 Task: Look for space in Yakeshi, China from 6th September, 2023 to 10th September, 2023 for 1 adult in price range Rs.9000 to Rs.17000. Place can be private room with 1  bedroom having 1 bed and 1 bathroom. Property type can be house, flat, guest house, hotel. Booking option can be shelf check-in. Required host language is Chinese (Simplified).
Action: Mouse moved to (813, 111)
Screenshot: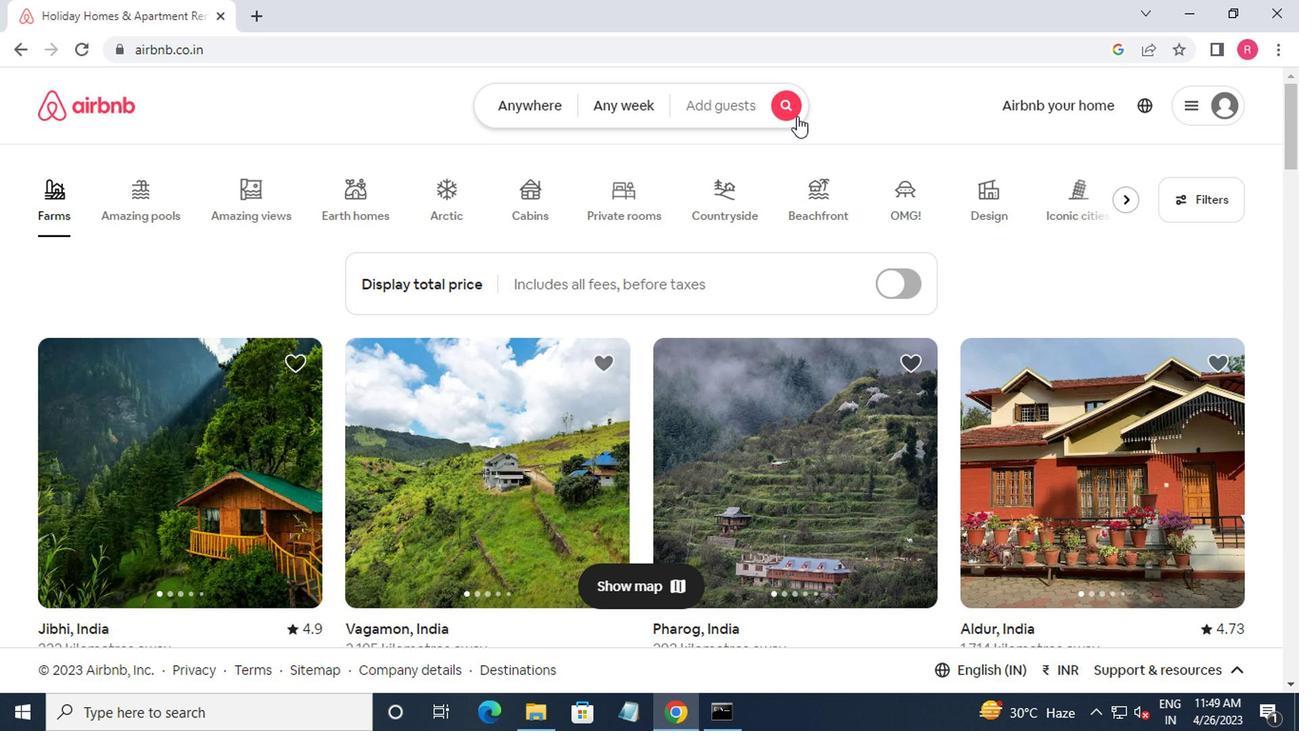 
Action: Mouse pressed left at (813, 111)
Screenshot: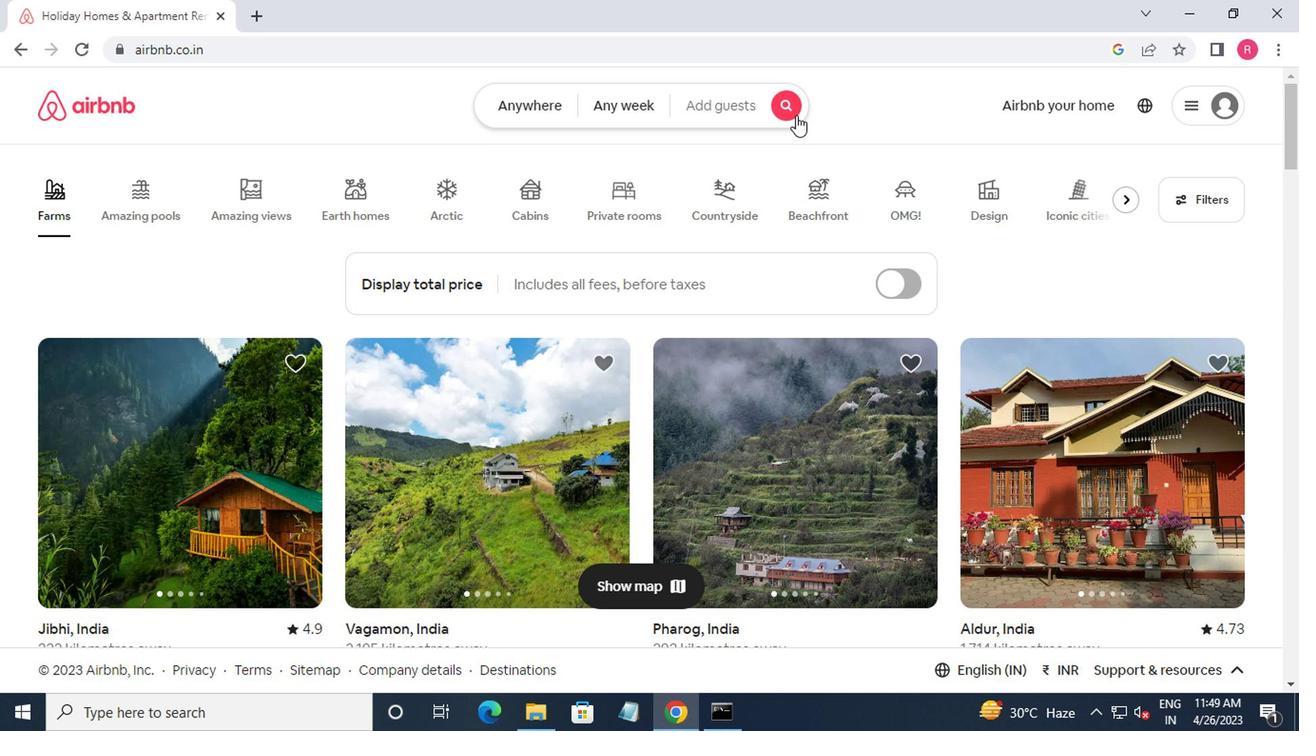 
Action: Mouse moved to (452, 180)
Screenshot: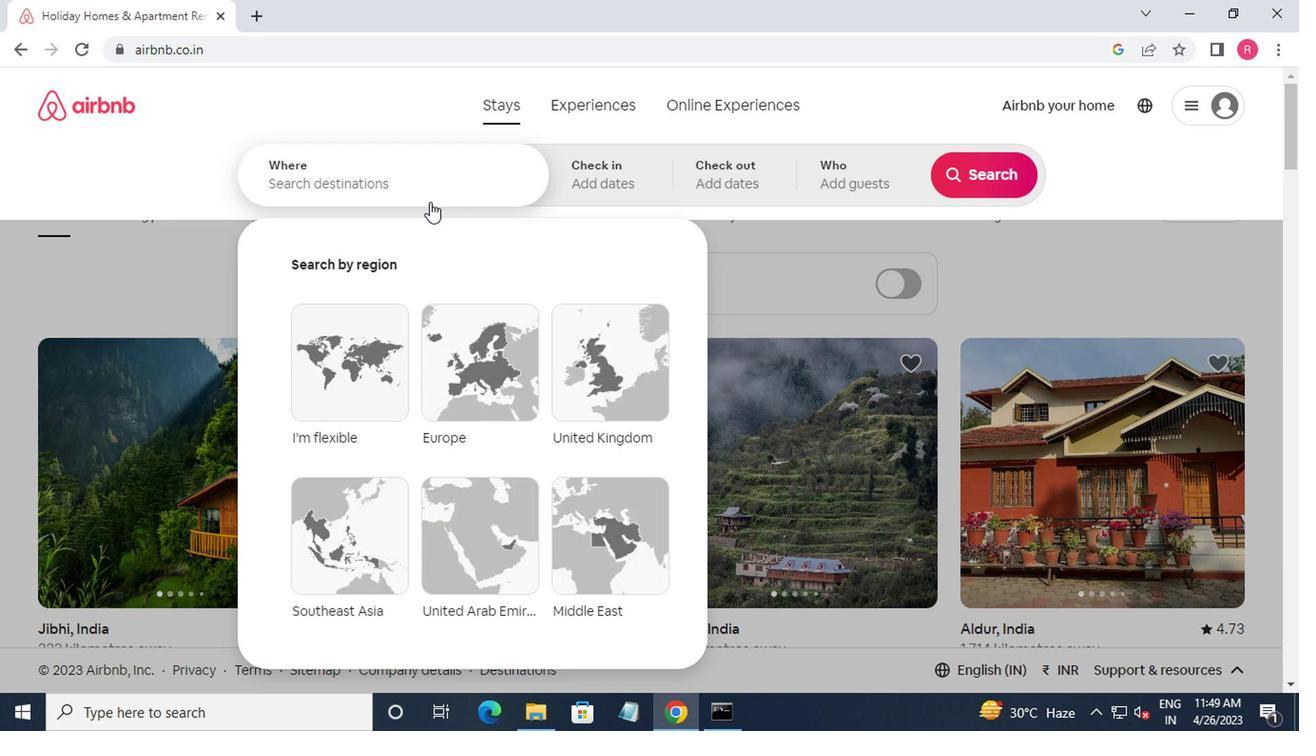 
Action: Mouse pressed left at (452, 180)
Screenshot: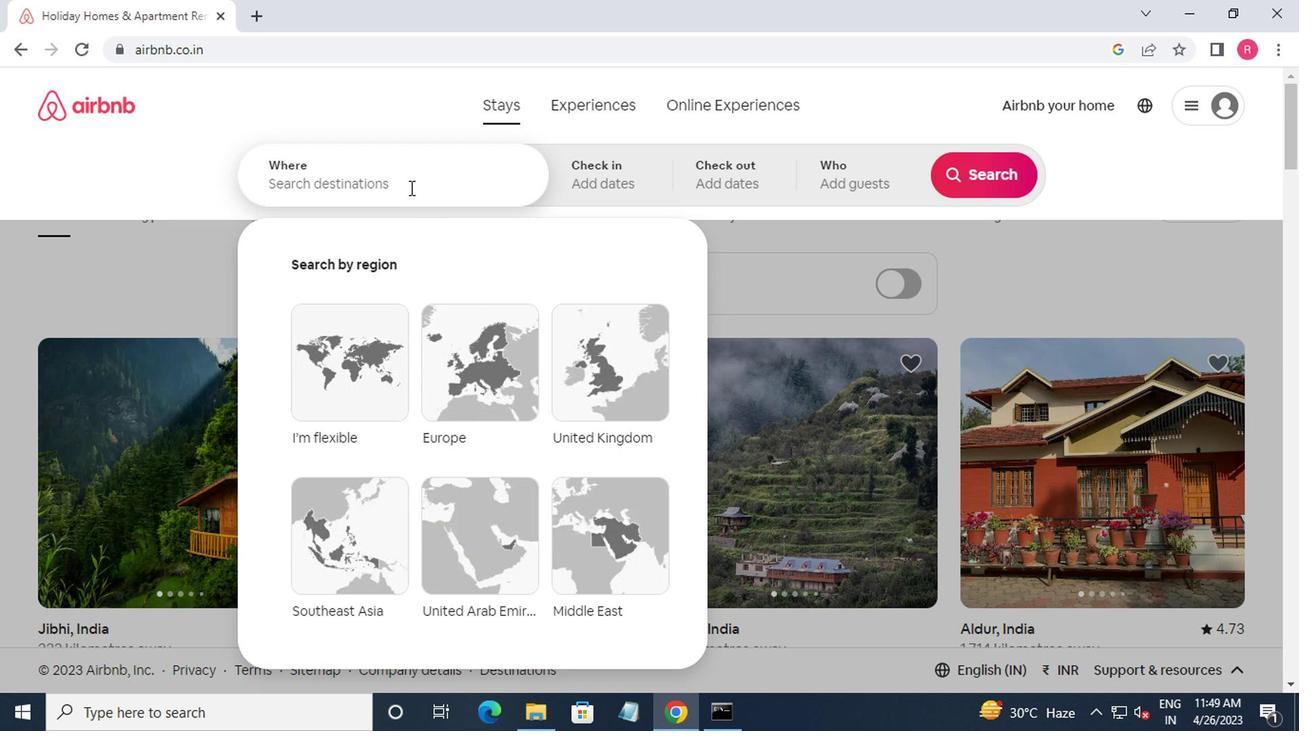 
Action: Mouse moved to (452, 194)
Screenshot: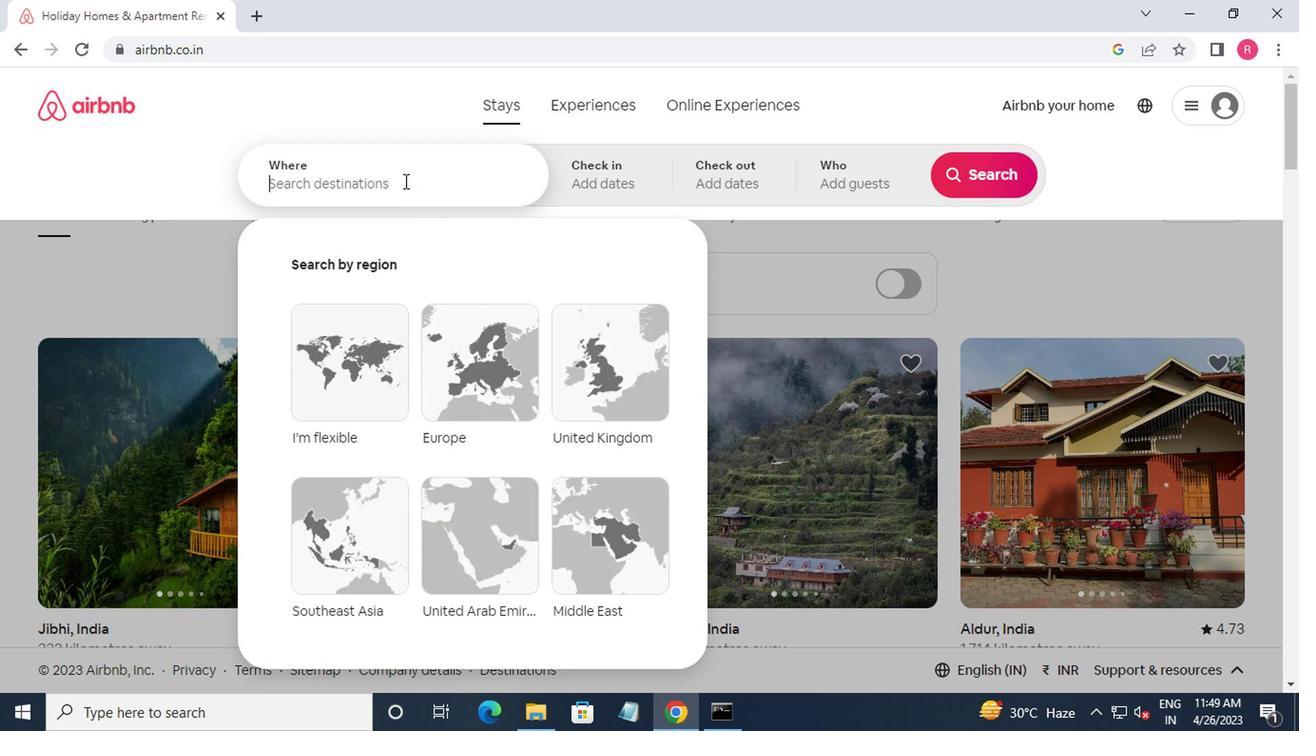 
Action: Key pressed yakeshi,china<Key.enter>
Screenshot: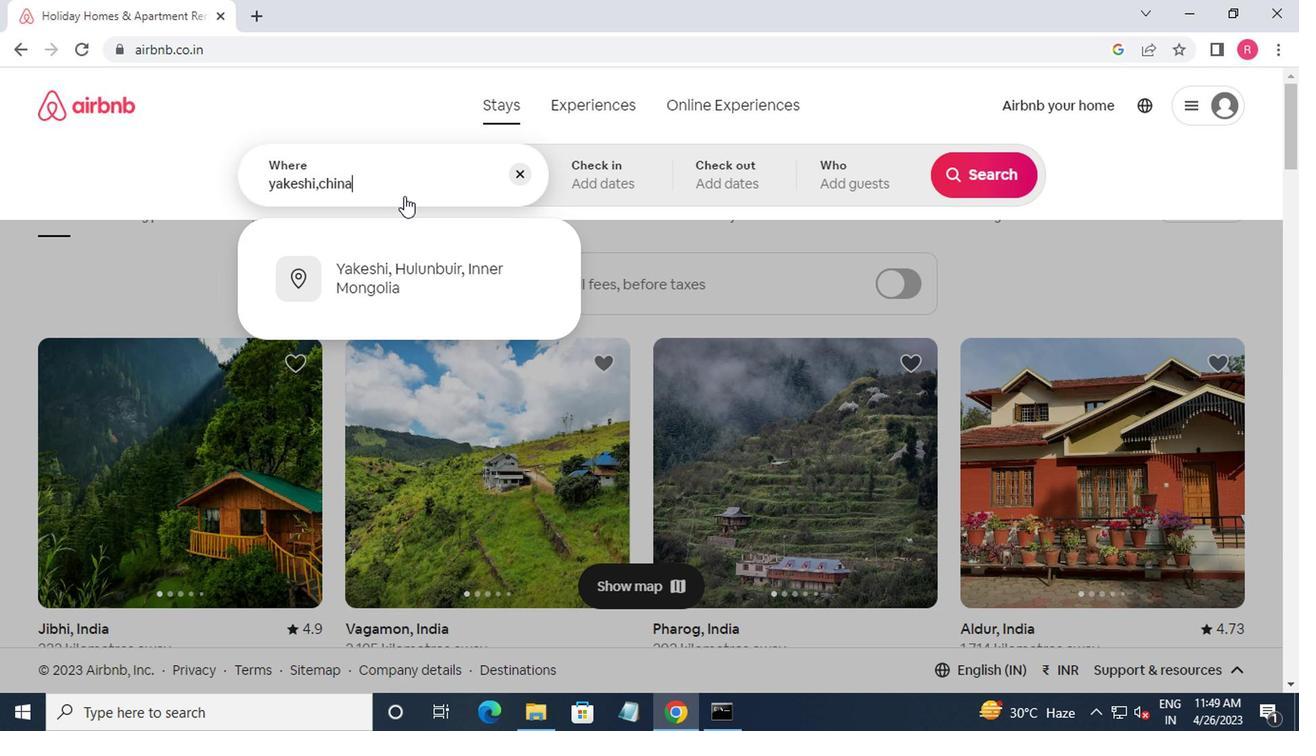 
Action: Mouse moved to (979, 328)
Screenshot: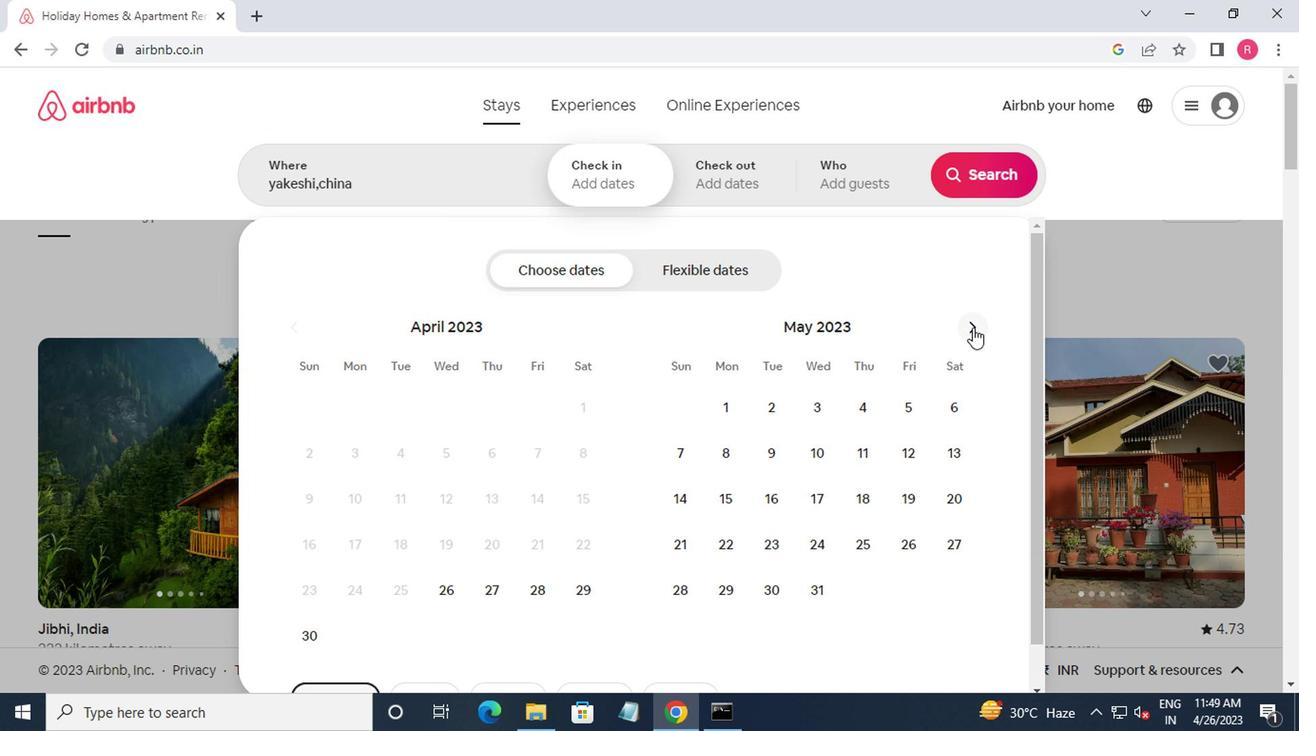 
Action: Mouse pressed left at (979, 328)
Screenshot: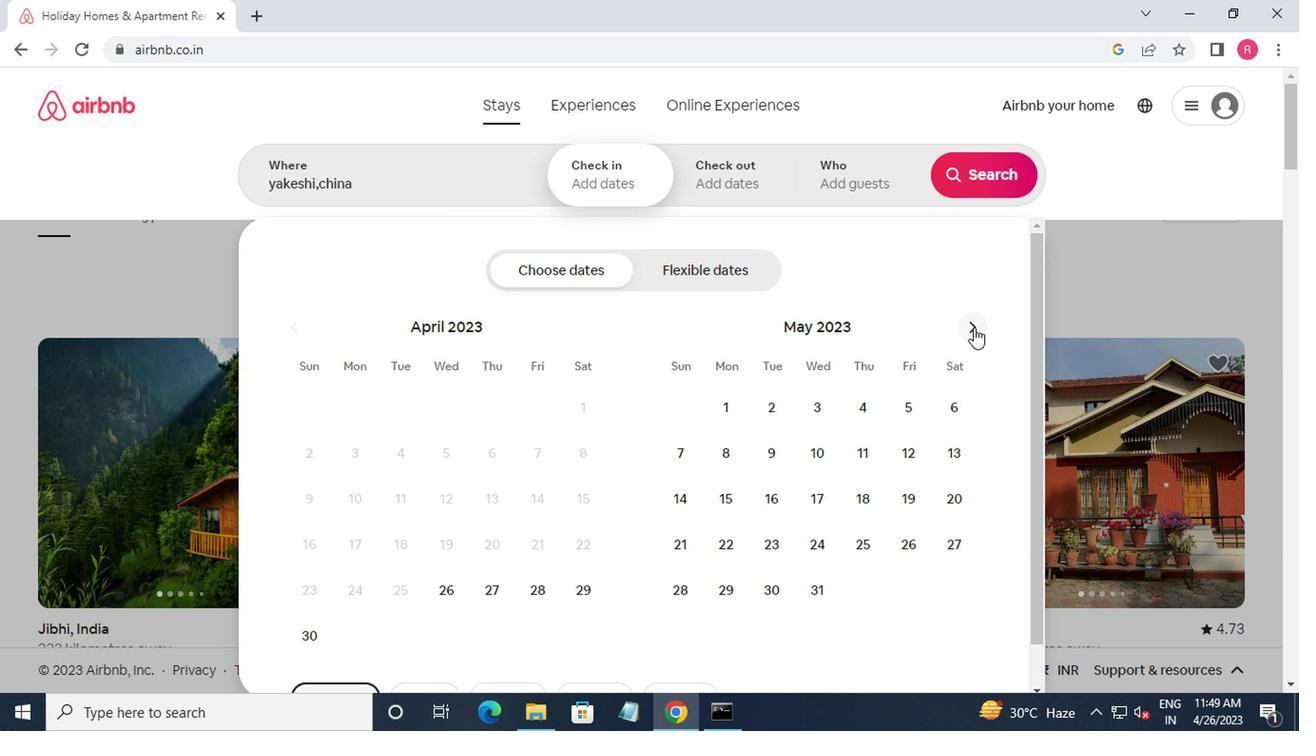 
Action: Mouse moved to (979, 328)
Screenshot: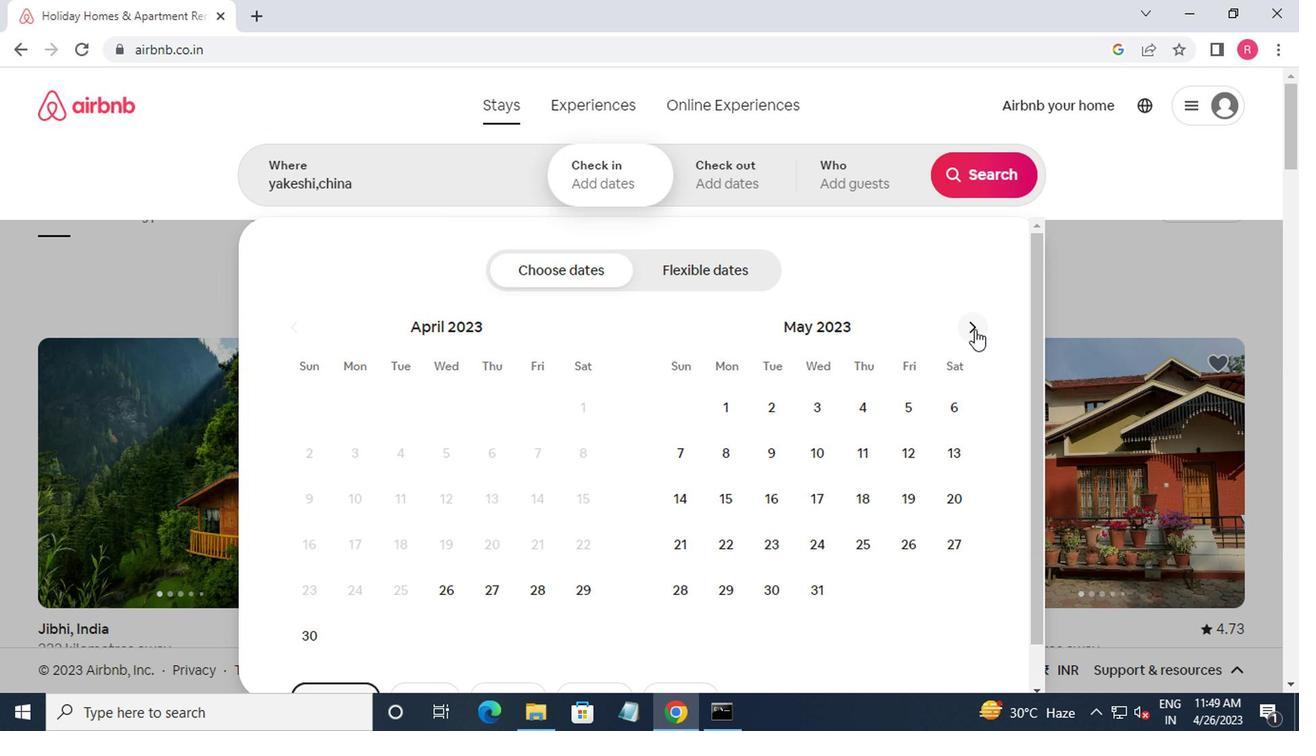 
Action: Mouse pressed left at (979, 328)
Screenshot: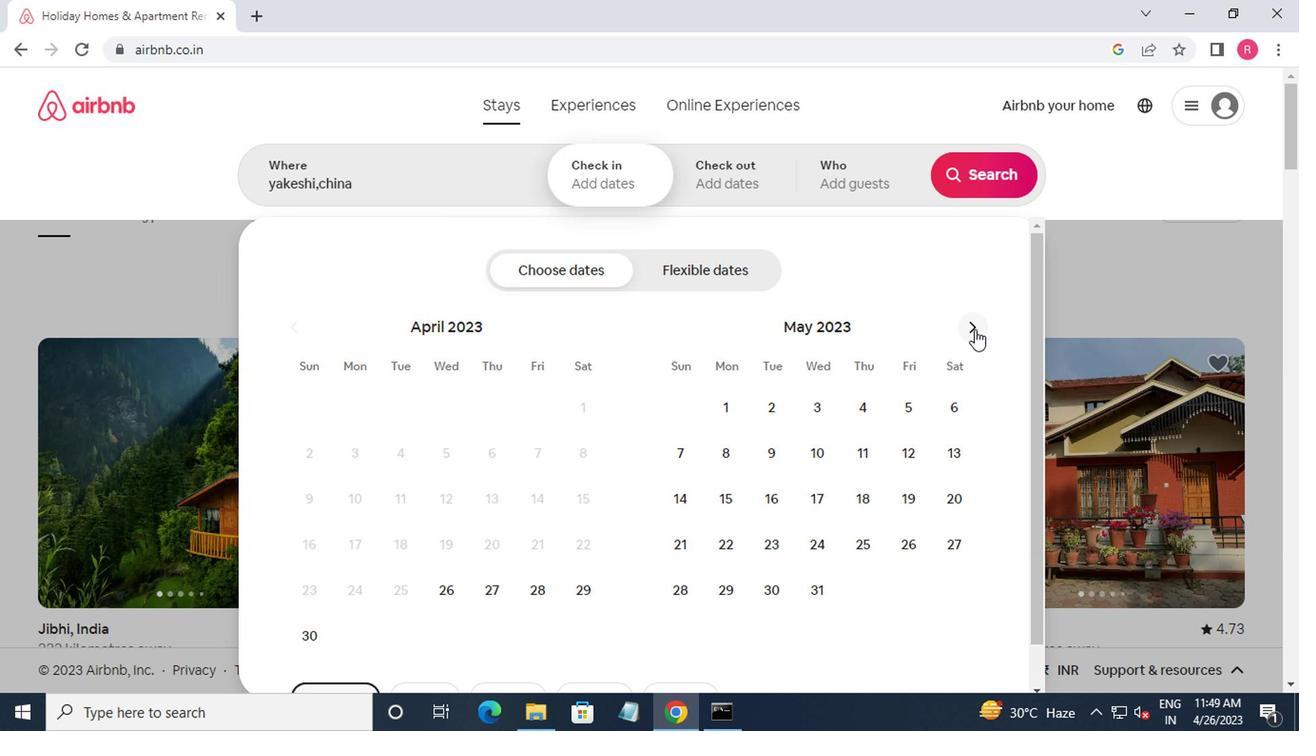 
Action: Mouse pressed left at (979, 328)
Screenshot: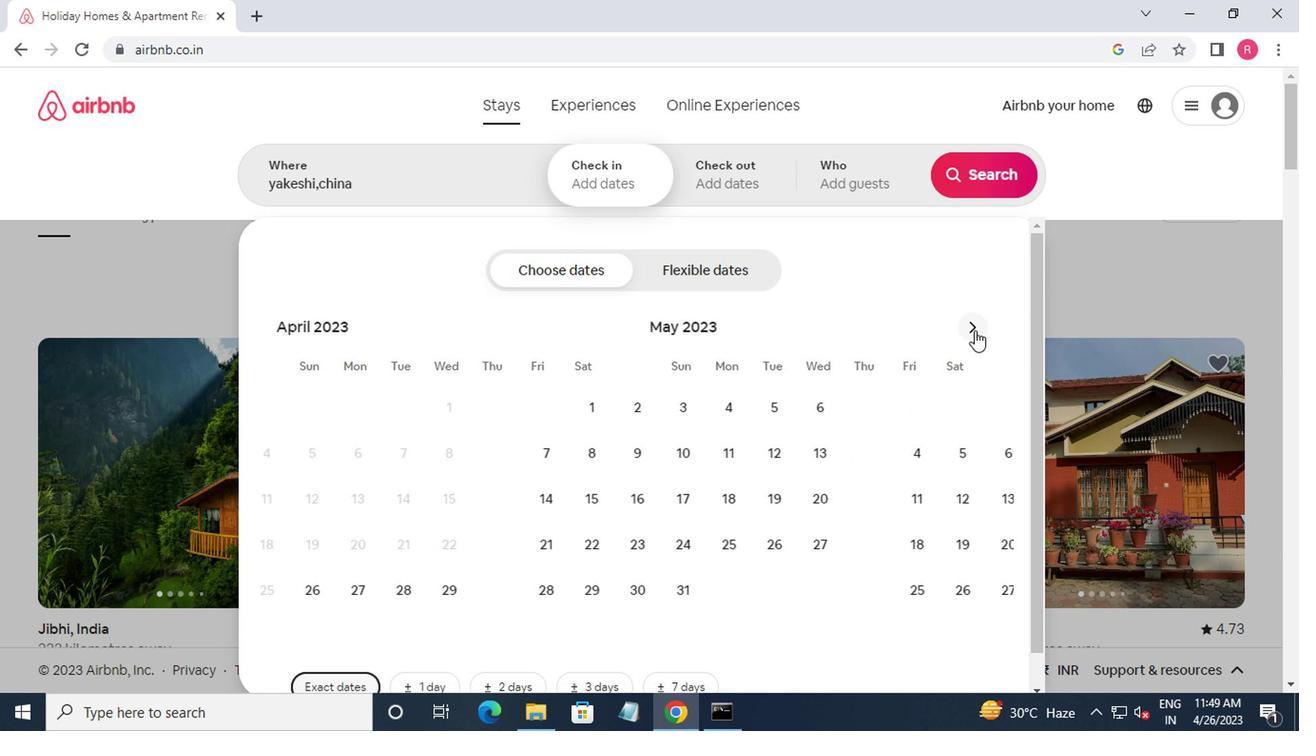 
Action: Mouse moved to (977, 329)
Screenshot: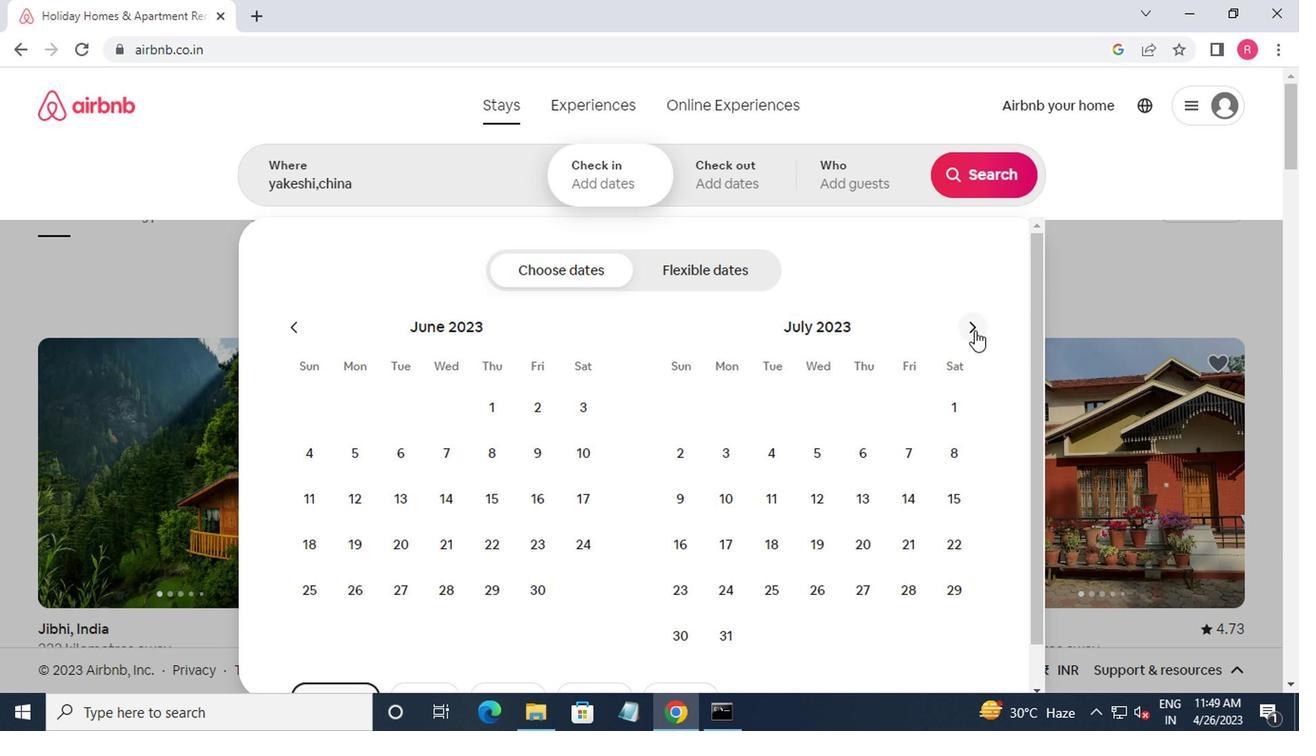 
Action: Mouse pressed left at (977, 329)
Screenshot: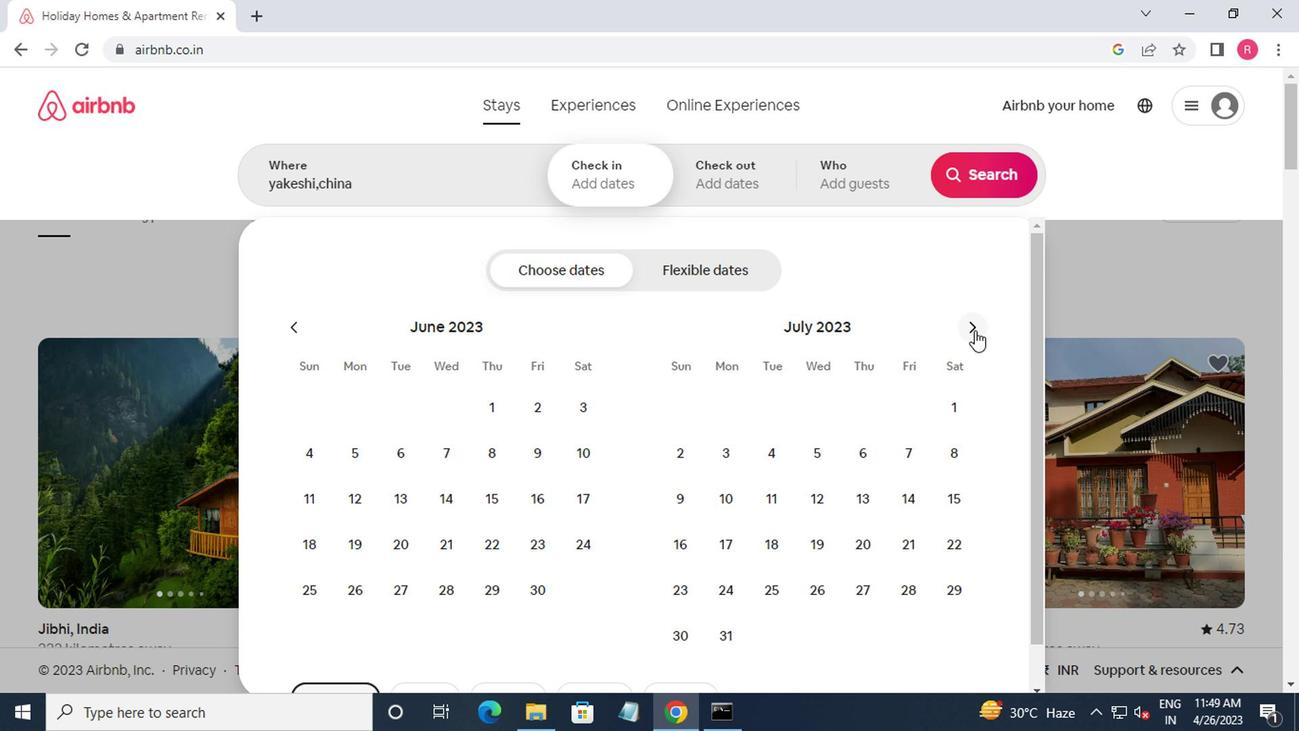 
Action: Mouse moved to (971, 337)
Screenshot: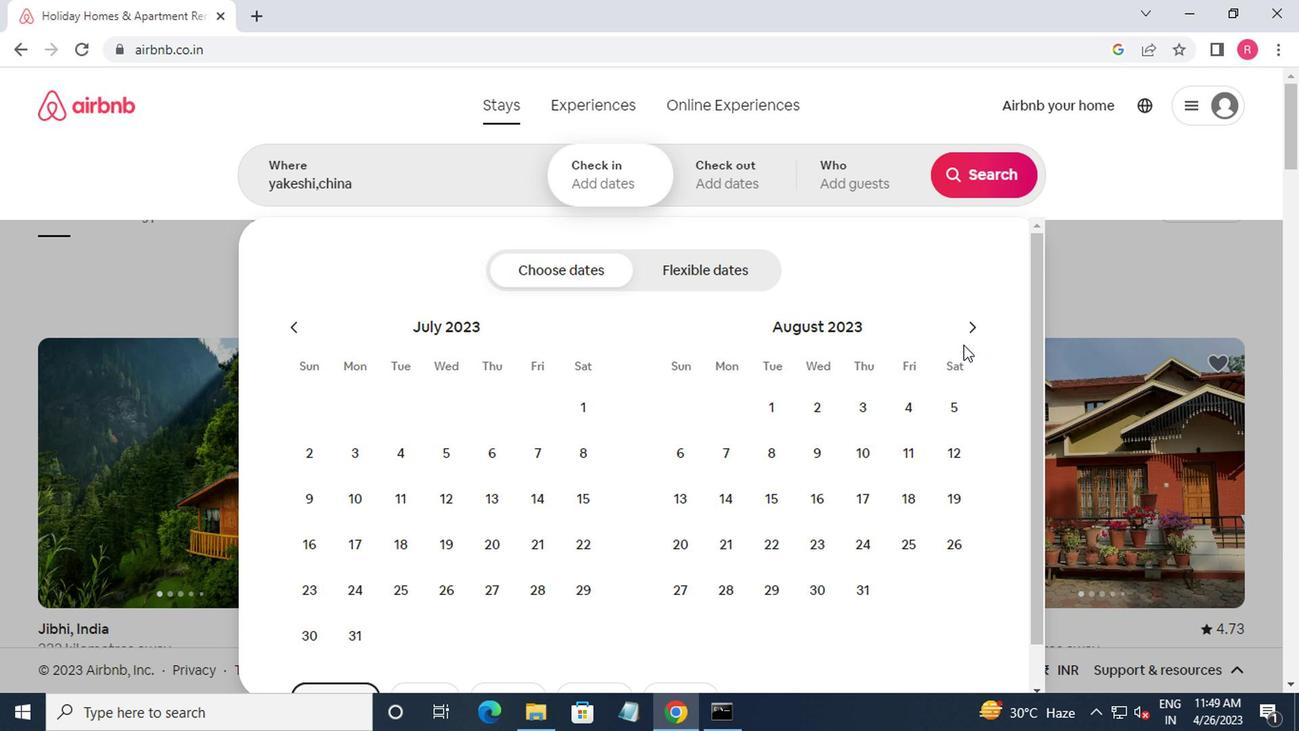 
Action: Mouse pressed left at (971, 337)
Screenshot: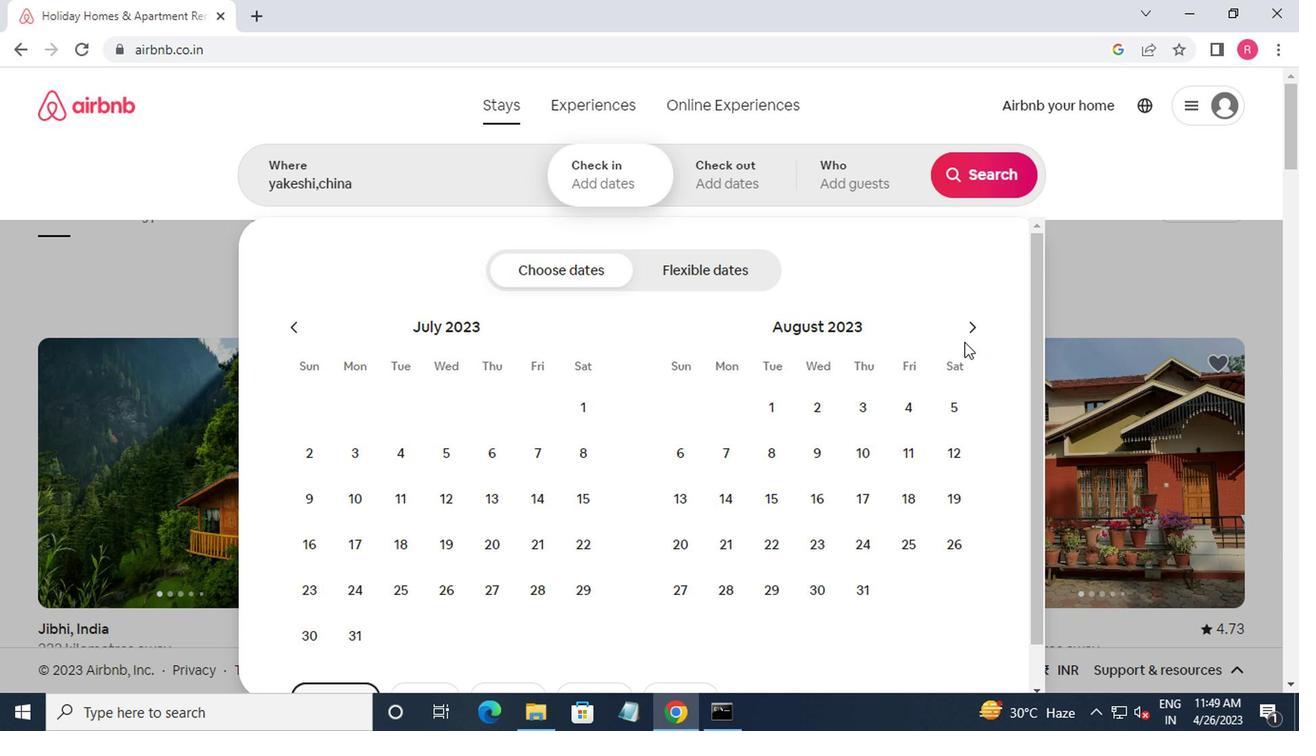 
Action: Mouse moved to (850, 457)
Screenshot: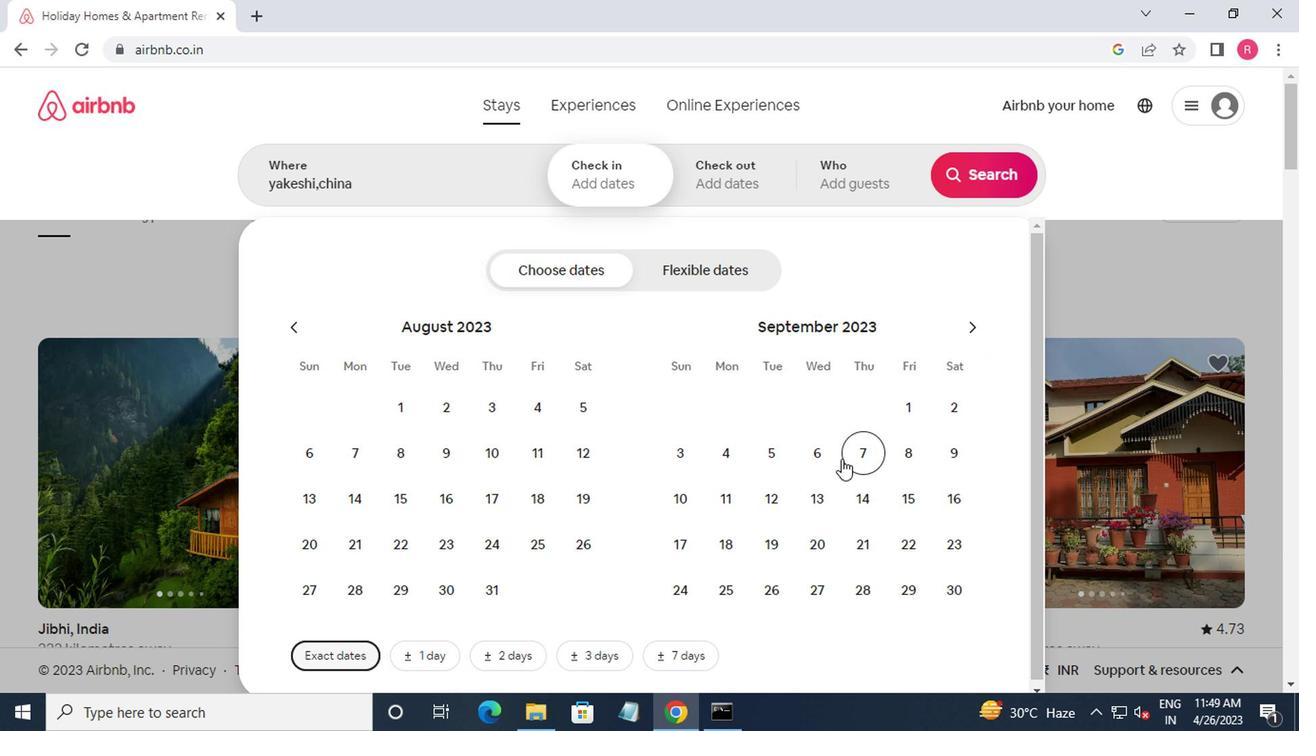 
Action: Mouse pressed left at (850, 457)
Screenshot: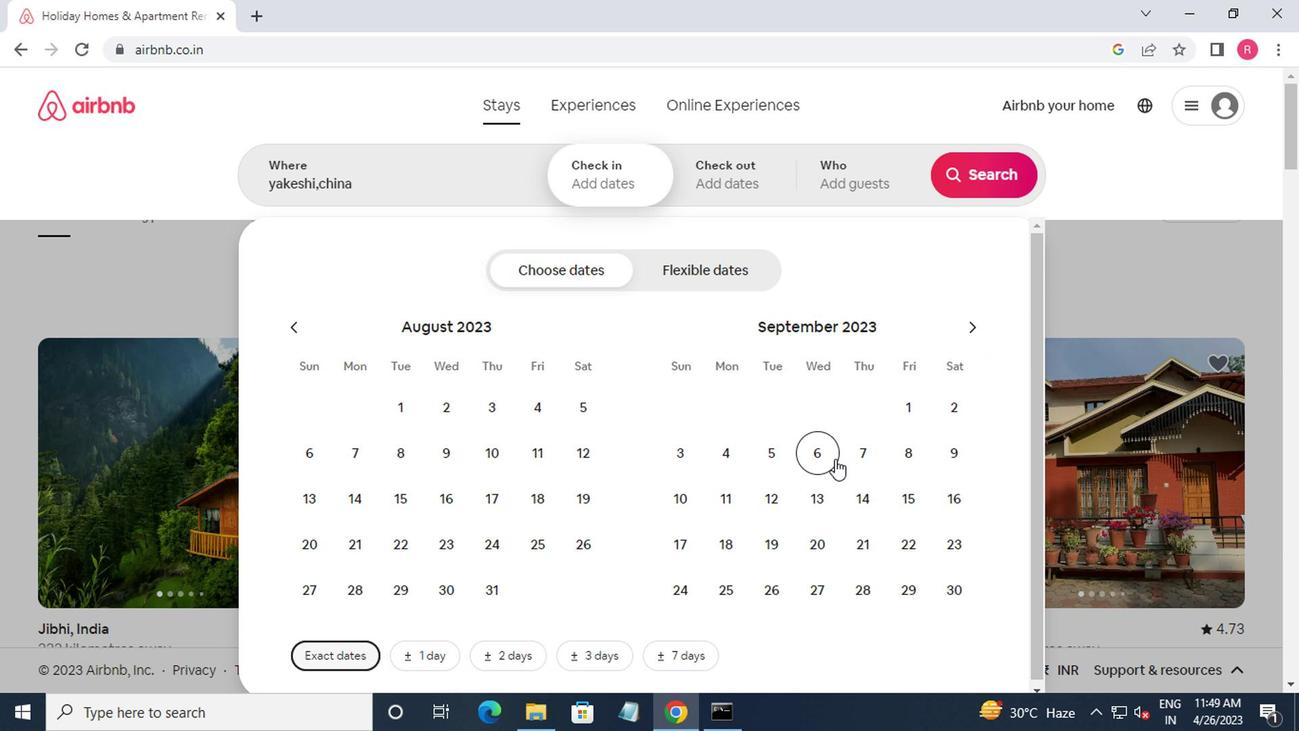 
Action: Mouse moved to (722, 502)
Screenshot: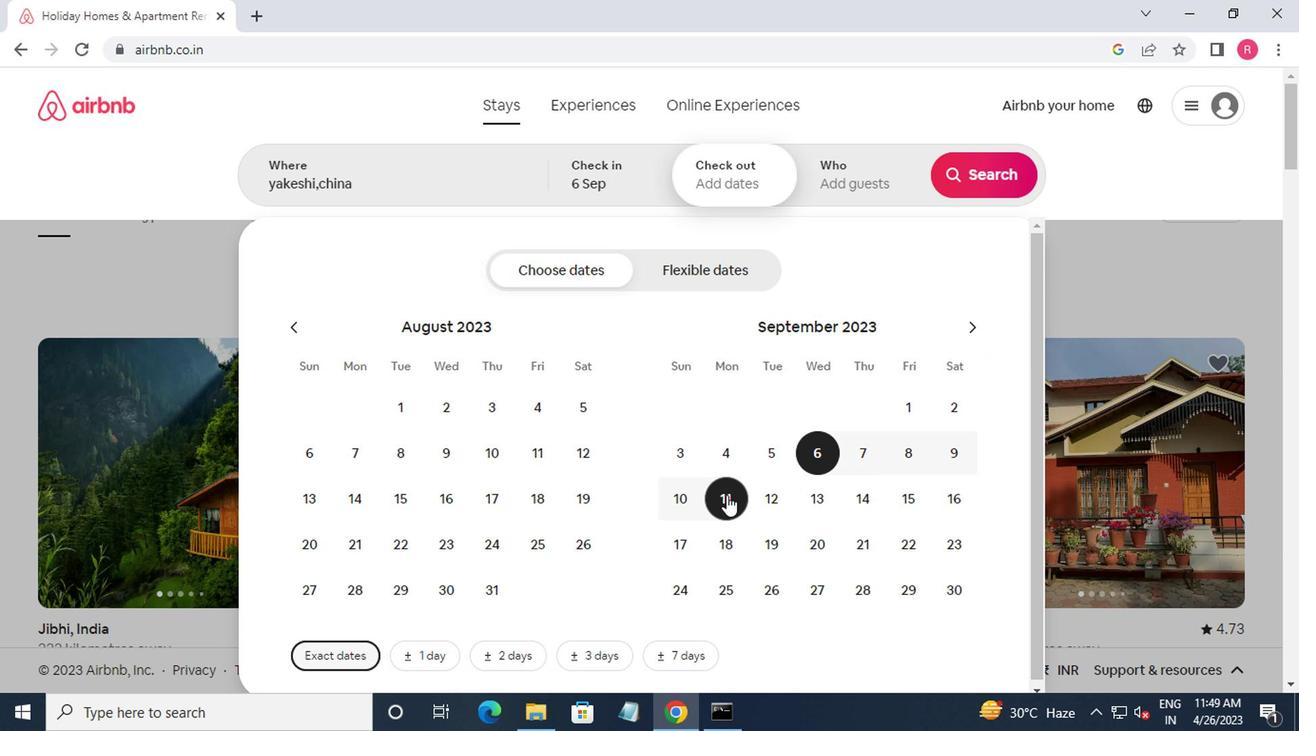 
Action: Mouse pressed left at (722, 502)
Screenshot: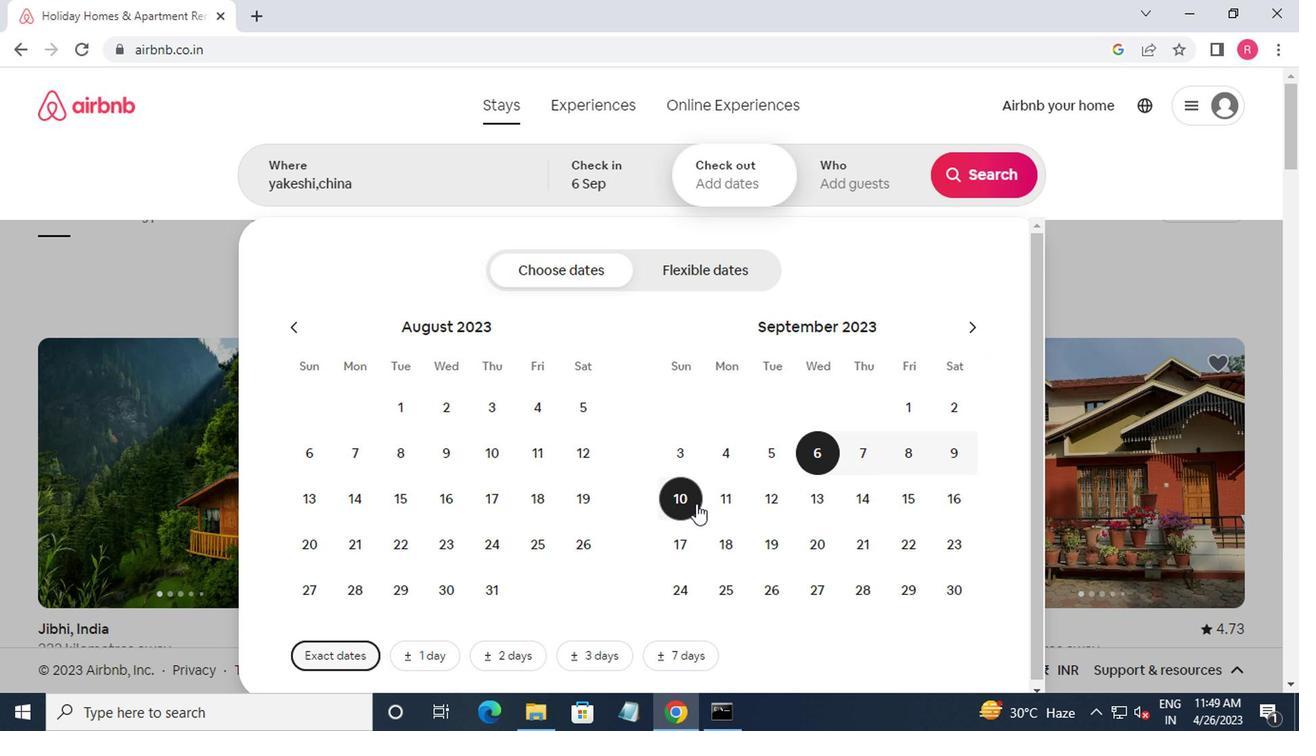 
Action: Mouse moved to (857, 169)
Screenshot: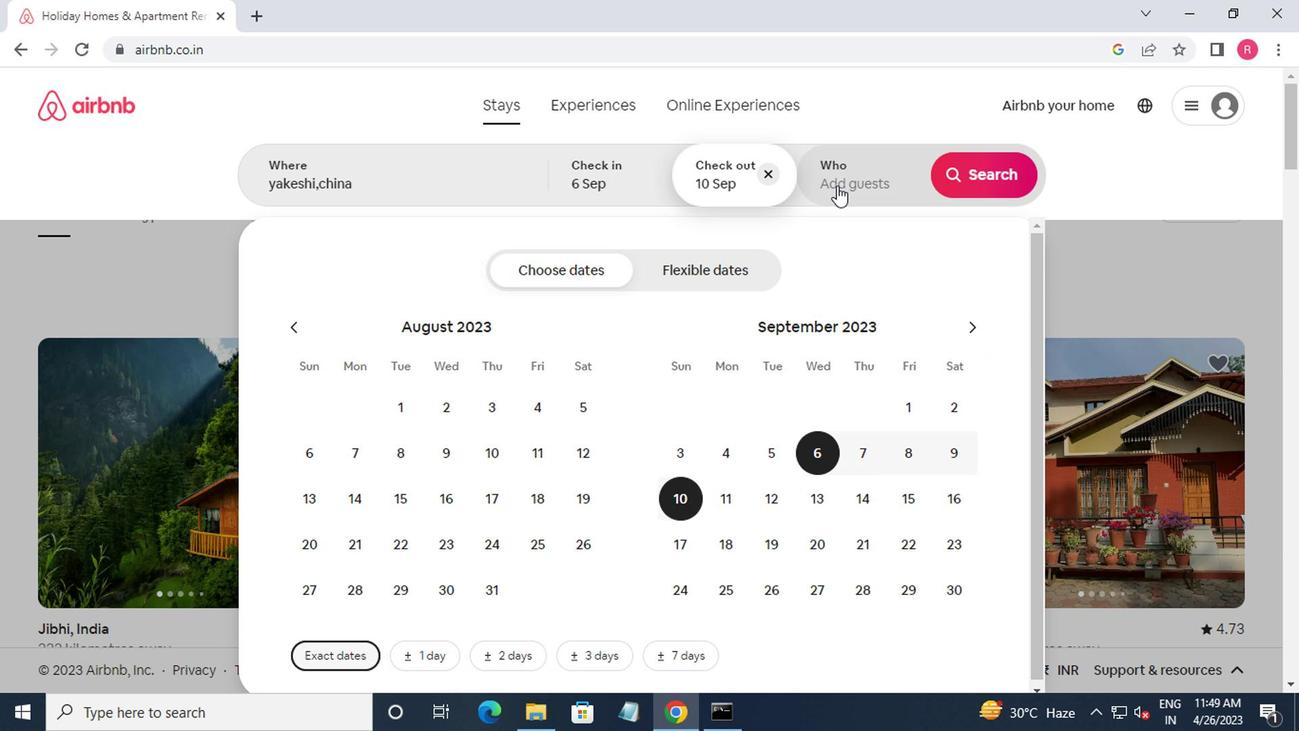 
Action: Mouse pressed left at (857, 169)
Screenshot: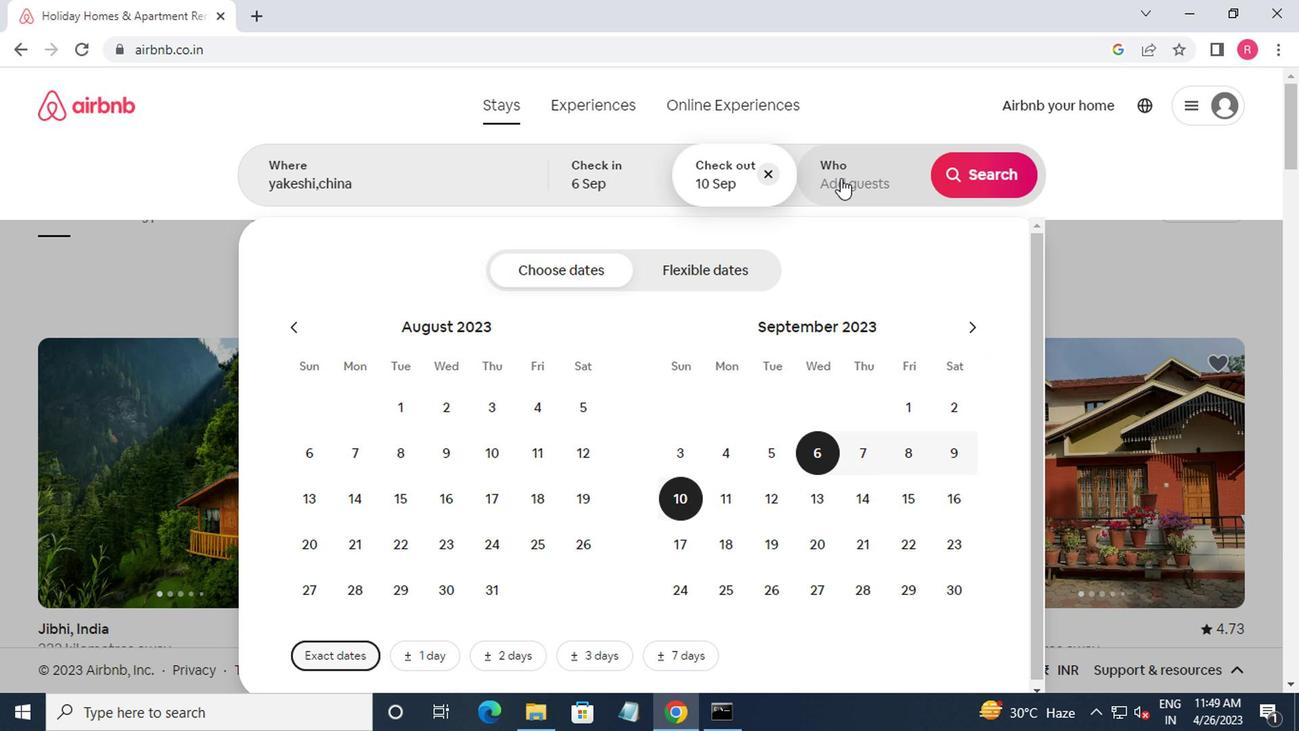 
Action: Mouse moved to (993, 276)
Screenshot: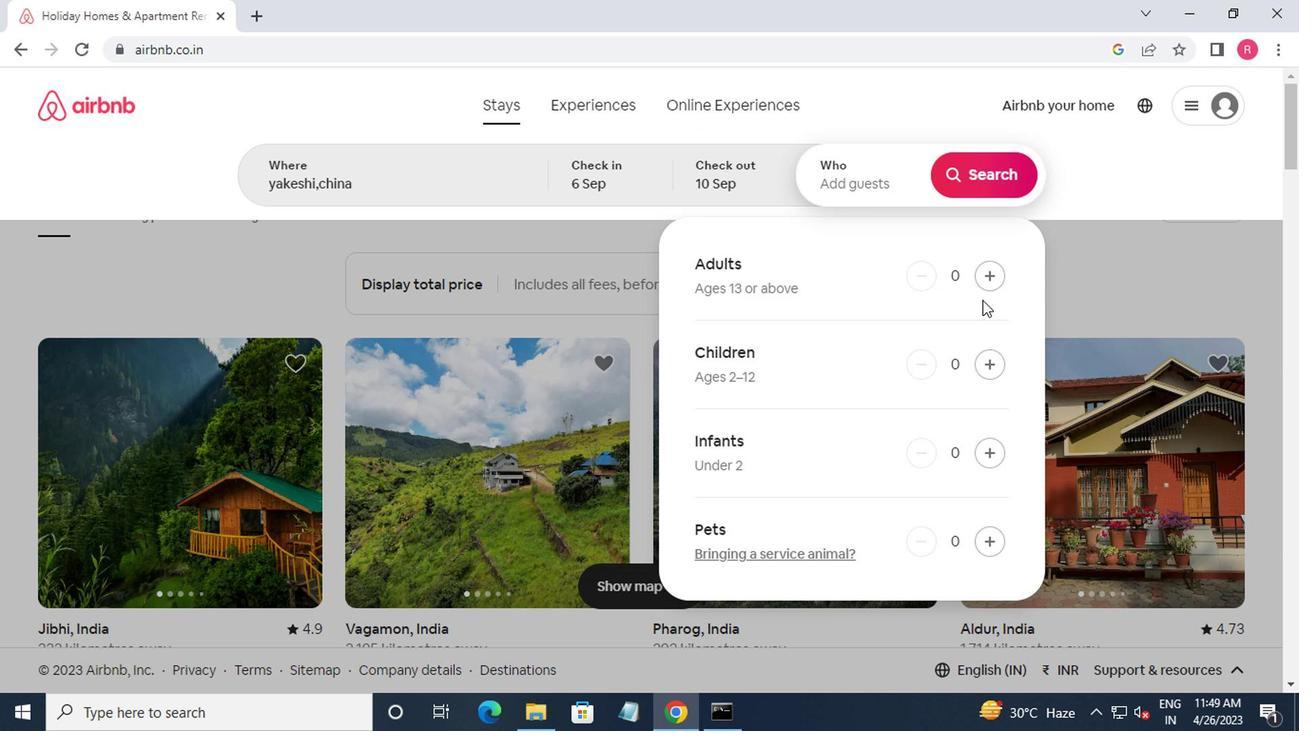 
Action: Mouse pressed left at (993, 276)
Screenshot: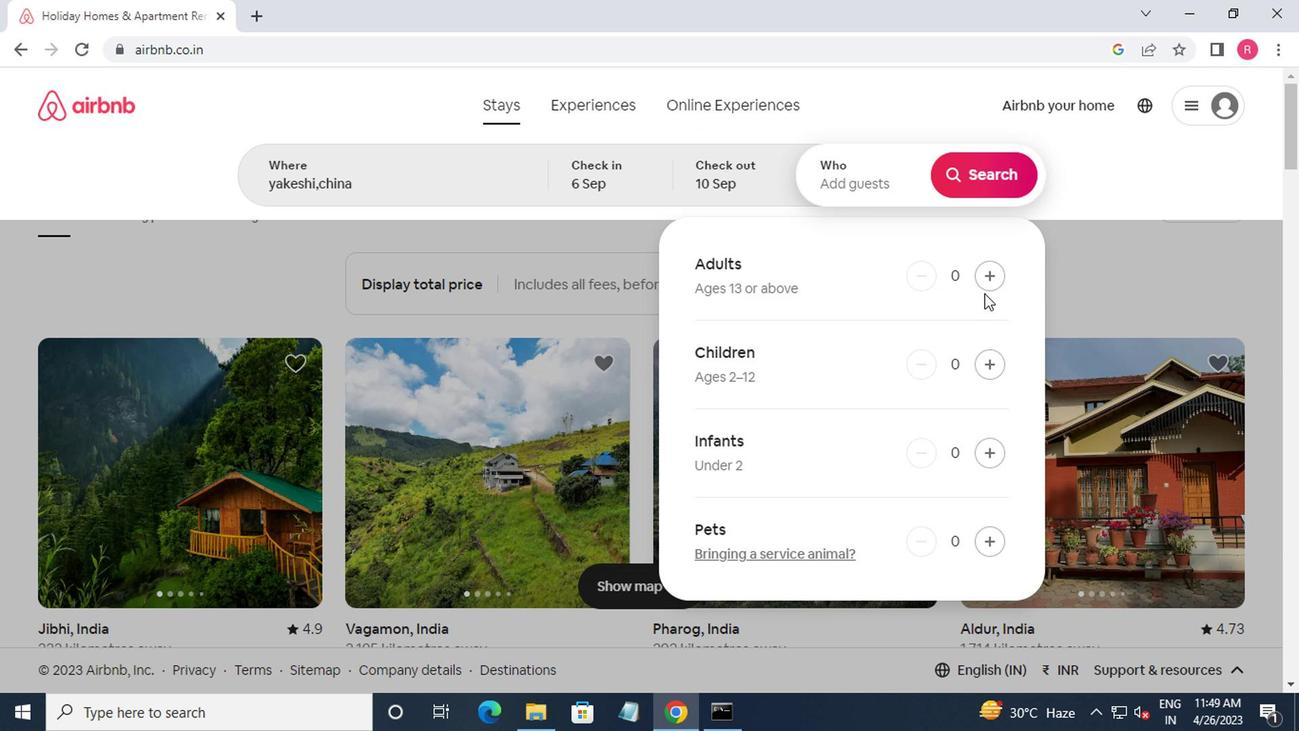 
Action: Mouse moved to (1000, 183)
Screenshot: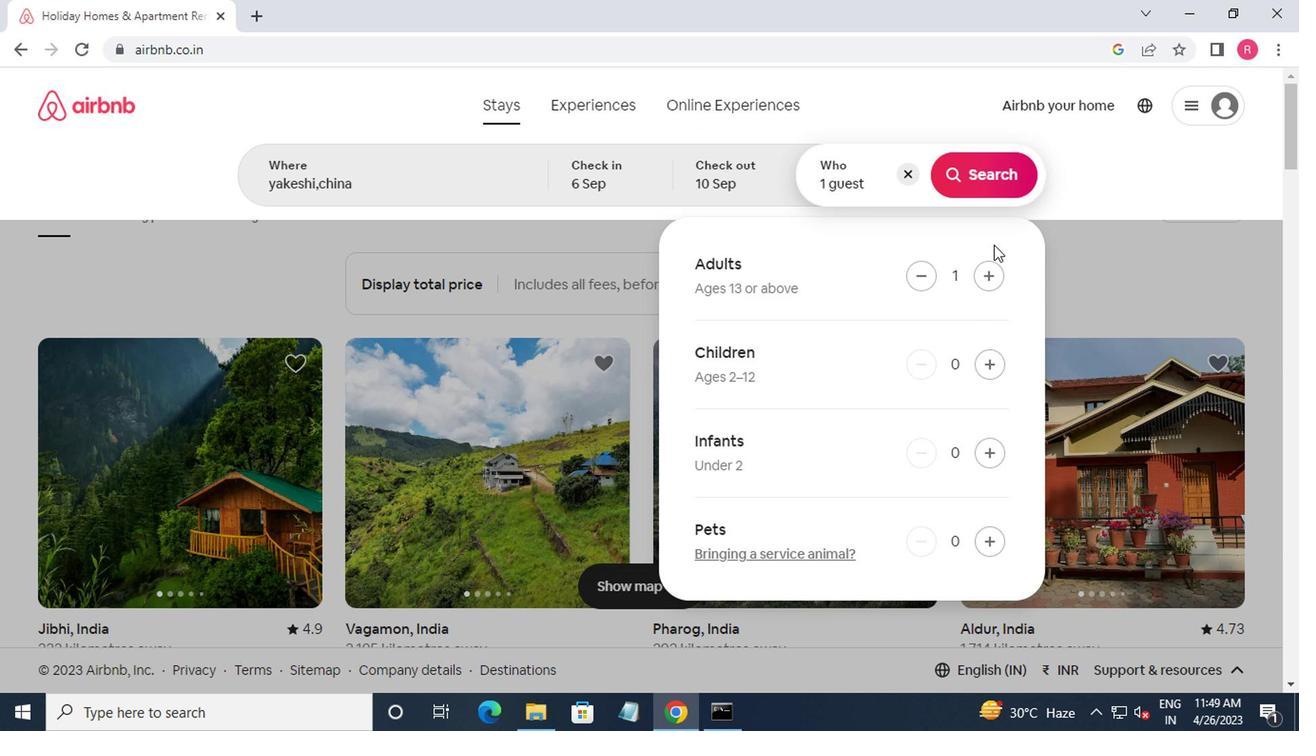 
Action: Mouse pressed left at (1000, 183)
Screenshot: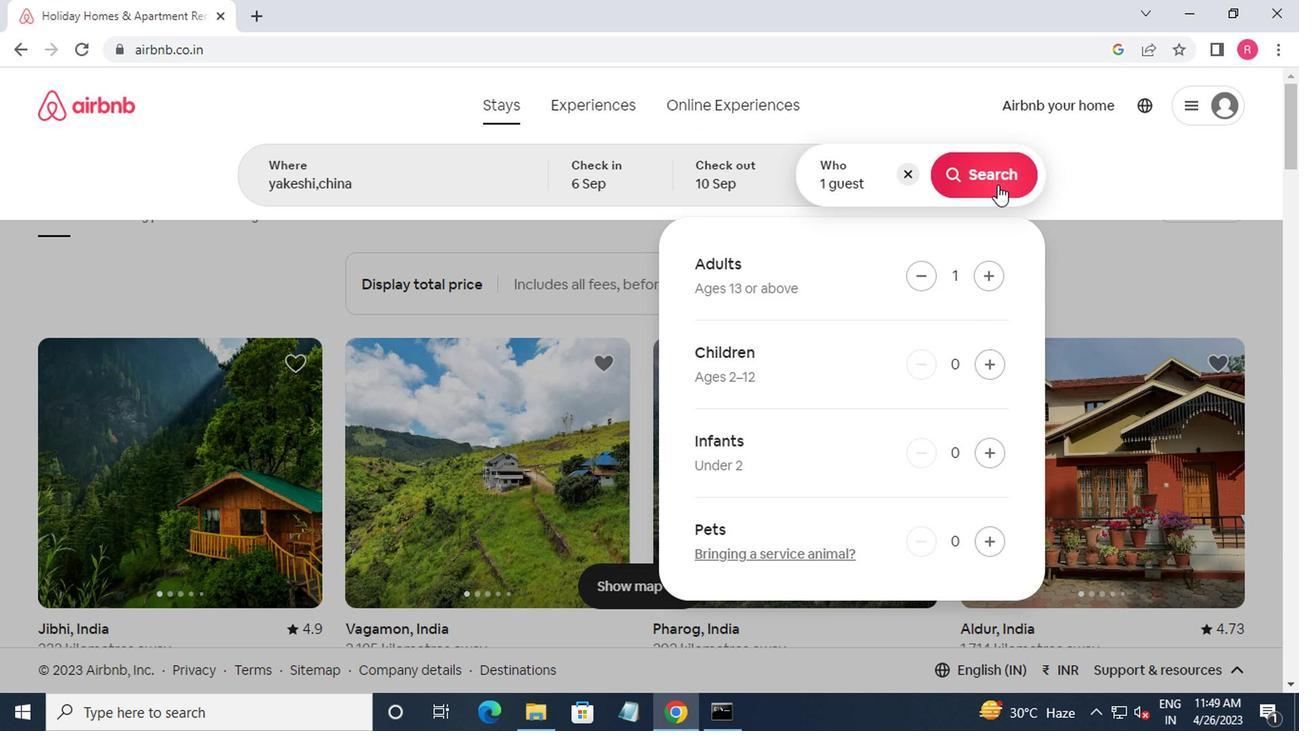 
Action: Mouse moved to (1210, 171)
Screenshot: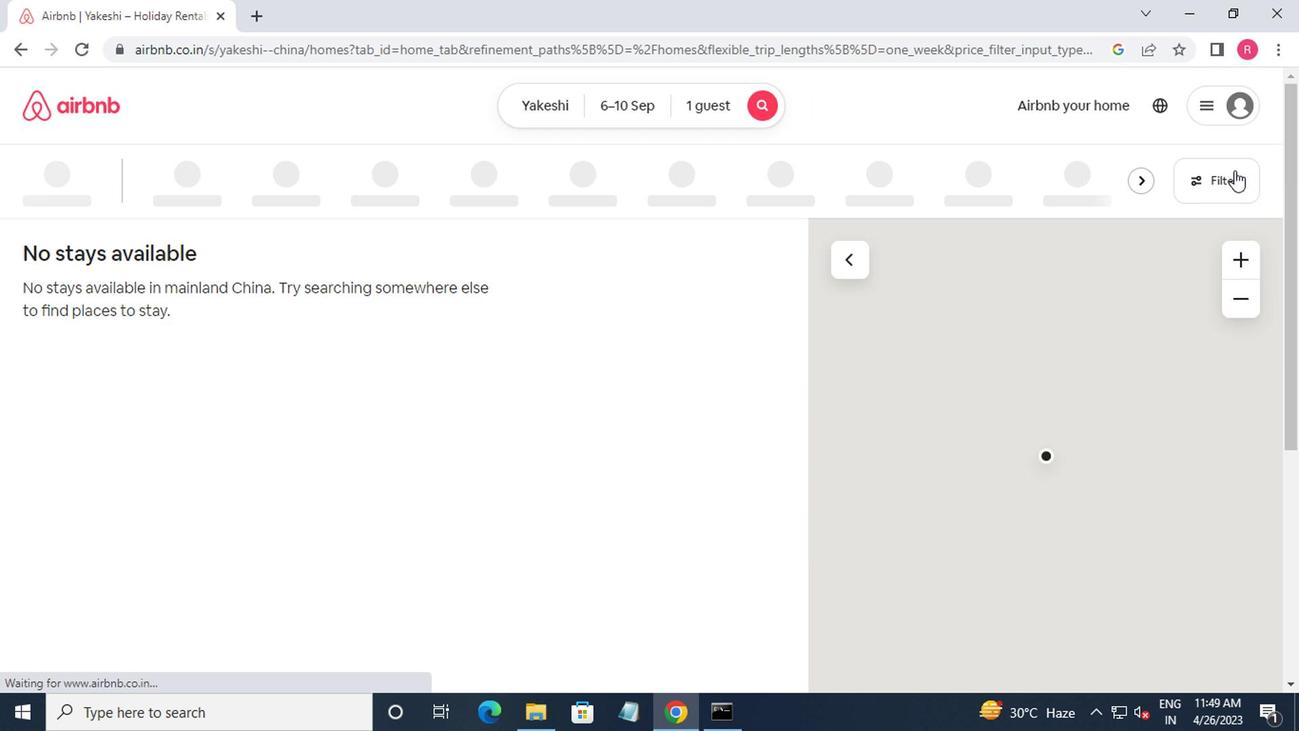 
Action: Mouse pressed left at (1210, 171)
Screenshot: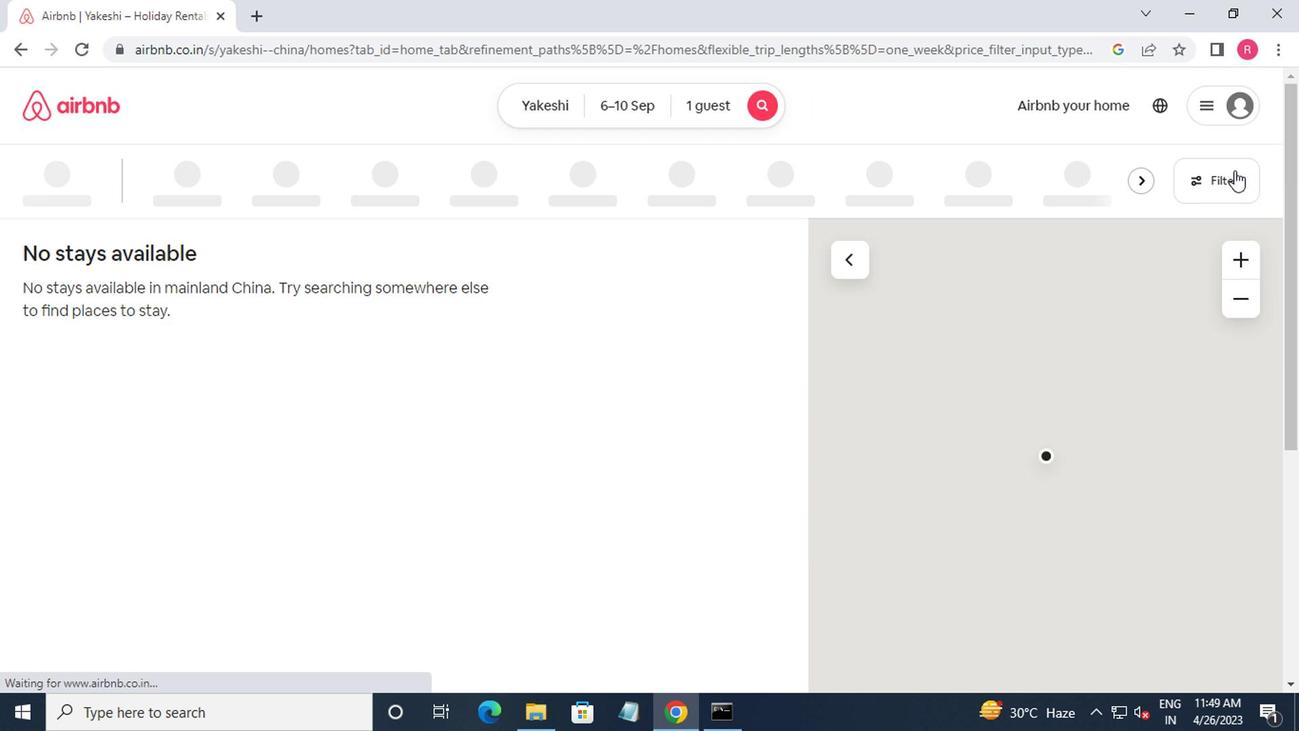 
Action: Mouse moved to (542, 312)
Screenshot: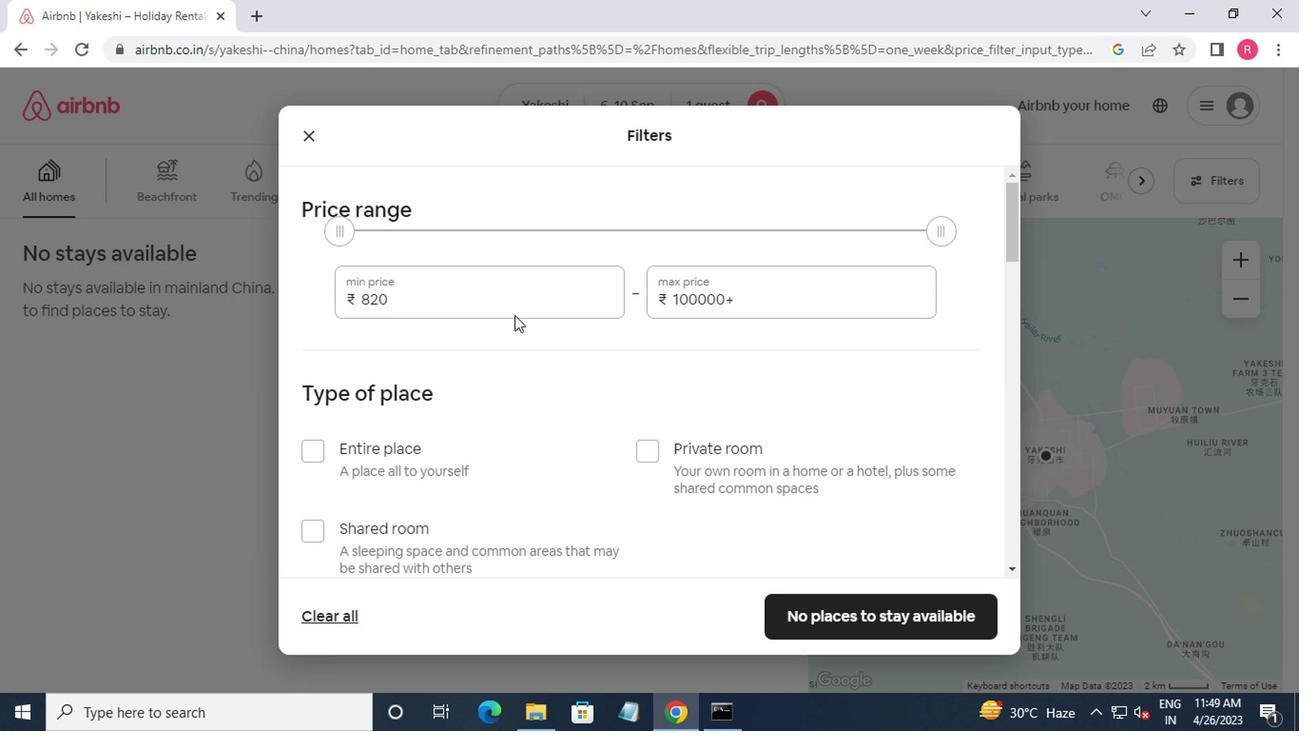 
Action: Mouse pressed left at (542, 312)
Screenshot: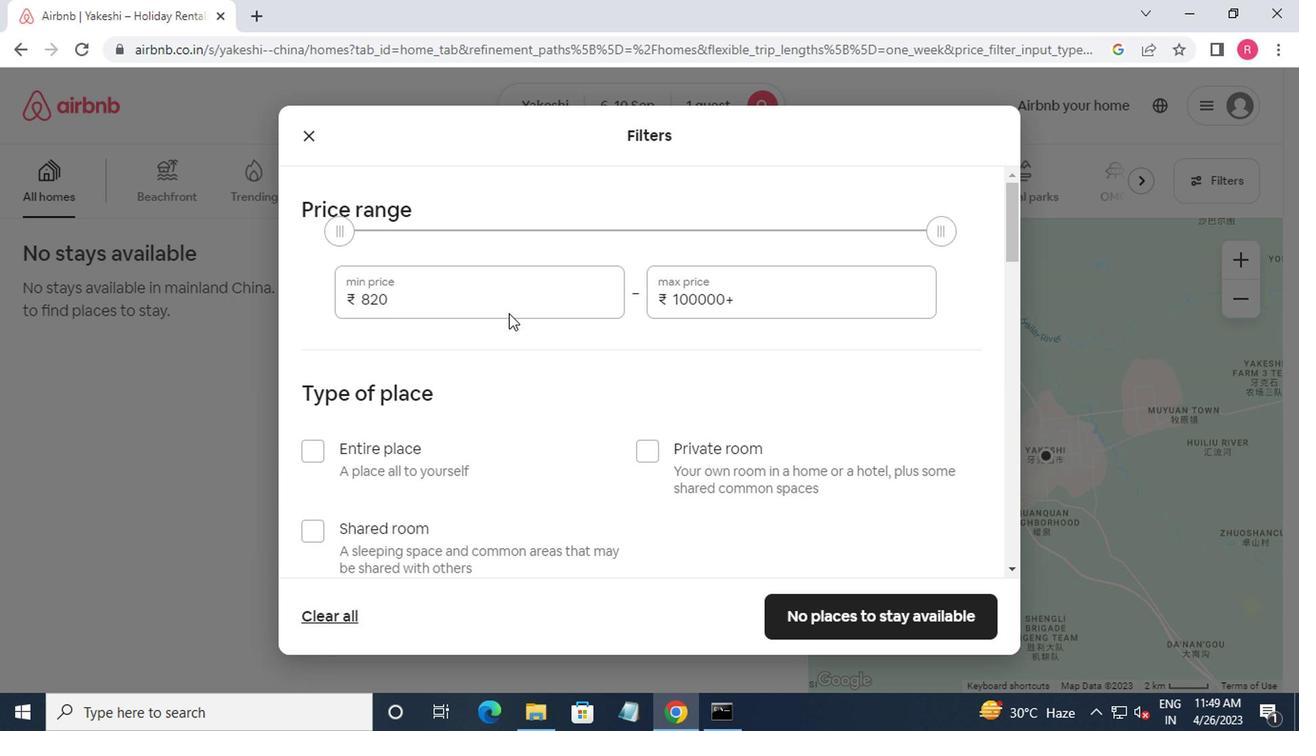 
Action: Mouse moved to (535, 291)
Screenshot: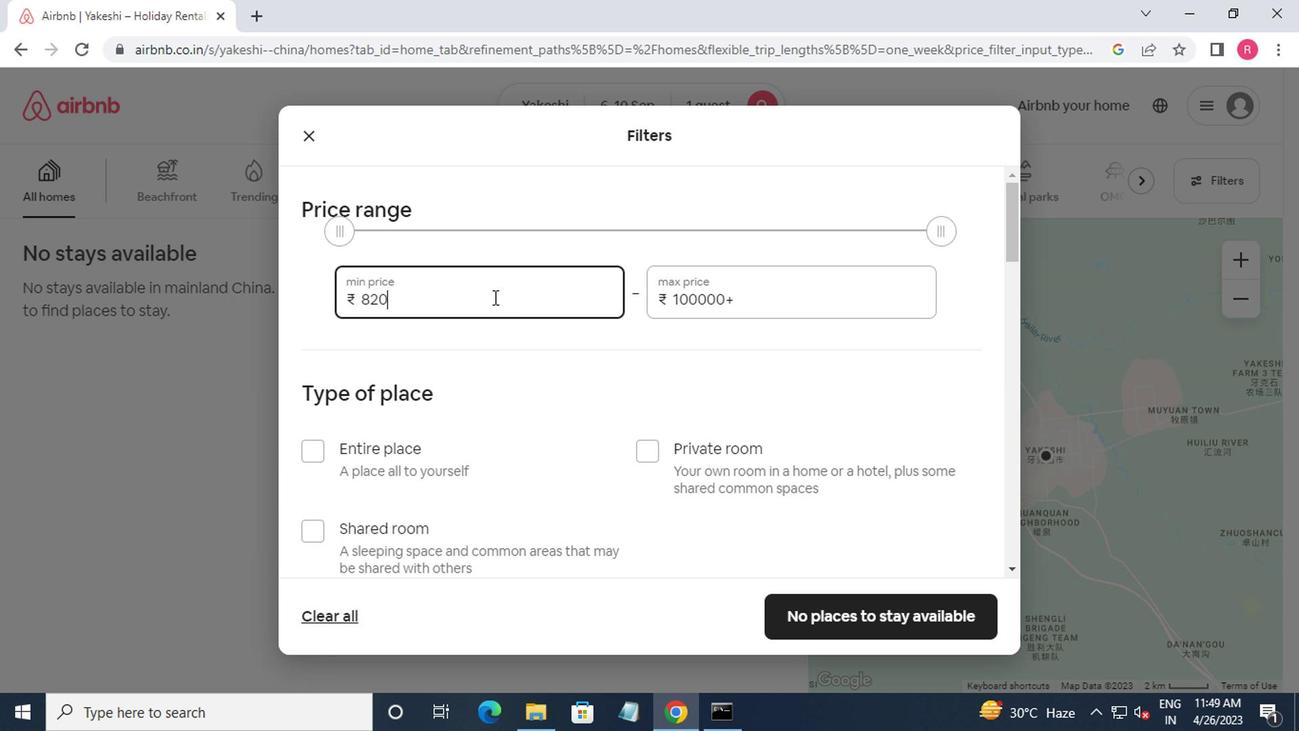 
Action: Key pressed <Key.backspace><Key.backspace><Key.backspace><Key.backspace>9000<Key.tab>17000
Screenshot: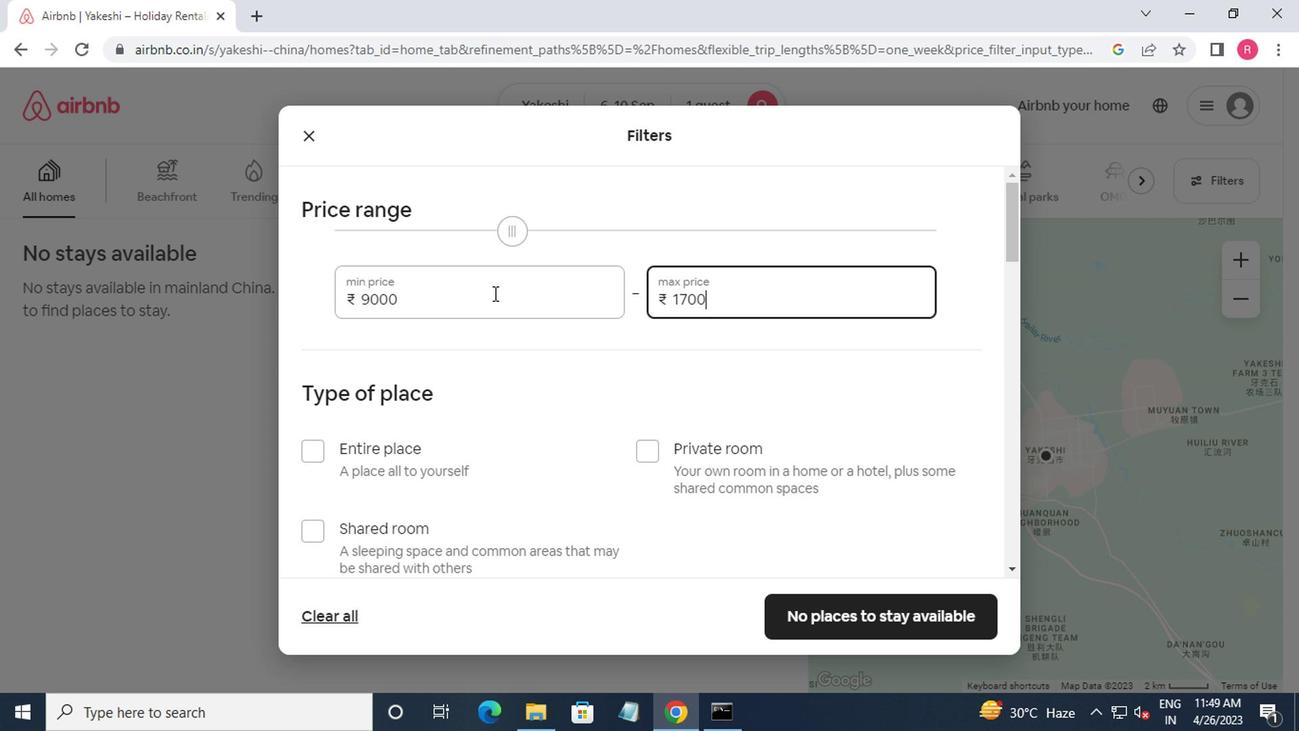 
Action: Mouse moved to (596, 379)
Screenshot: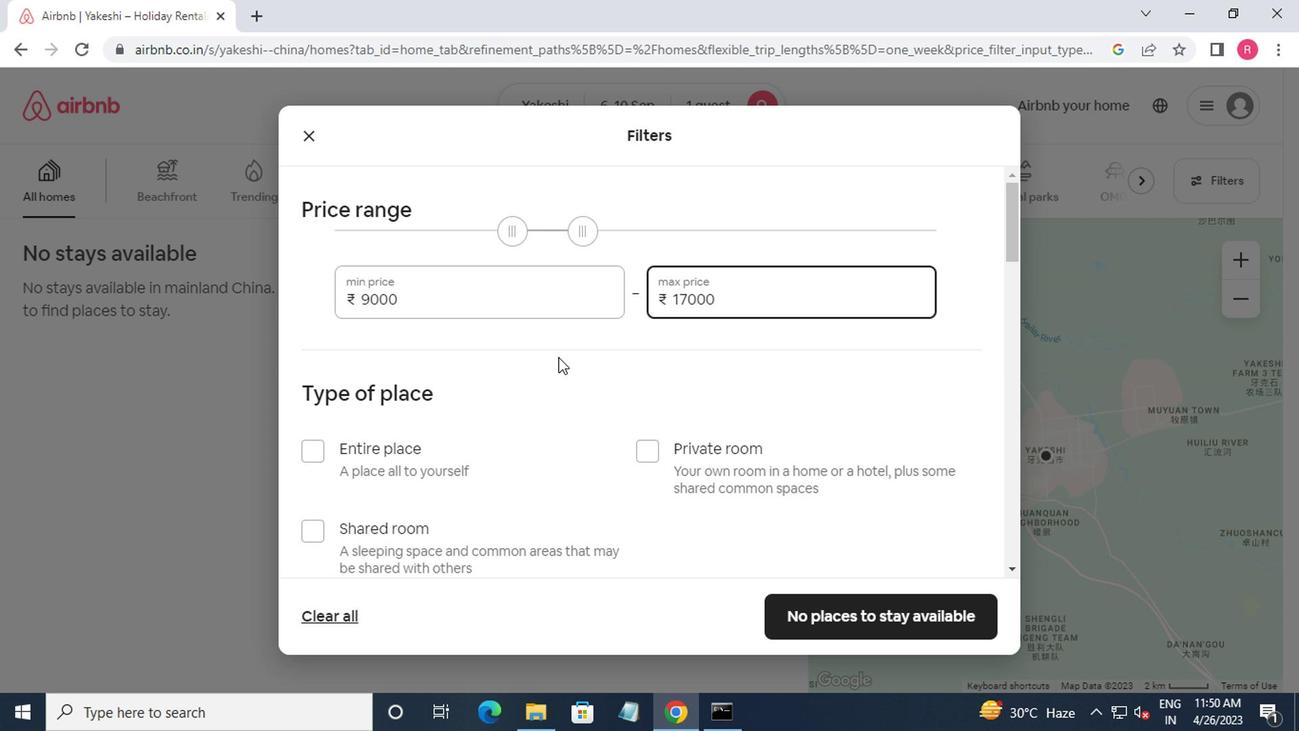 
Action: Mouse scrolled (596, 378) with delta (0, 0)
Screenshot: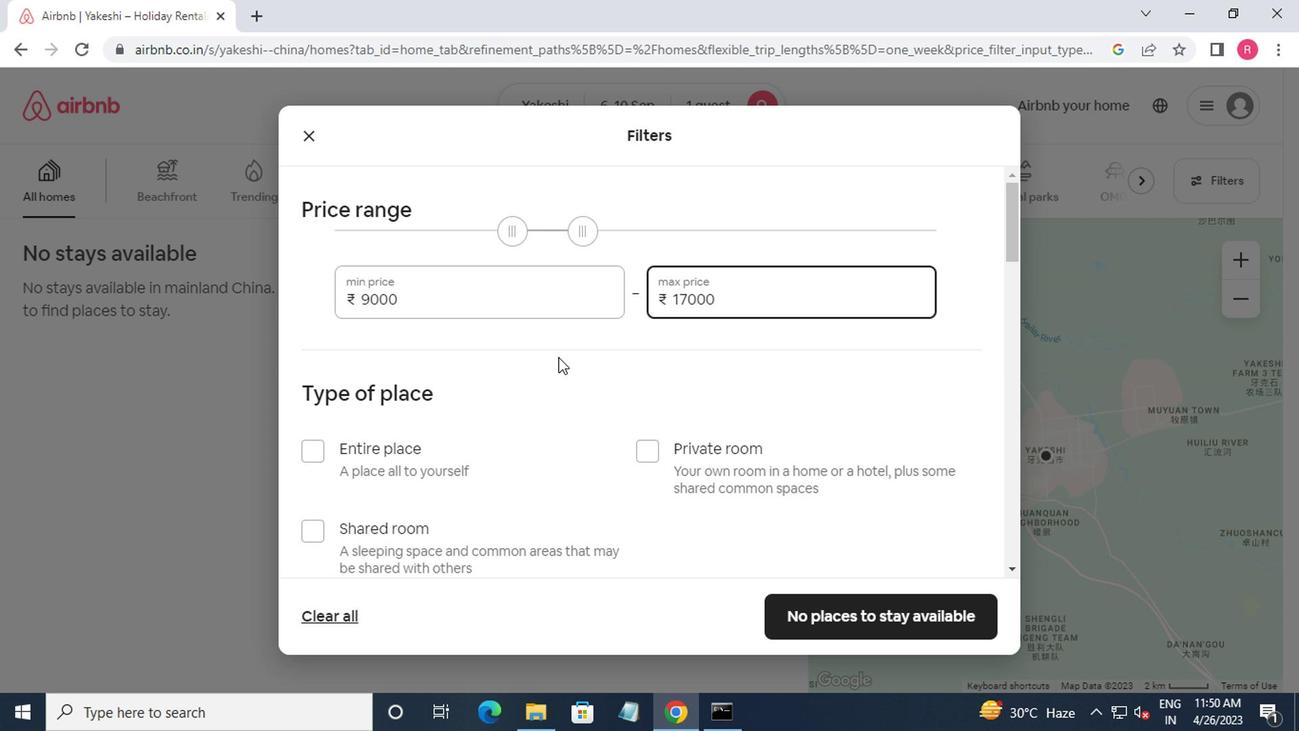 
Action: Mouse moved to (689, 355)
Screenshot: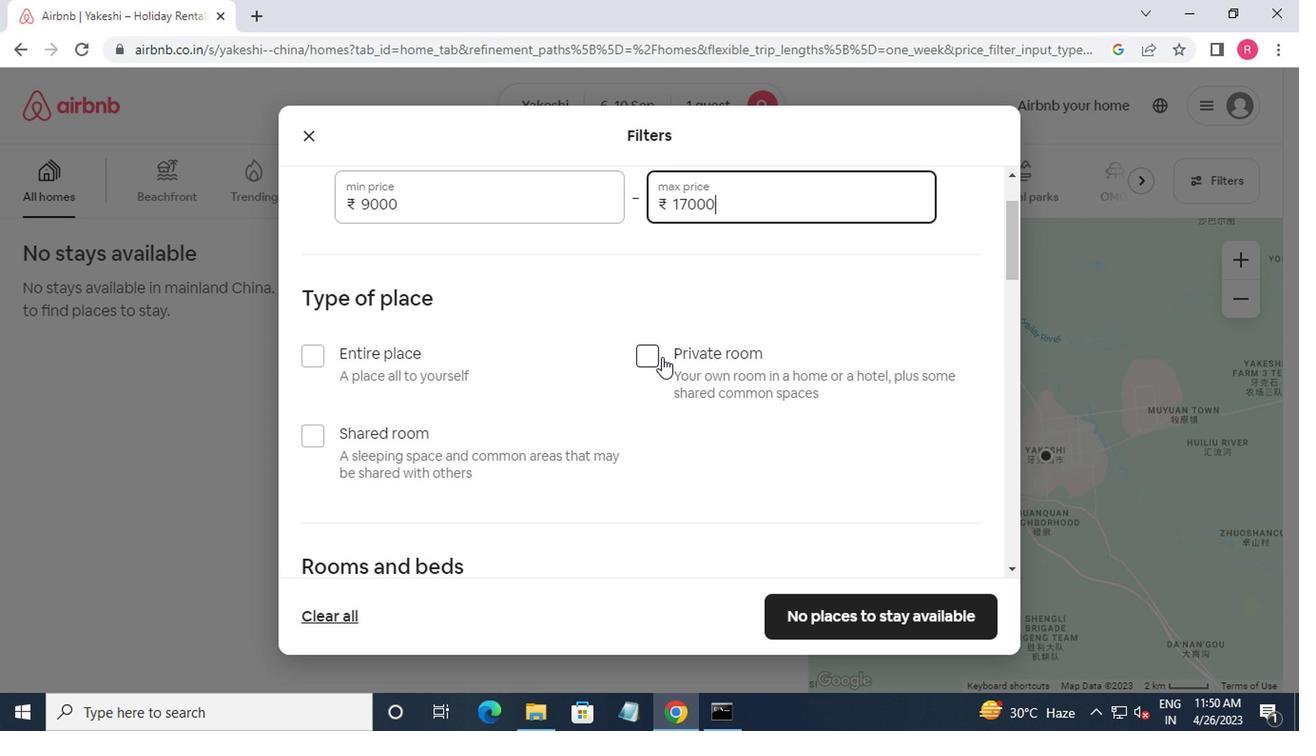 
Action: Mouse pressed left at (689, 355)
Screenshot: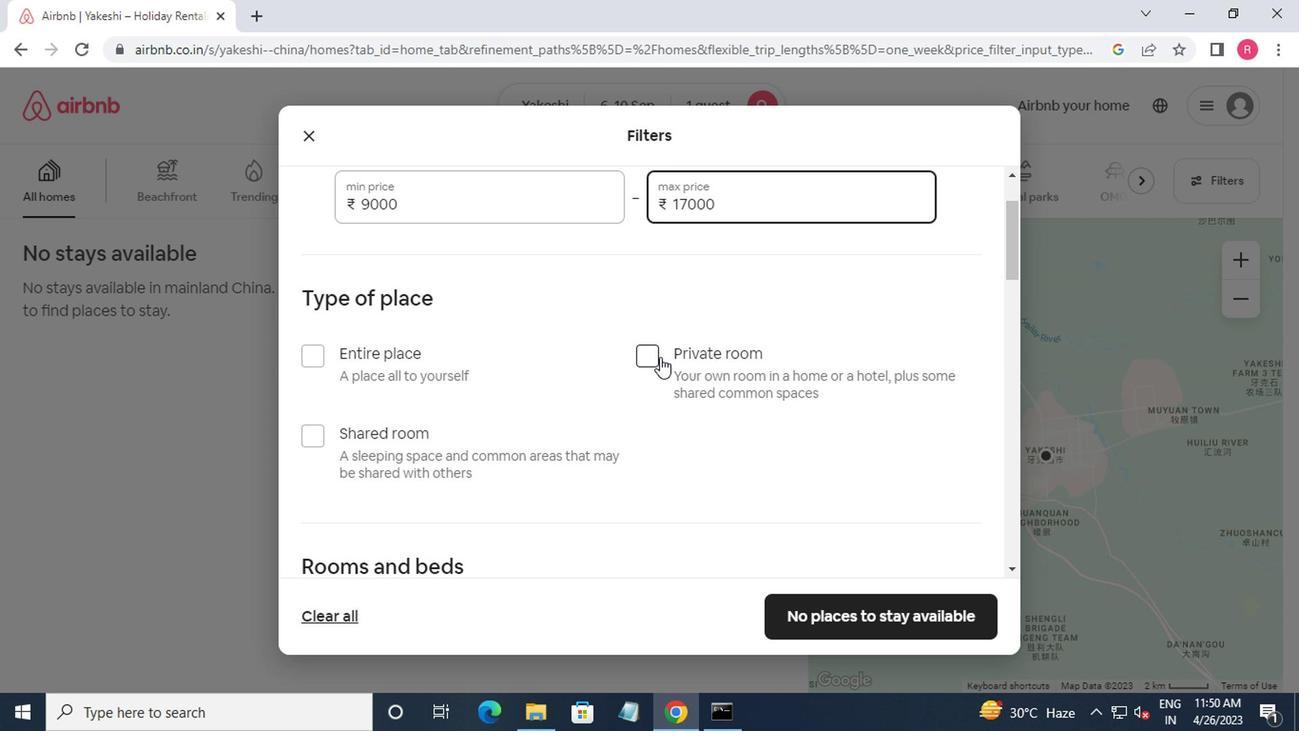 
Action: Mouse moved to (687, 364)
Screenshot: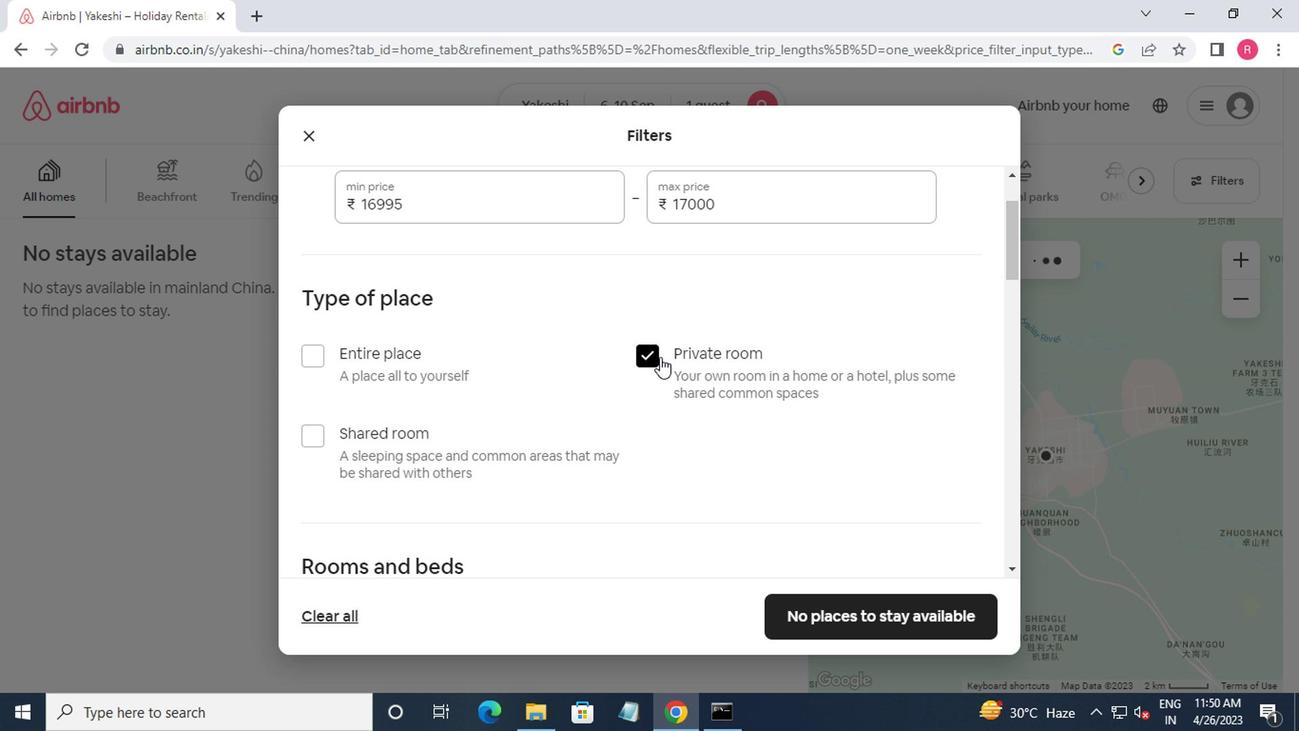 
Action: Mouse scrolled (687, 363) with delta (0, 0)
Screenshot: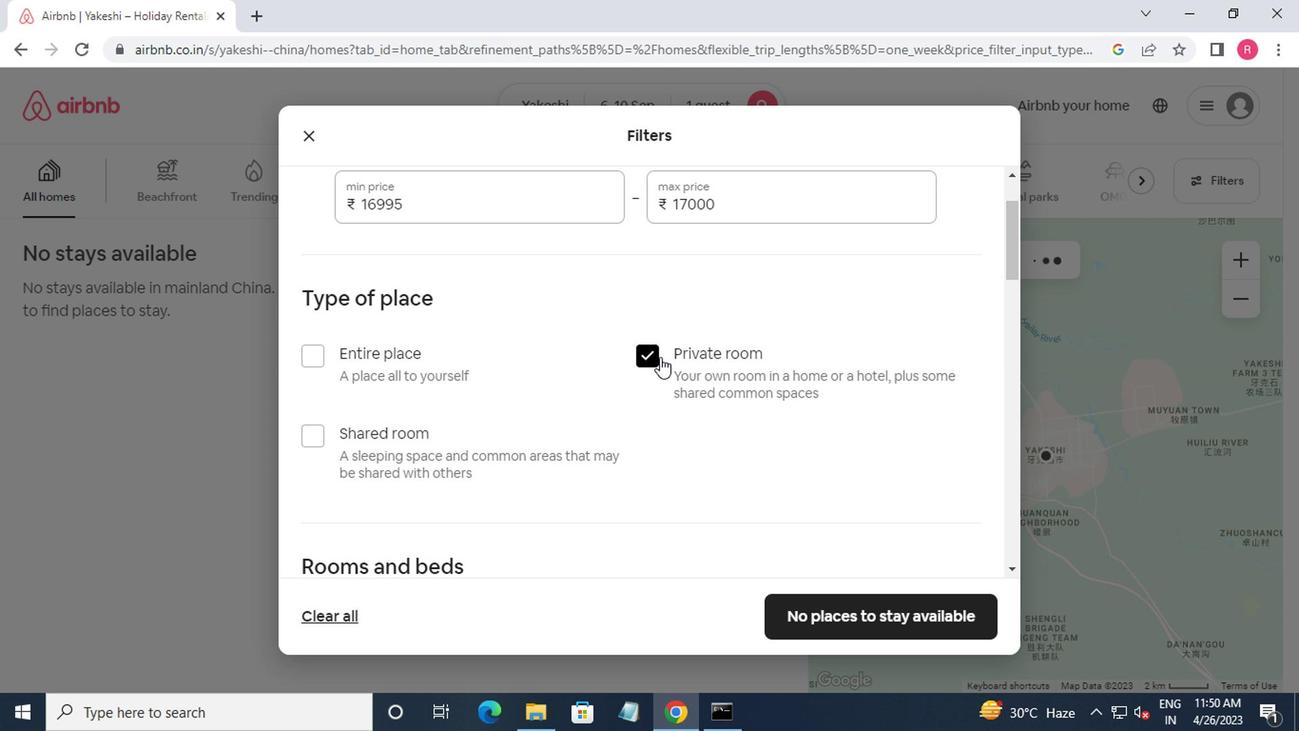 
Action: Mouse moved to (683, 371)
Screenshot: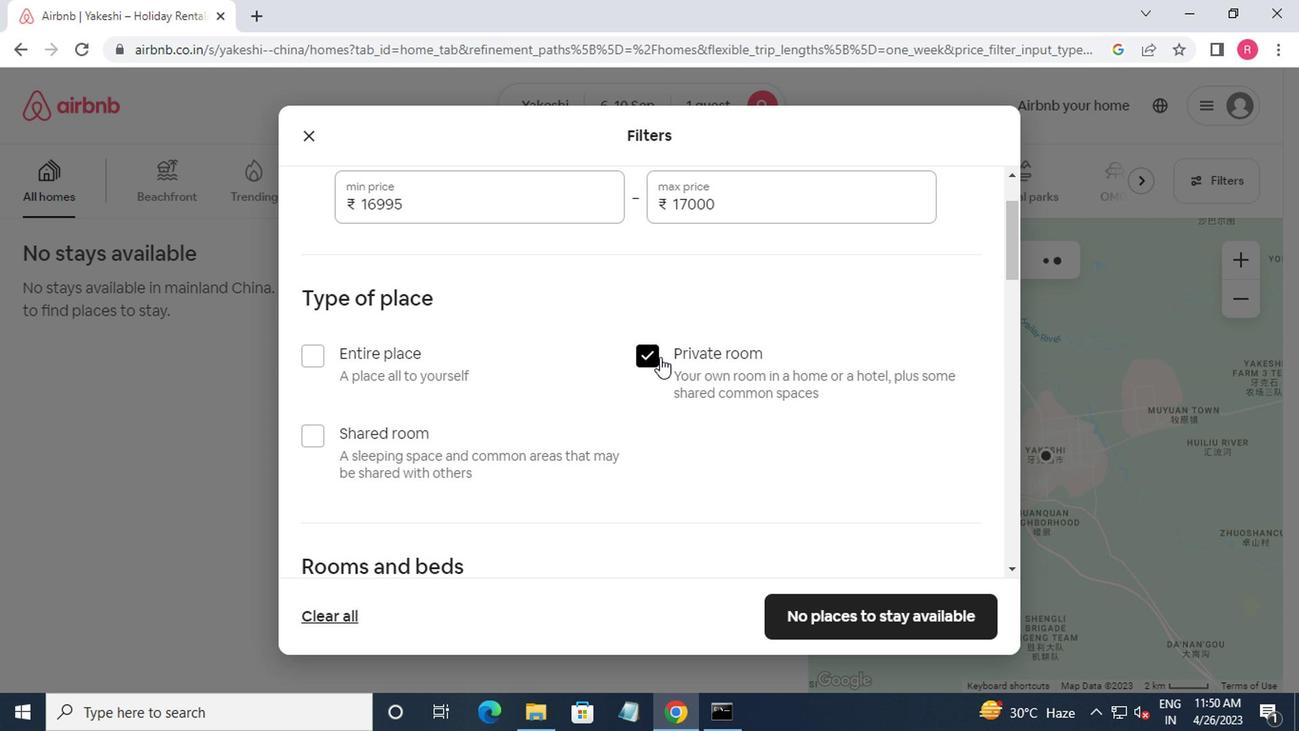 
Action: Mouse scrolled (683, 370) with delta (0, 0)
Screenshot: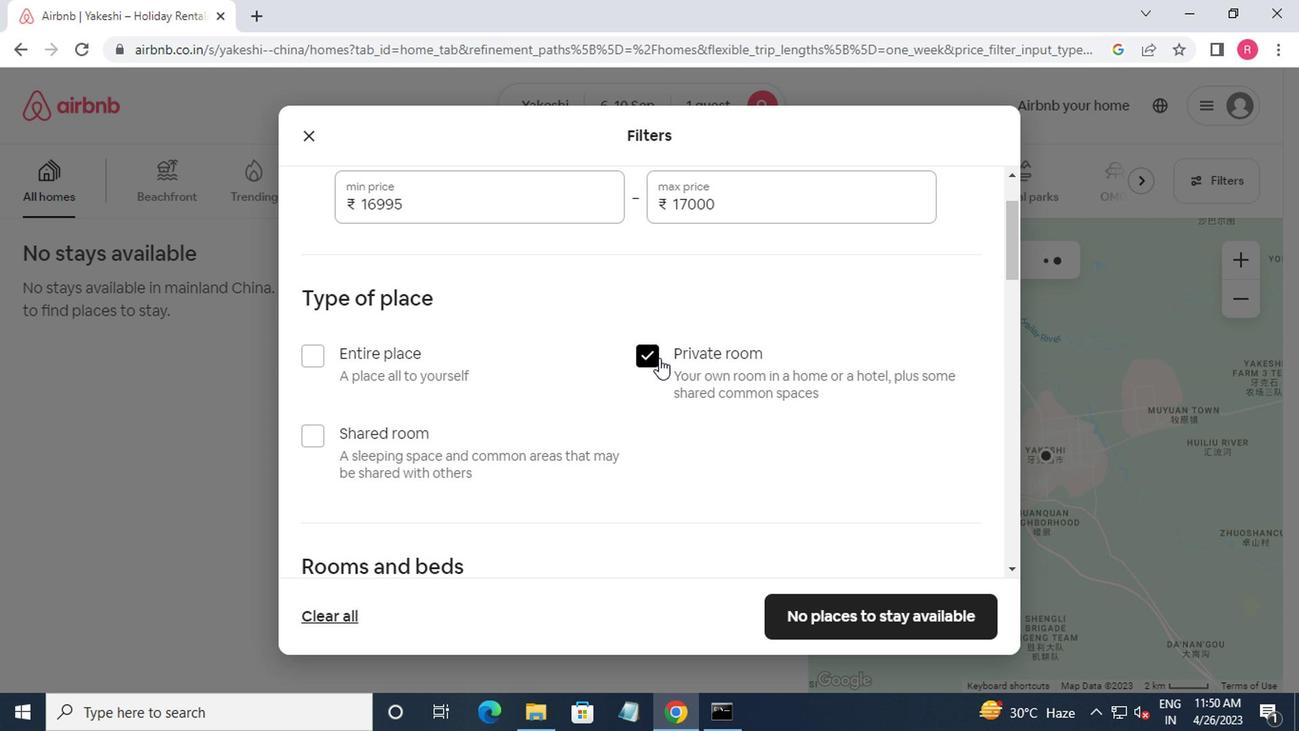
Action: Mouse moved to (452, 474)
Screenshot: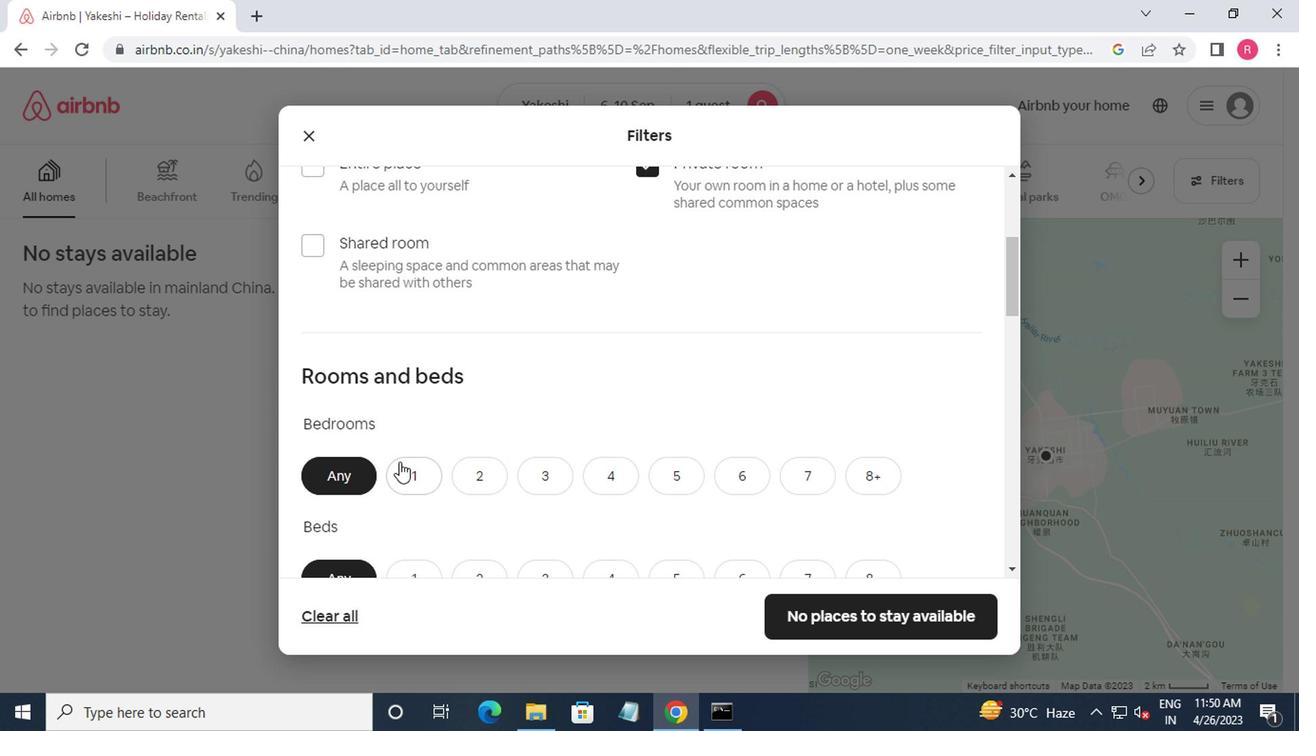 
Action: Mouse pressed left at (452, 474)
Screenshot: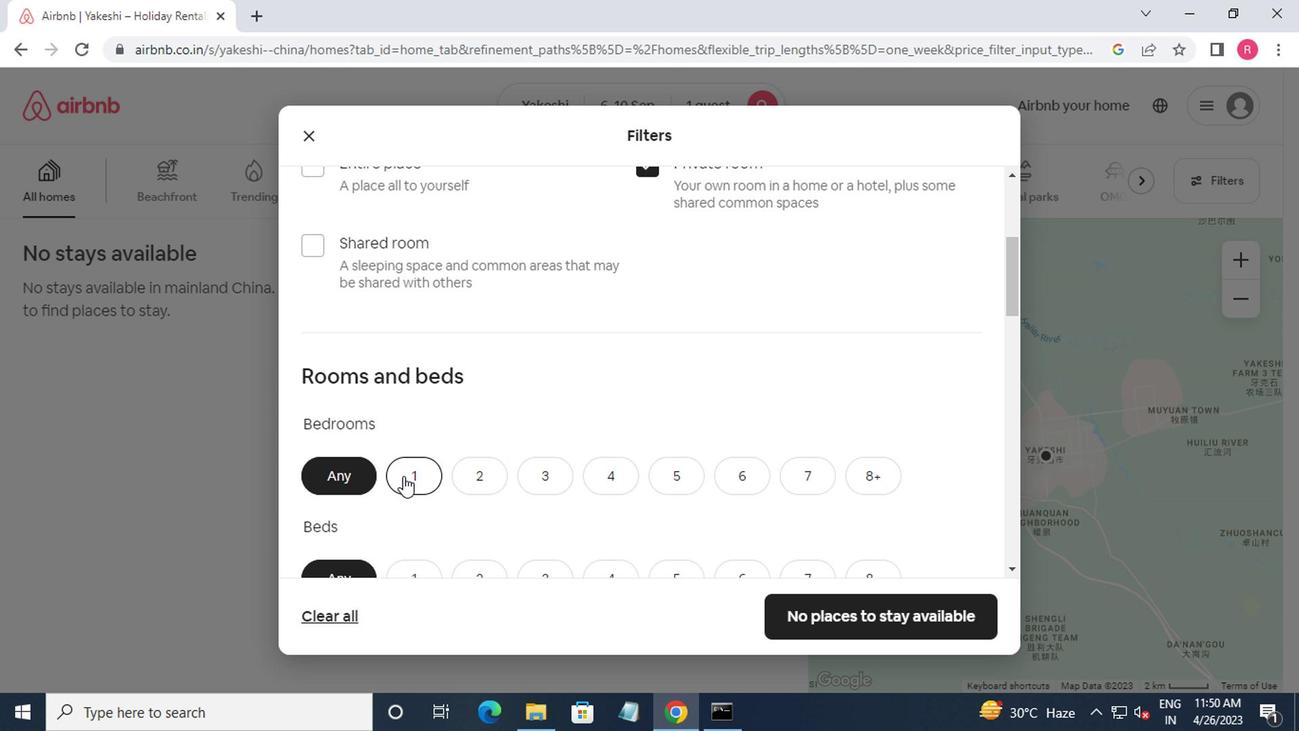
Action: Mouse moved to (482, 468)
Screenshot: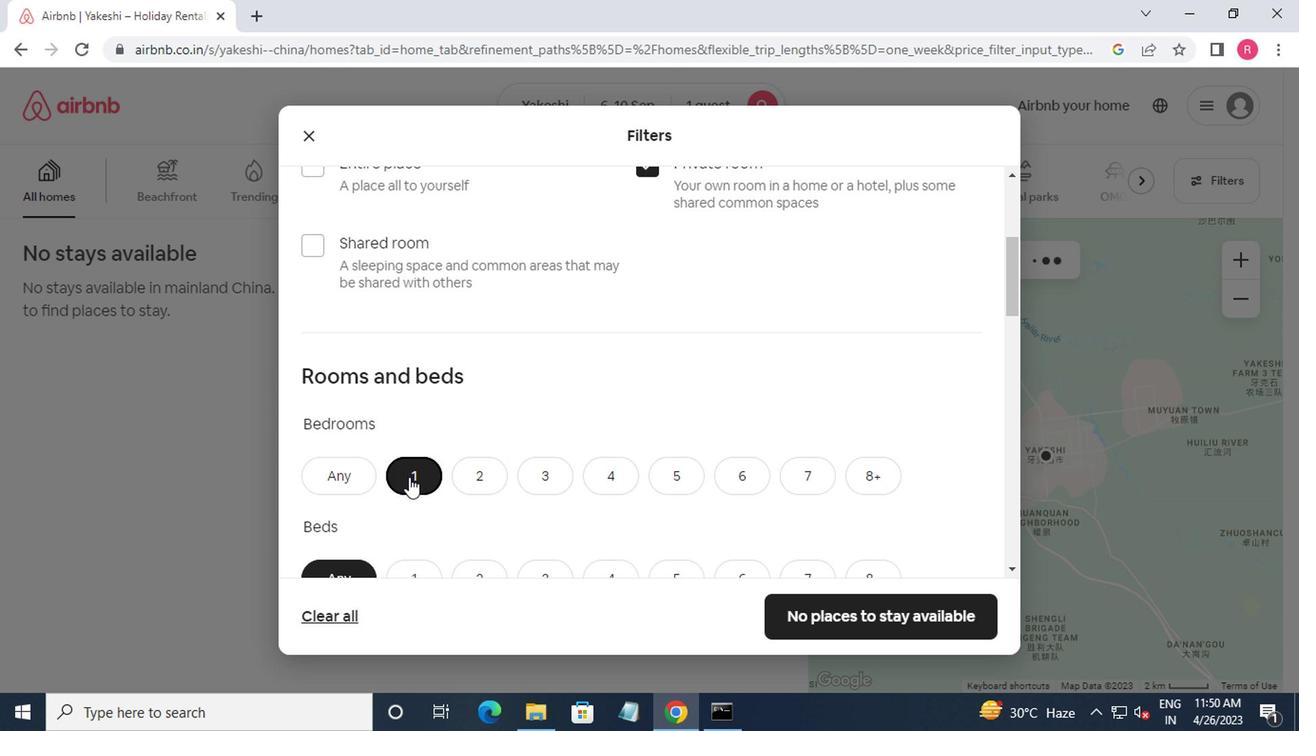 
Action: Mouse scrolled (482, 467) with delta (0, 0)
Screenshot: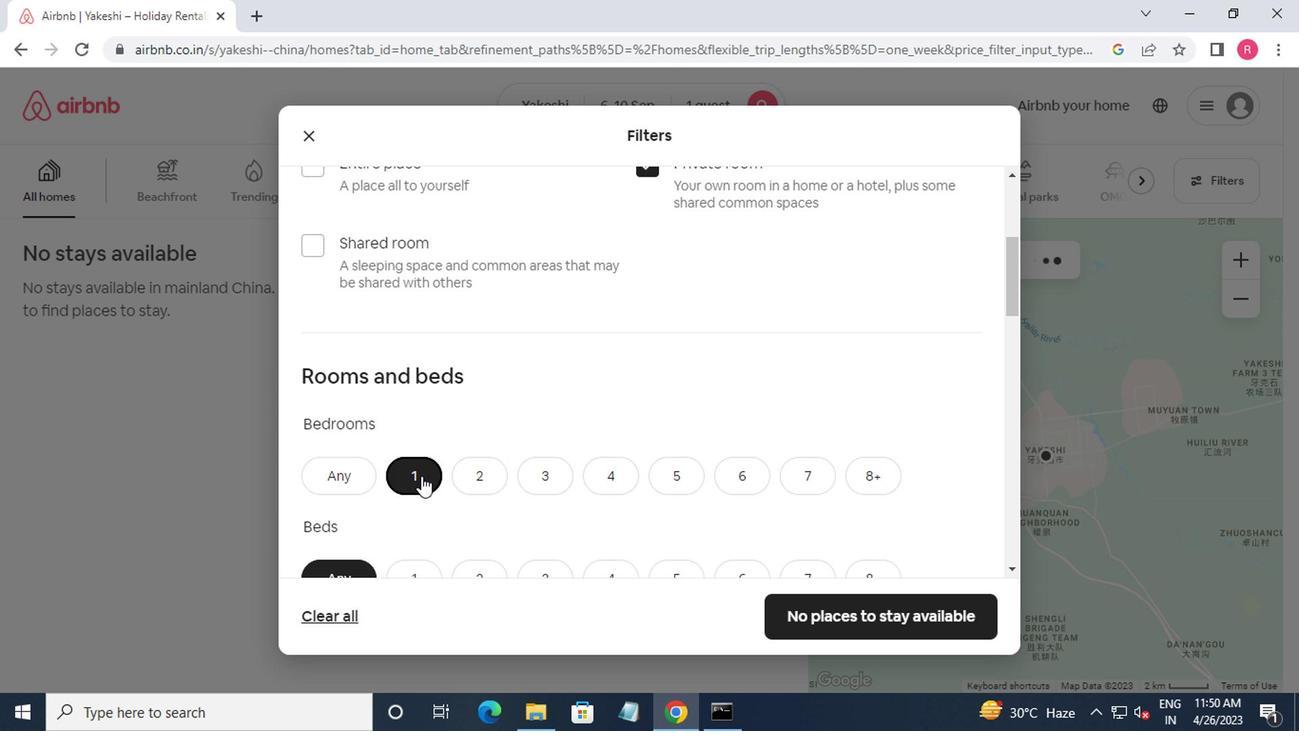 
Action: Mouse moved to (483, 468)
Screenshot: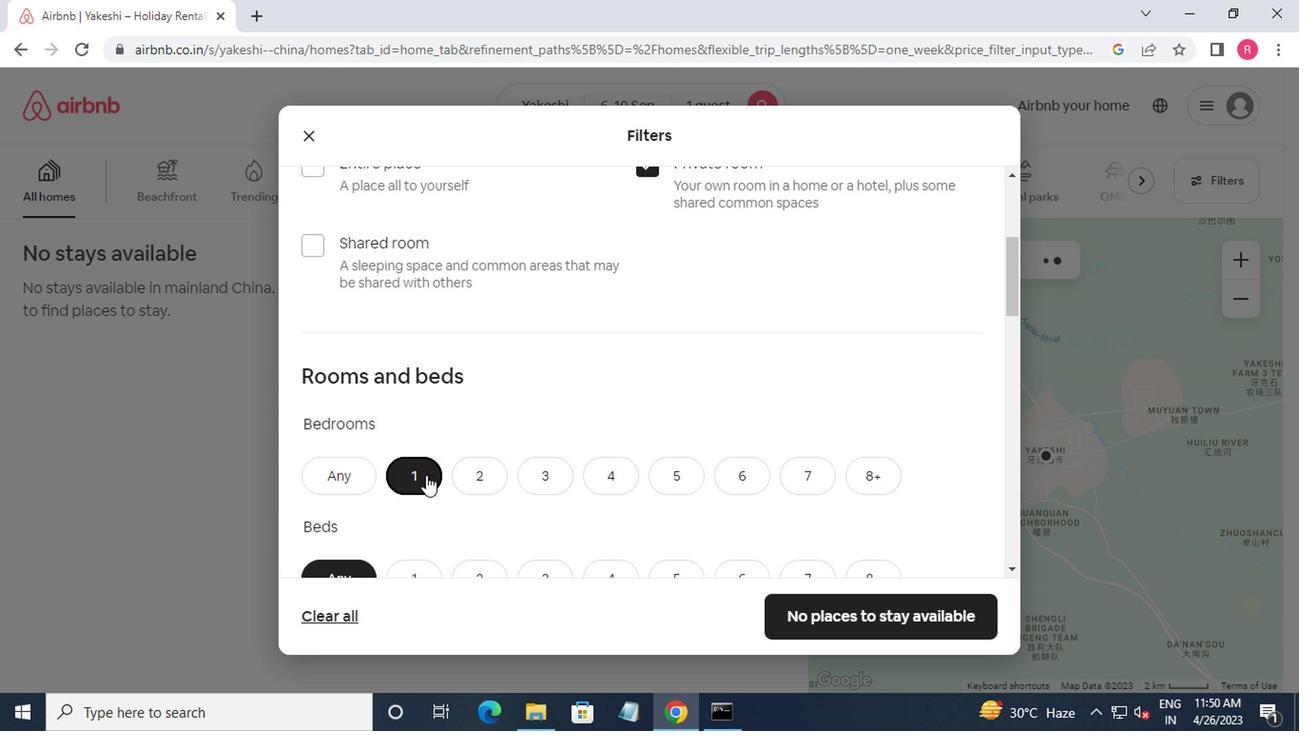 
Action: Mouse scrolled (483, 467) with delta (0, 0)
Screenshot: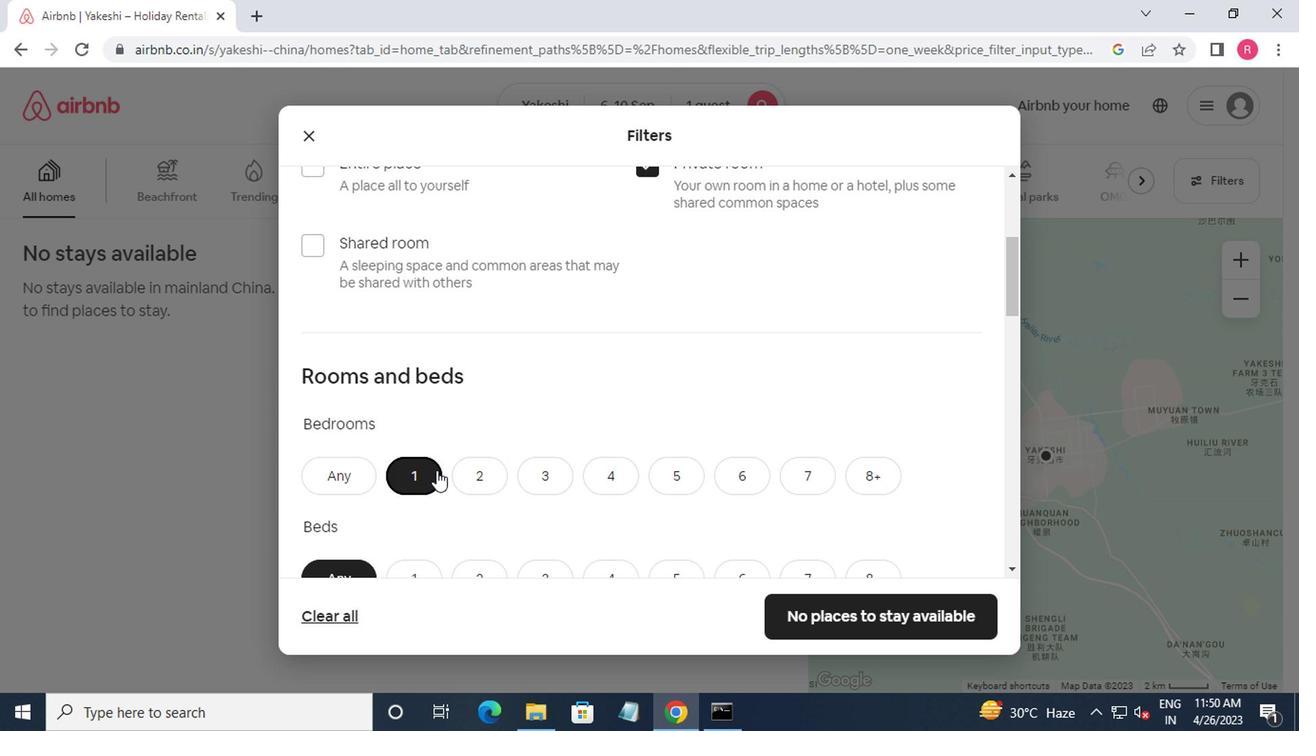 
Action: Mouse moved to (453, 381)
Screenshot: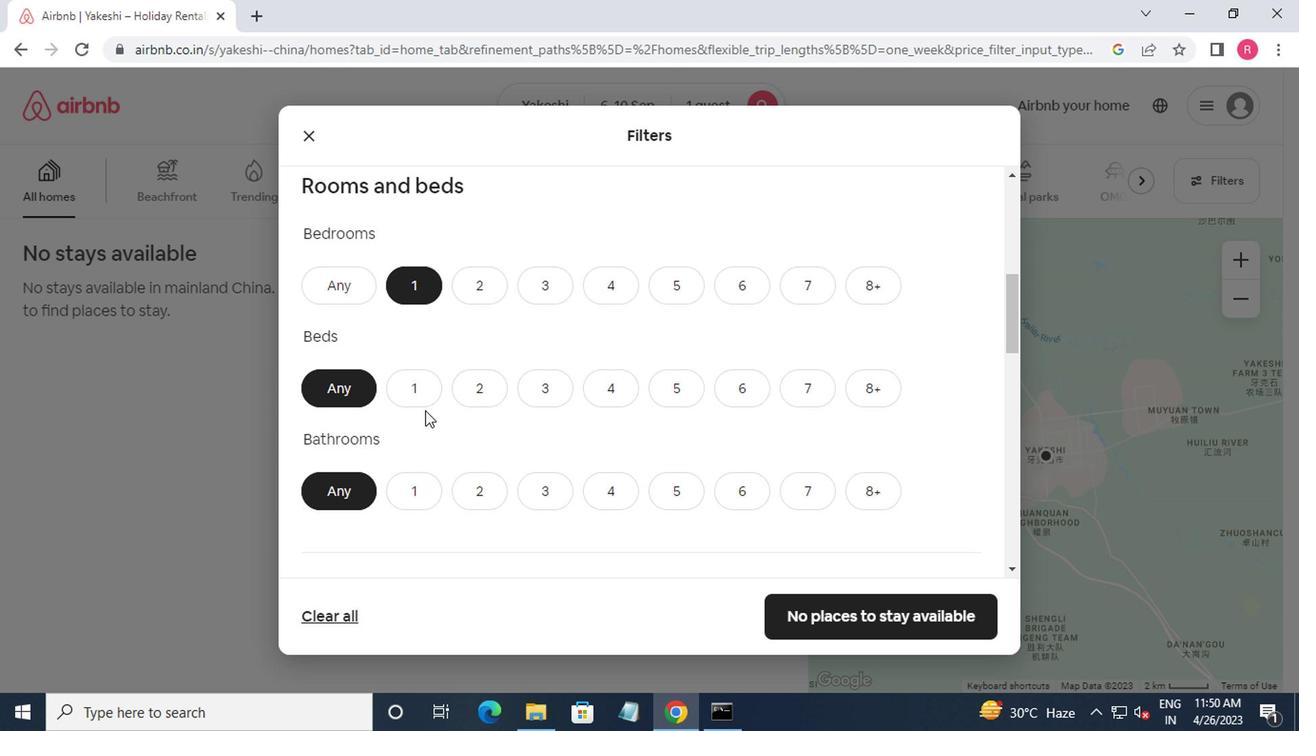 
Action: Mouse pressed left at (453, 381)
Screenshot: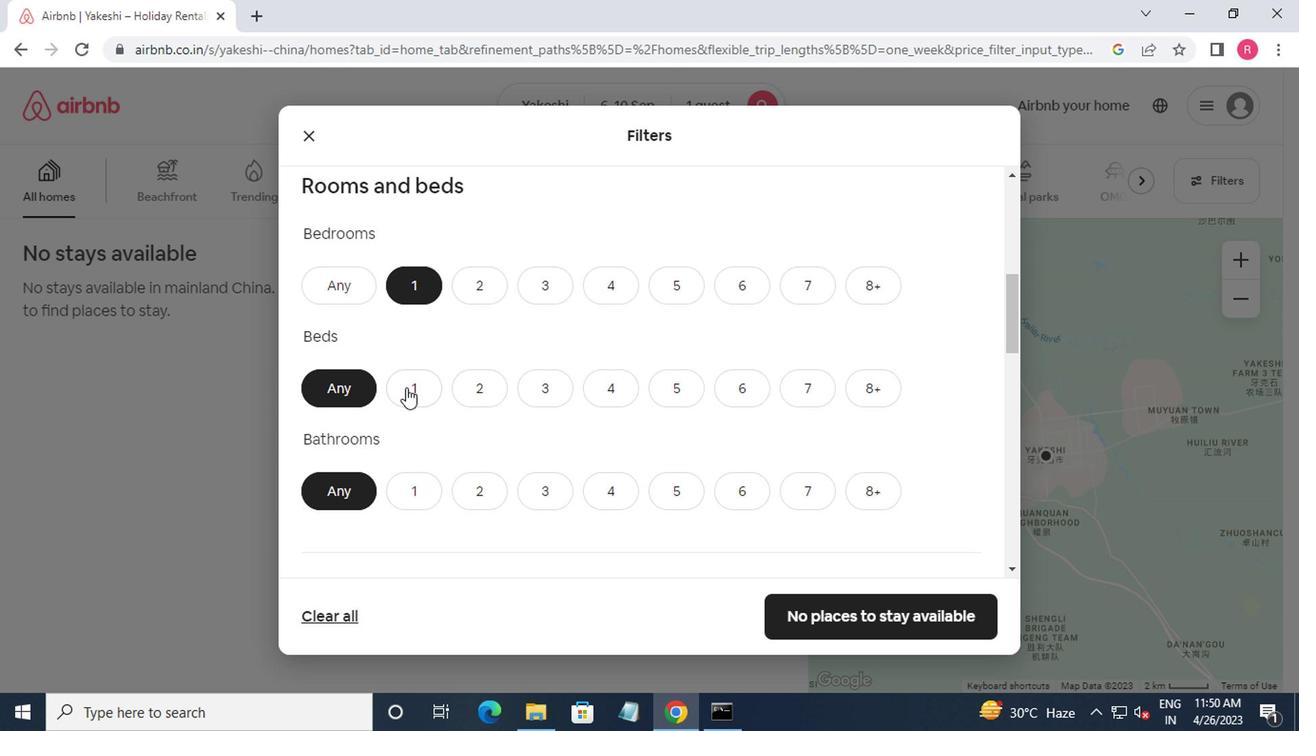 
Action: Mouse moved to (461, 484)
Screenshot: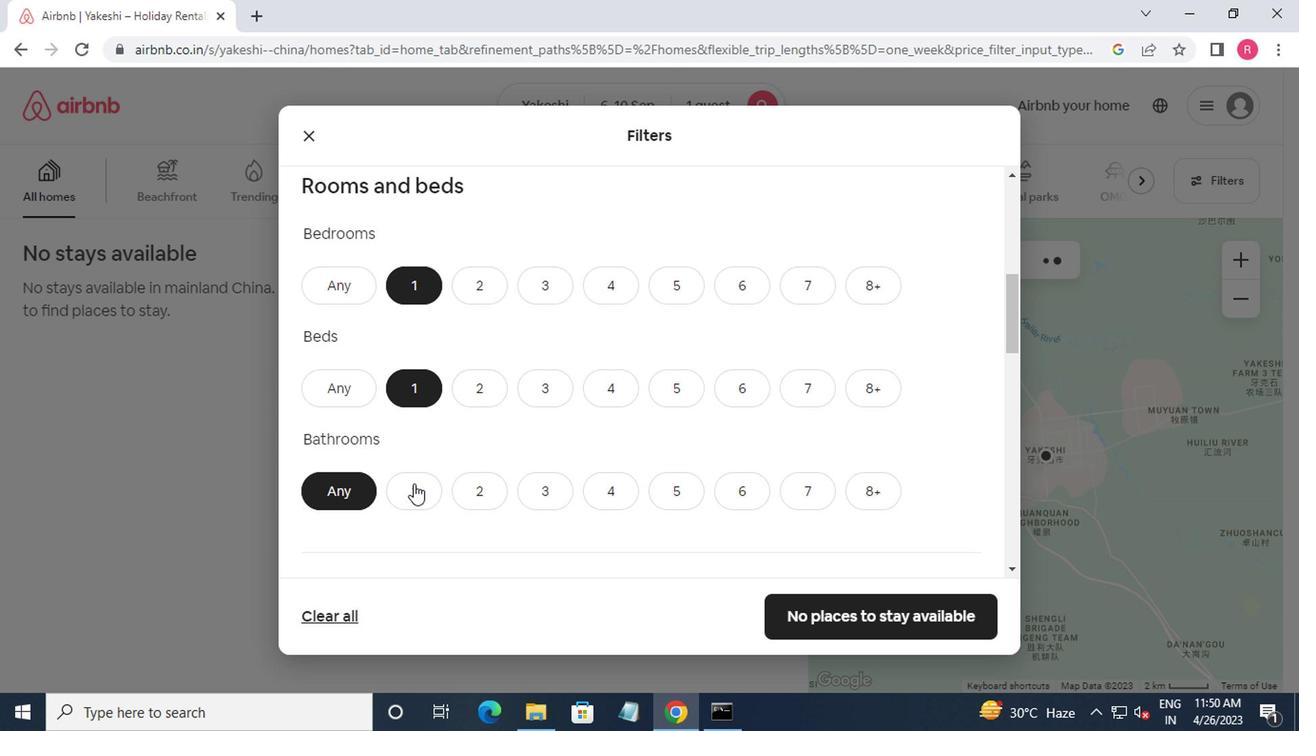 
Action: Mouse pressed left at (461, 484)
Screenshot: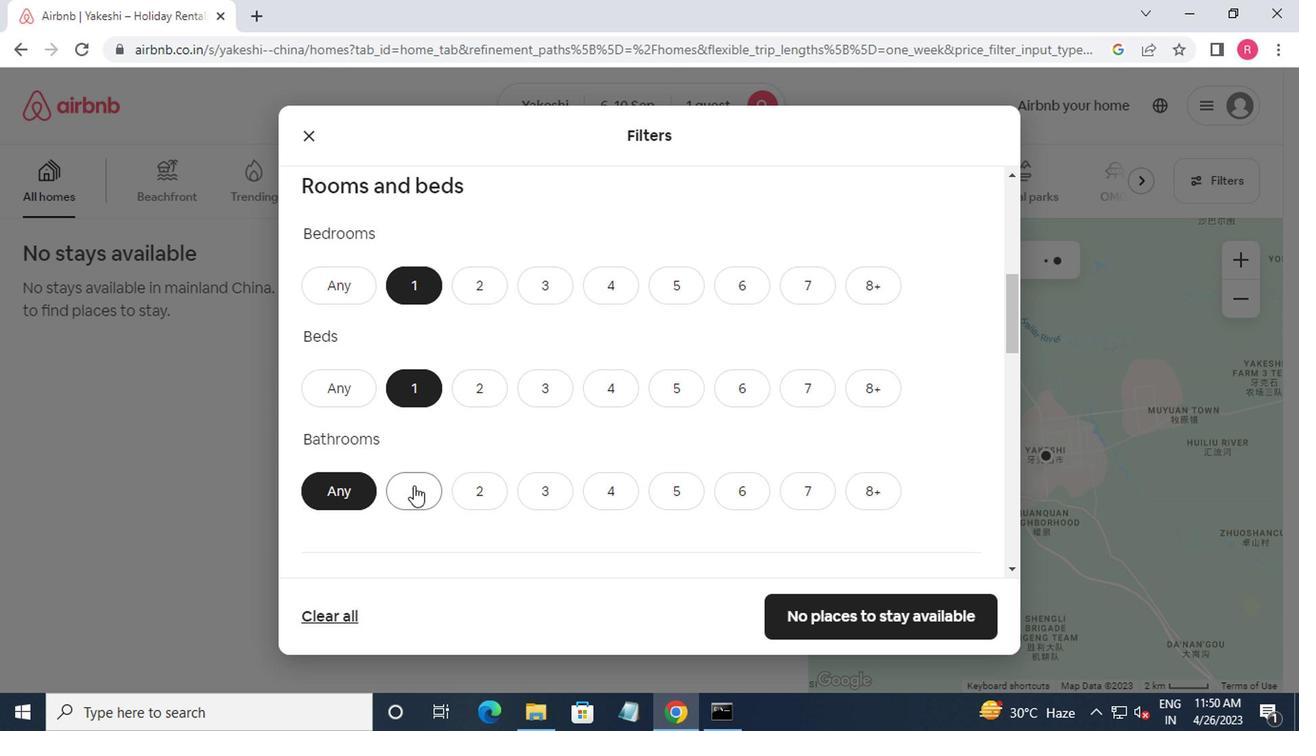 
Action: Mouse moved to (467, 481)
Screenshot: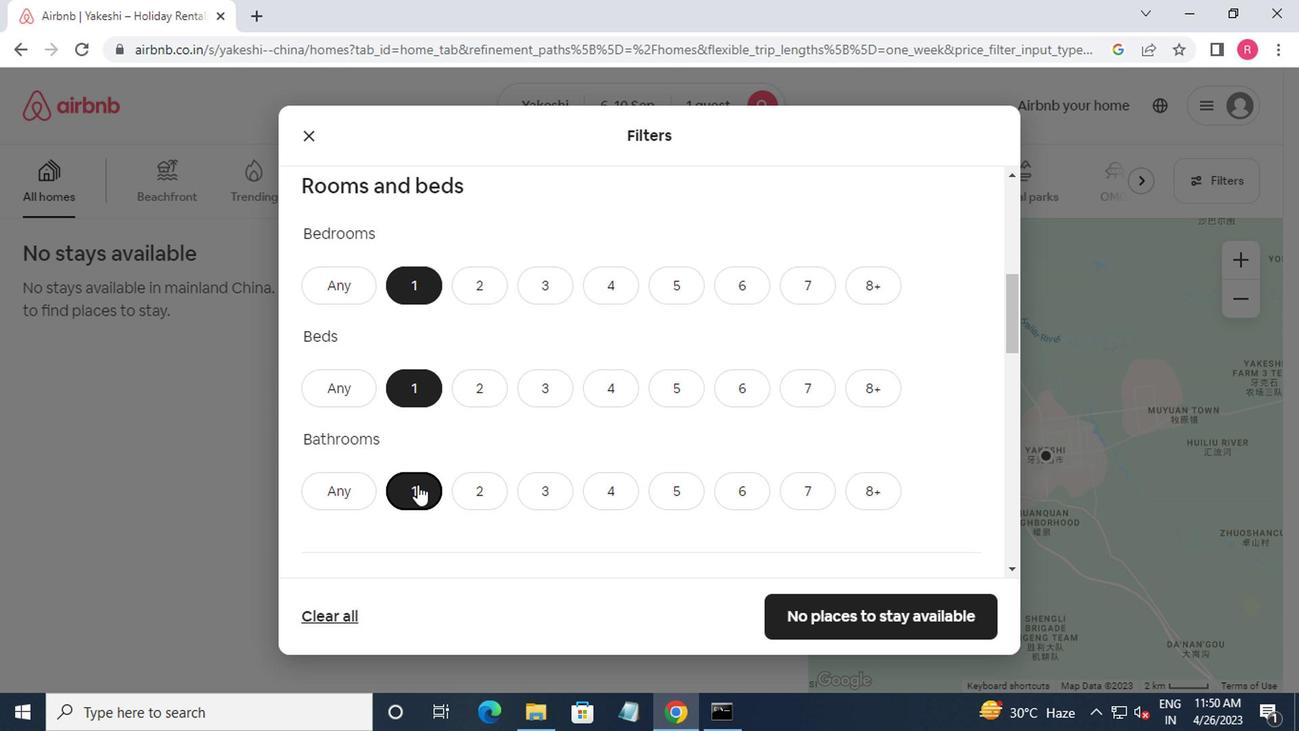 
Action: Mouse scrolled (467, 479) with delta (0, -1)
Screenshot: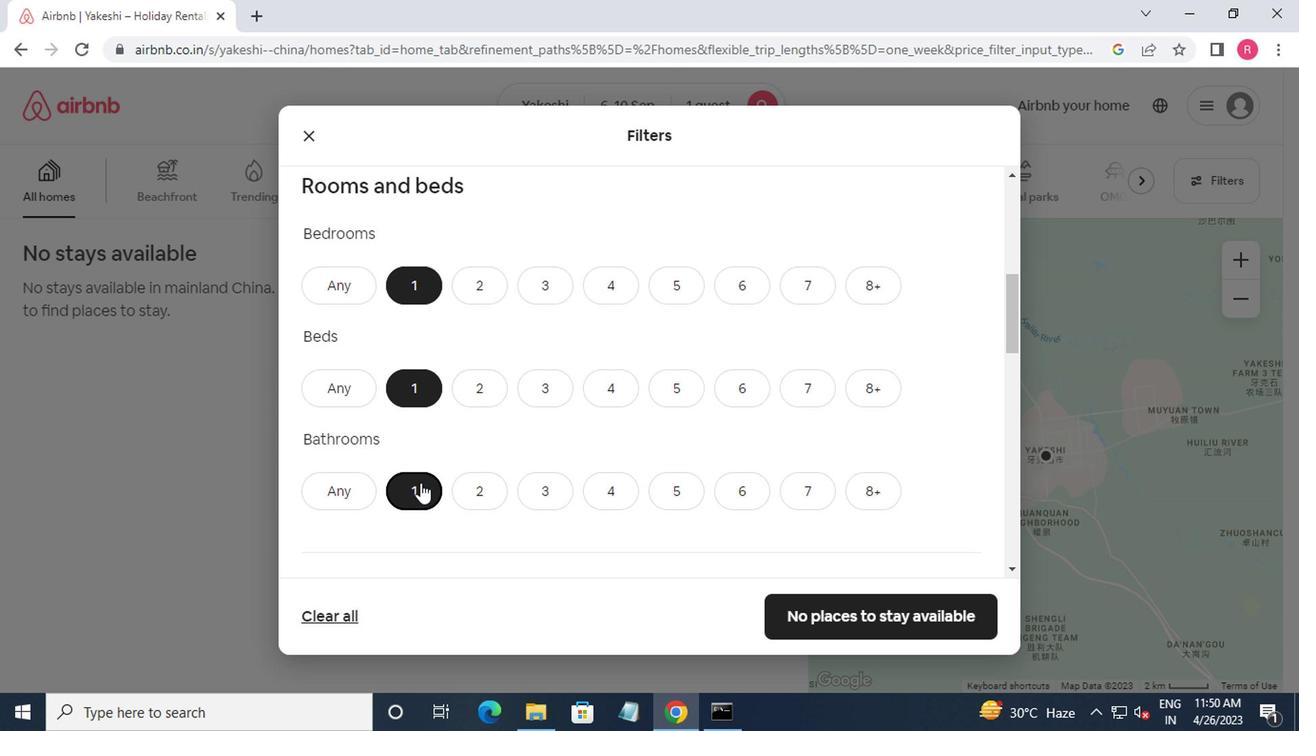 
Action: Mouse scrolled (467, 479) with delta (0, -1)
Screenshot: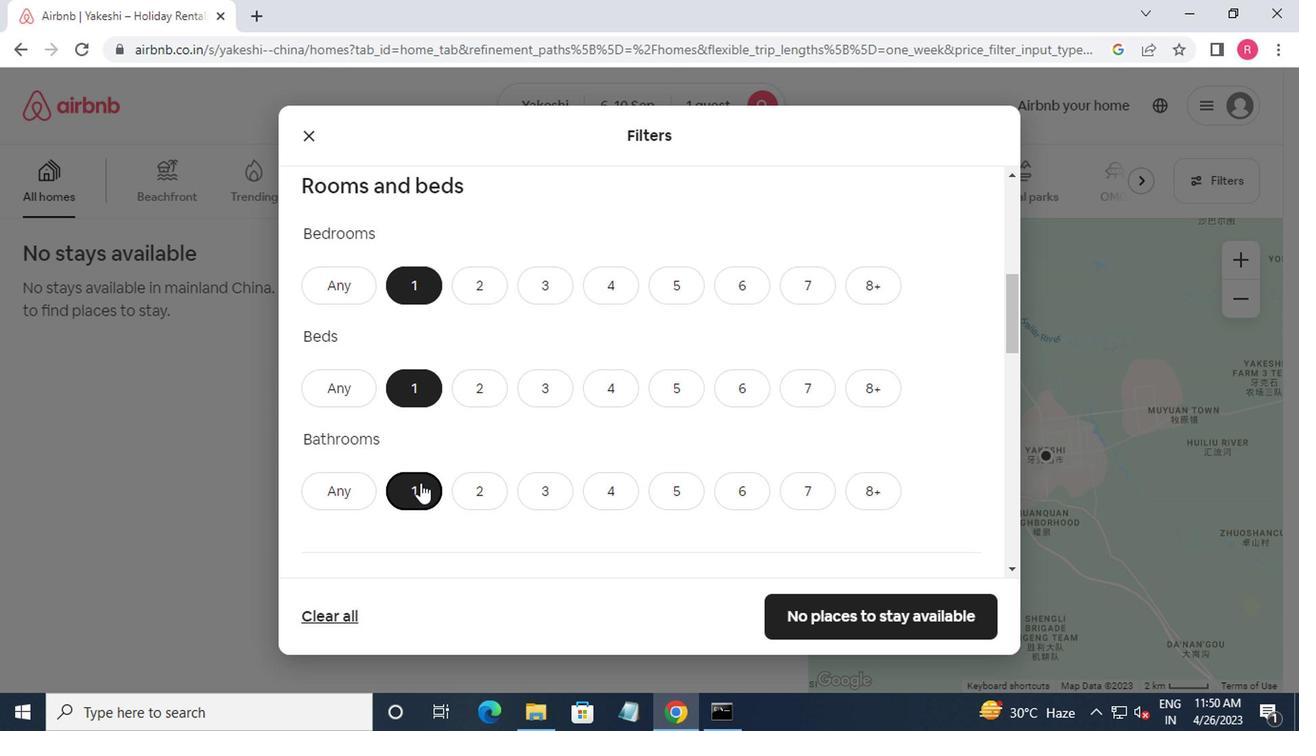
Action: Mouse moved to (473, 472)
Screenshot: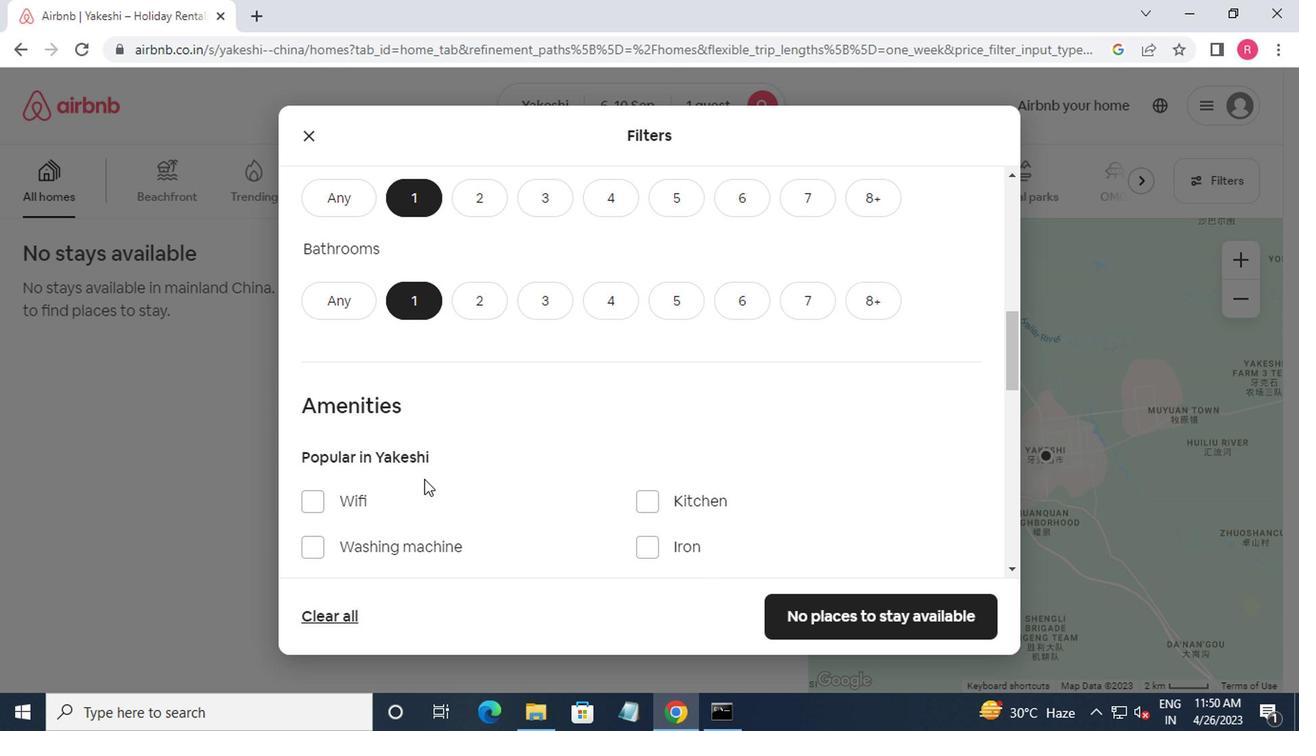 
Action: Mouse scrolled (473, 471) with delta (0, 0)
Screenshot: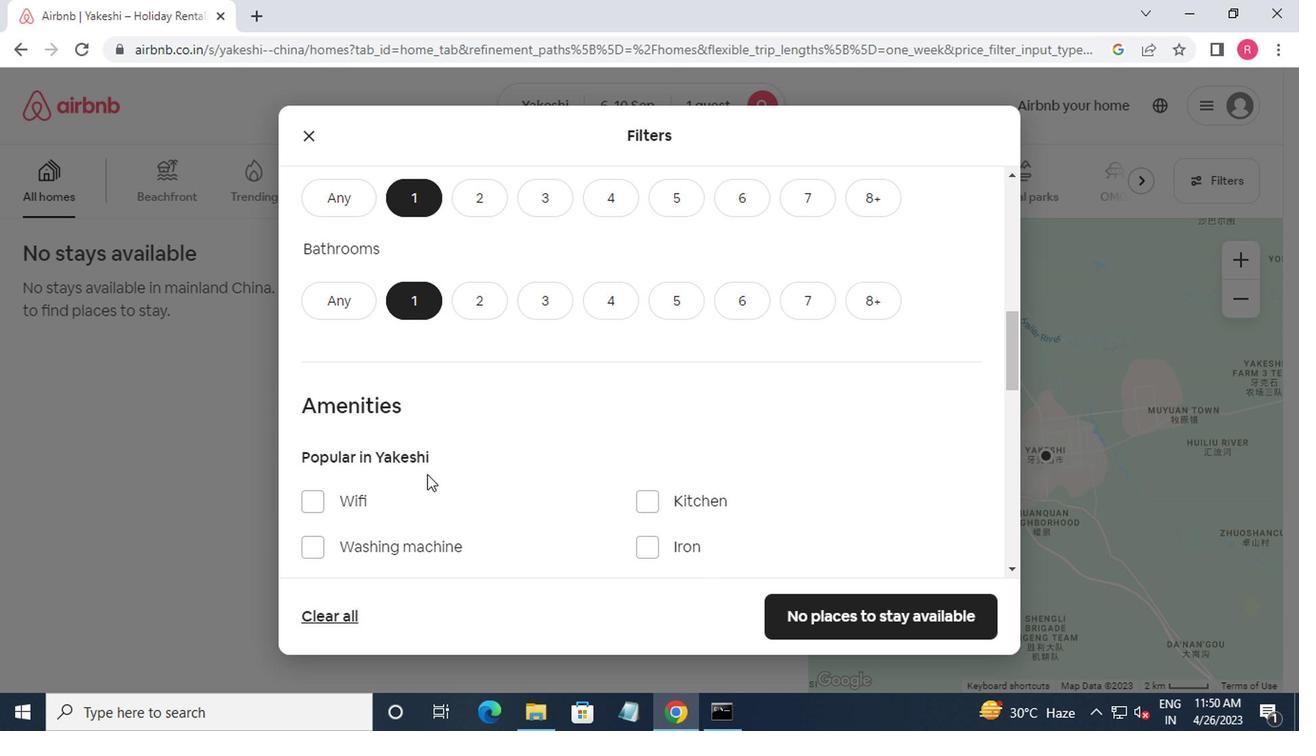 
Action: Mouse moved to (474, 472)
Screenshot: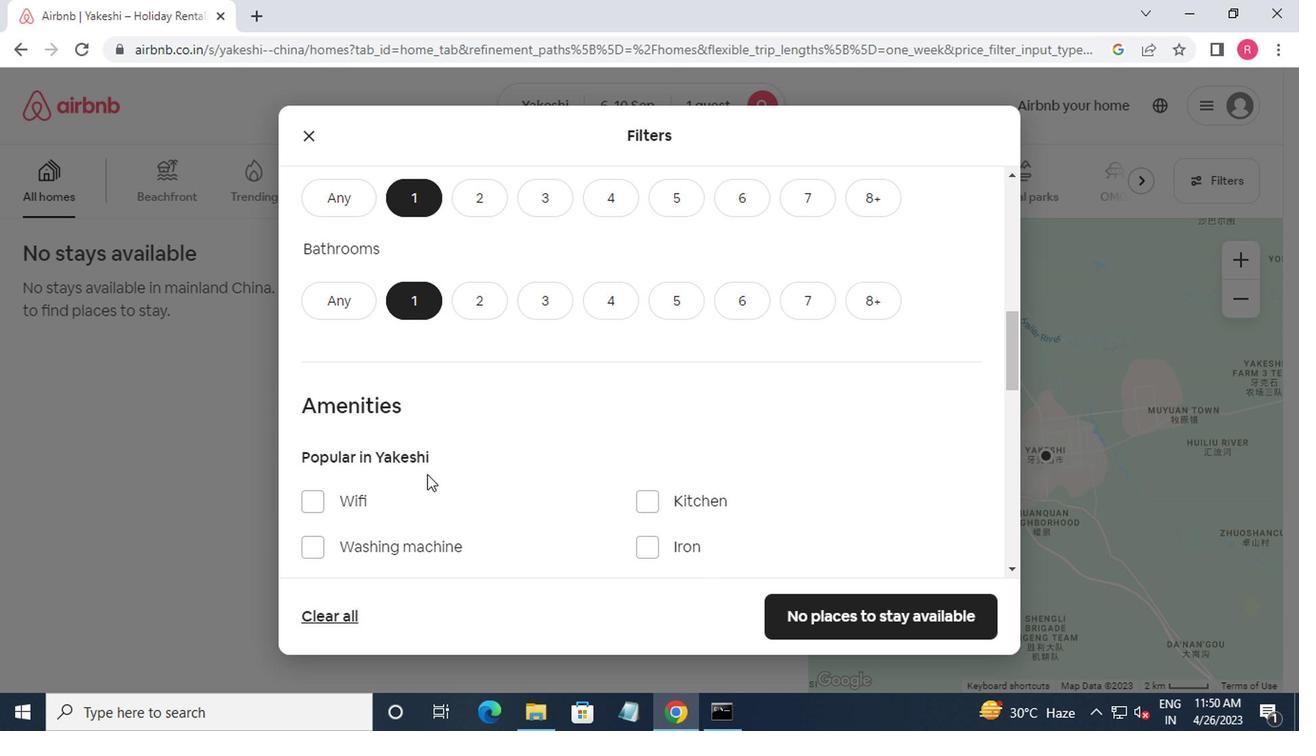 
Action: Mouse scrolled (474, 471) with delta (0, 0)
Screenshot: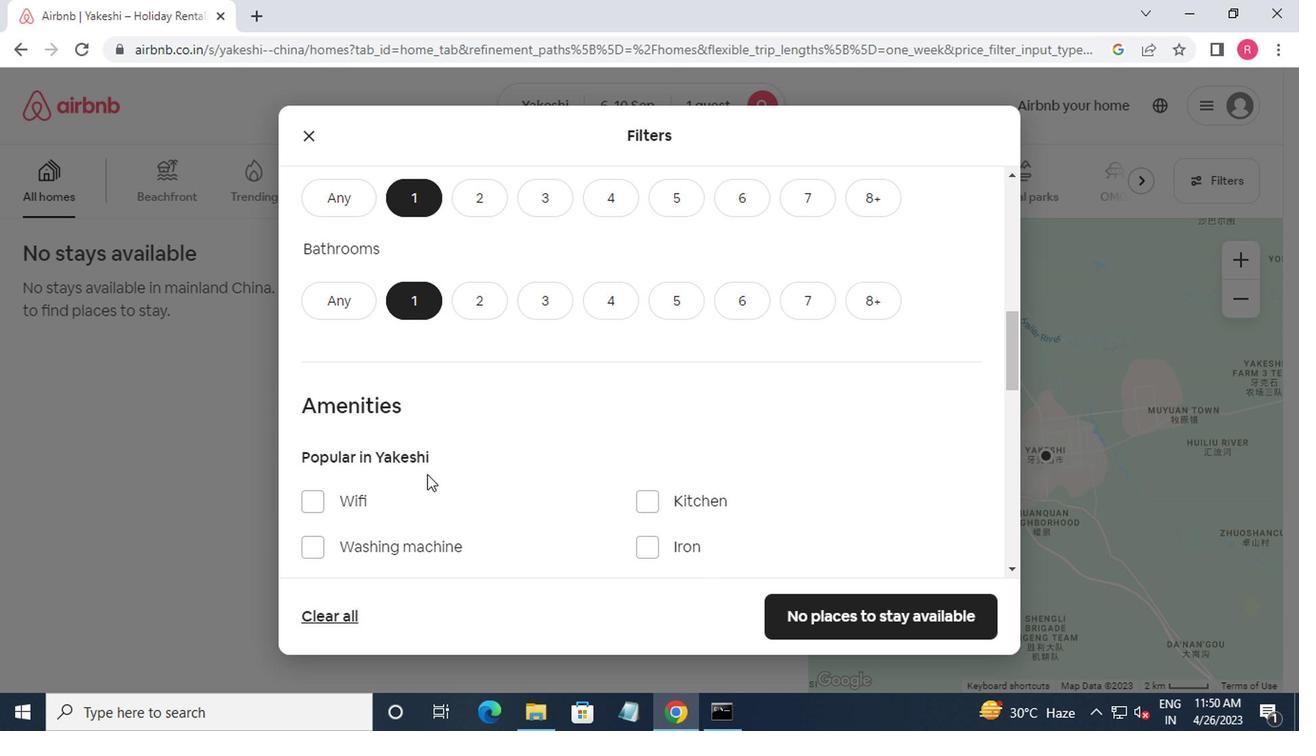 
Action: Mouse moved to (697, 503)
Screenshot: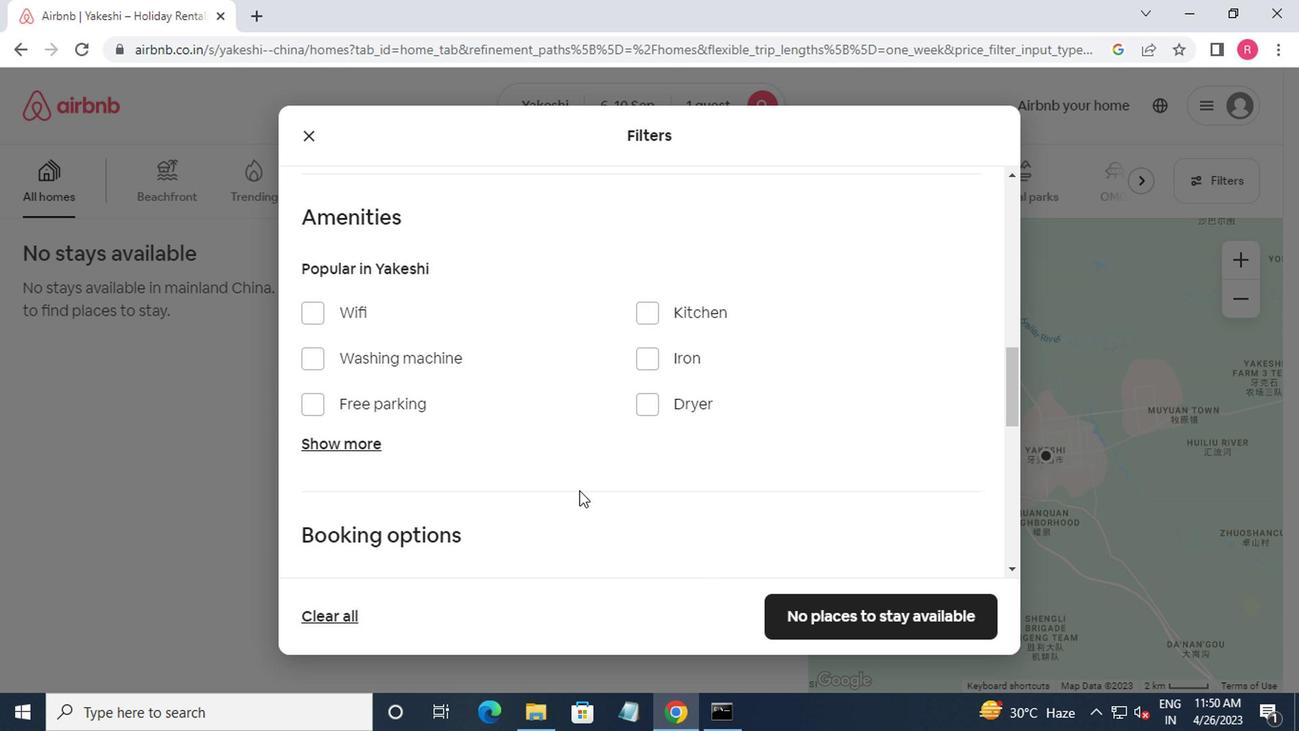 
Action: Mouse scrolled (697, 502) with delta (0, 0)
Screenshot: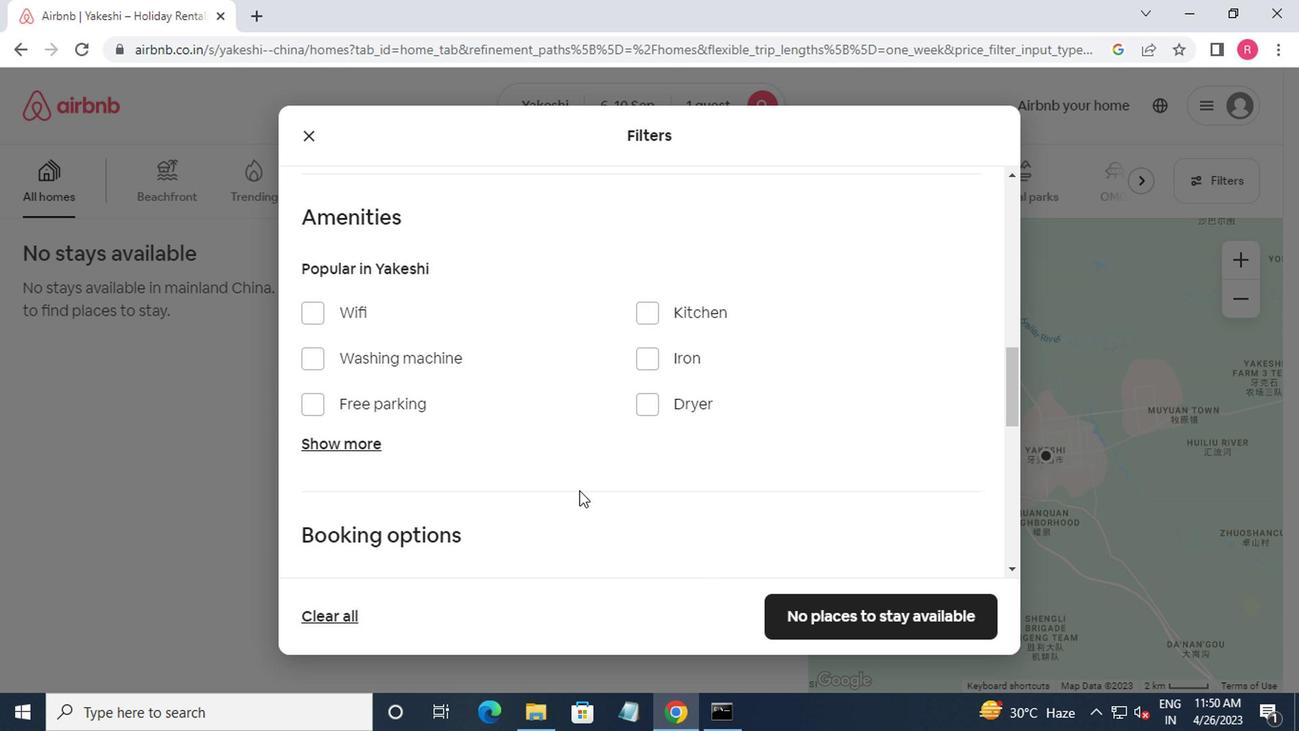 
Action: Mouse moved to (789, 511)
Screenshot: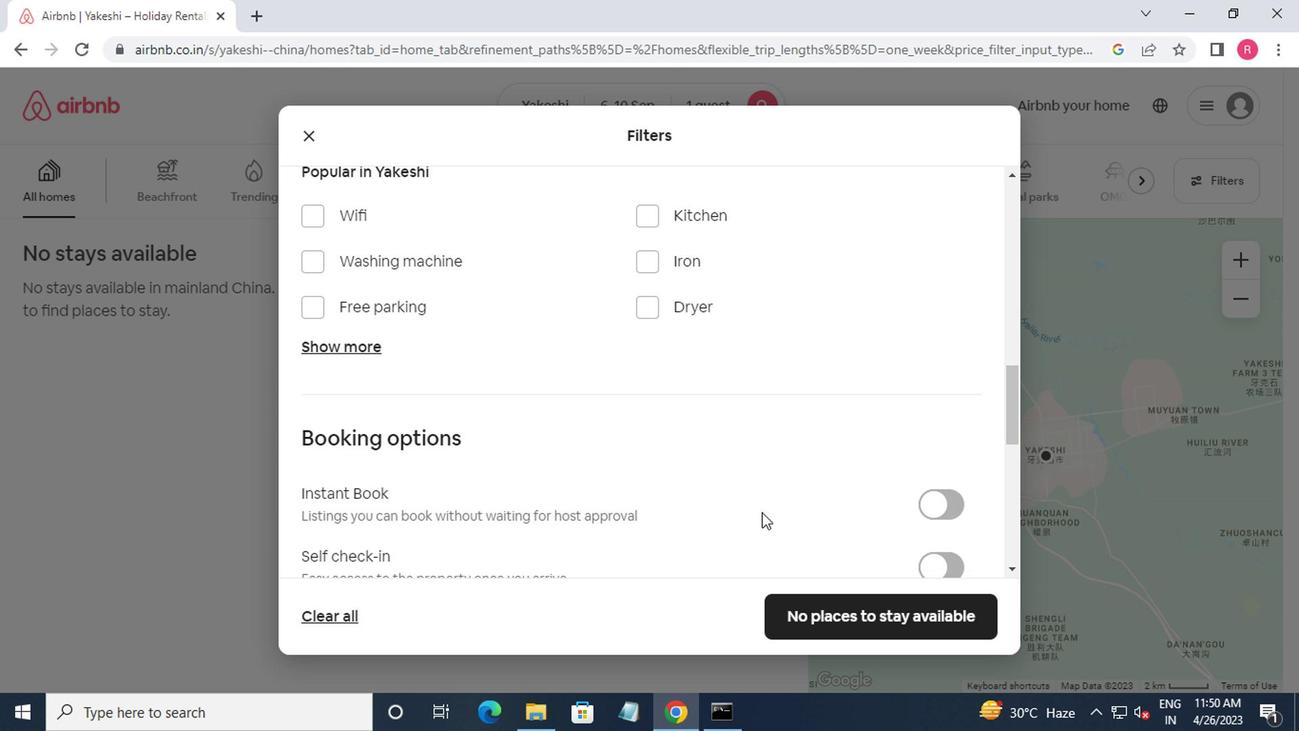 
Action: Mouse scrolled (789, 510) with delta (0, -1)
Screenshot: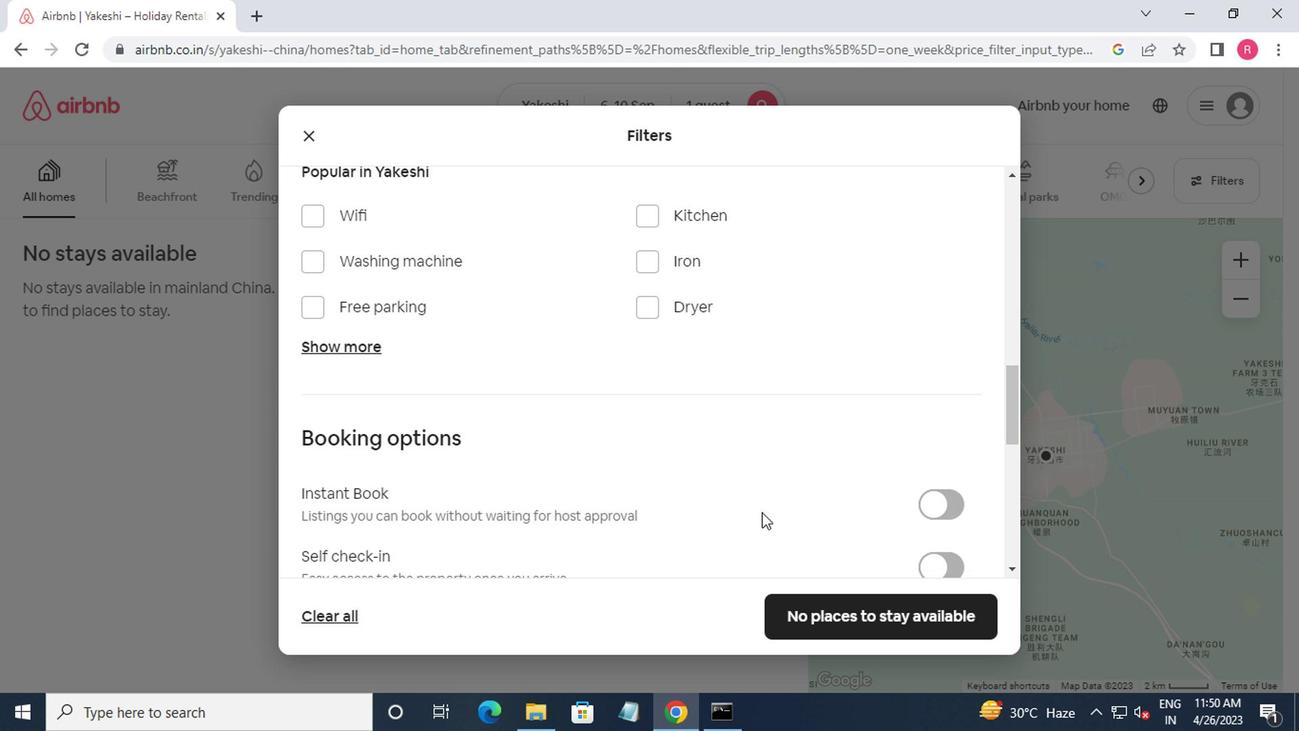
Action: Mouse moved to (796, 514)
Screenshot: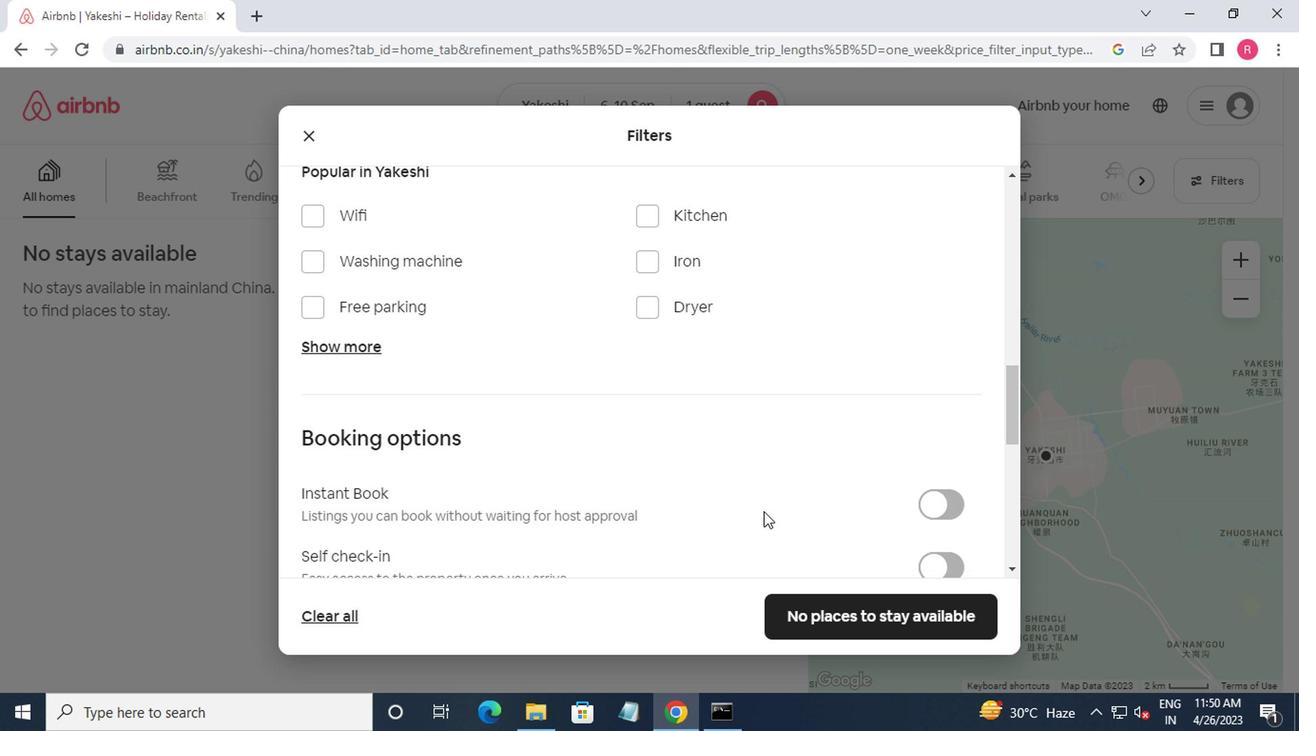 
Action: Mouse scrolled (796, 513) with delta (0, -1)
Screenshot: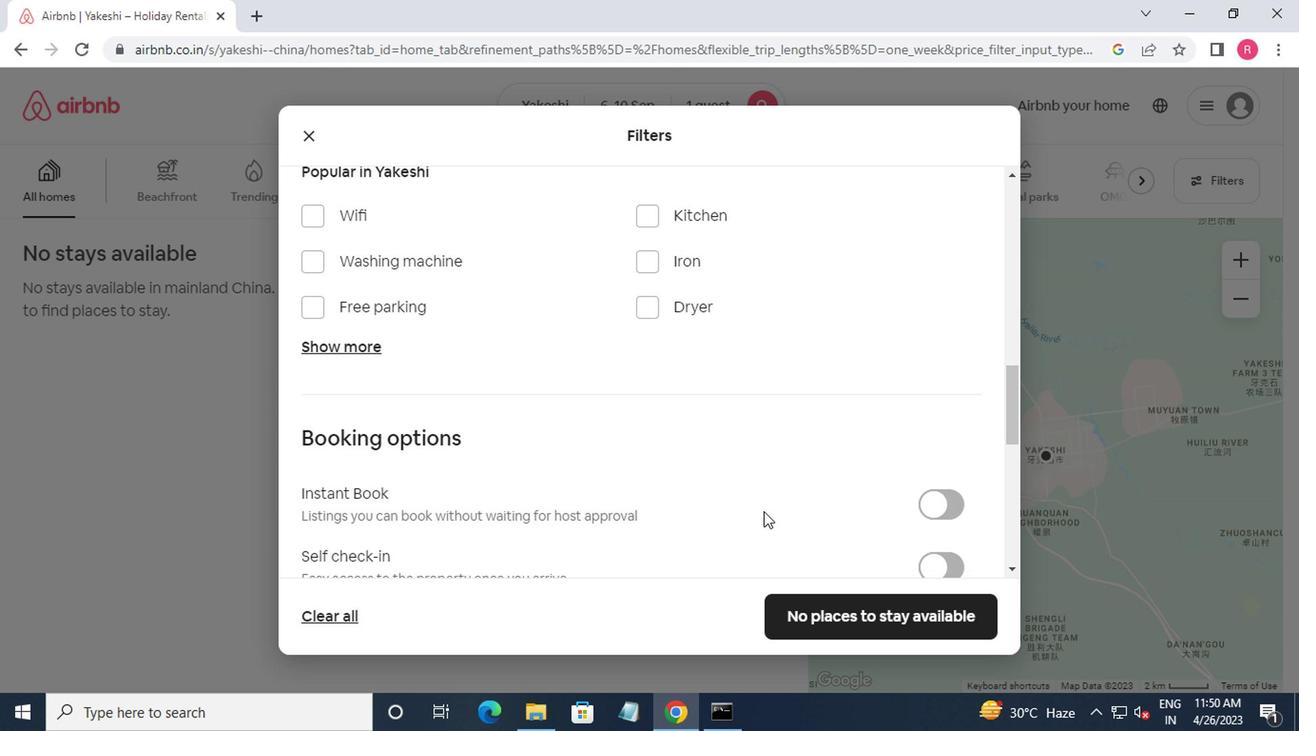 
Action: Mouse moved to (948, 376)
Screenshot: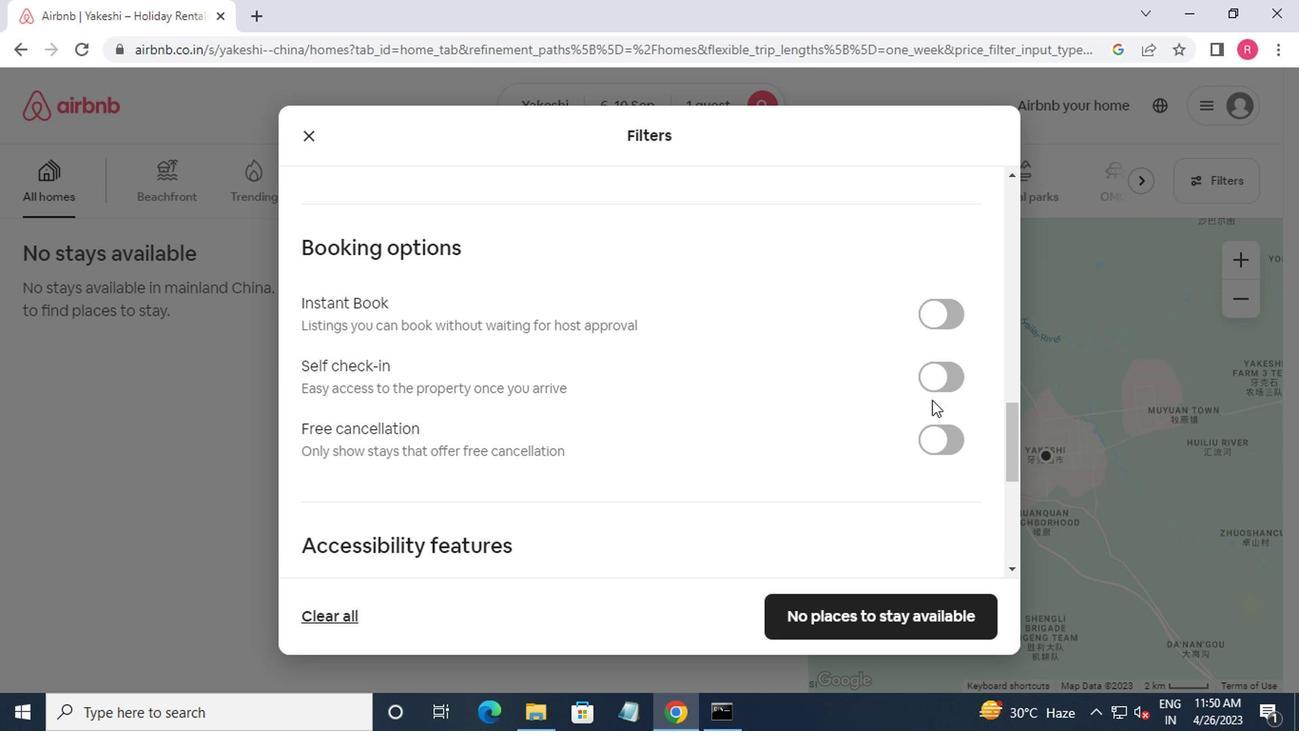 
Action: Mouse pressed left at (948, 376)
Screenshot: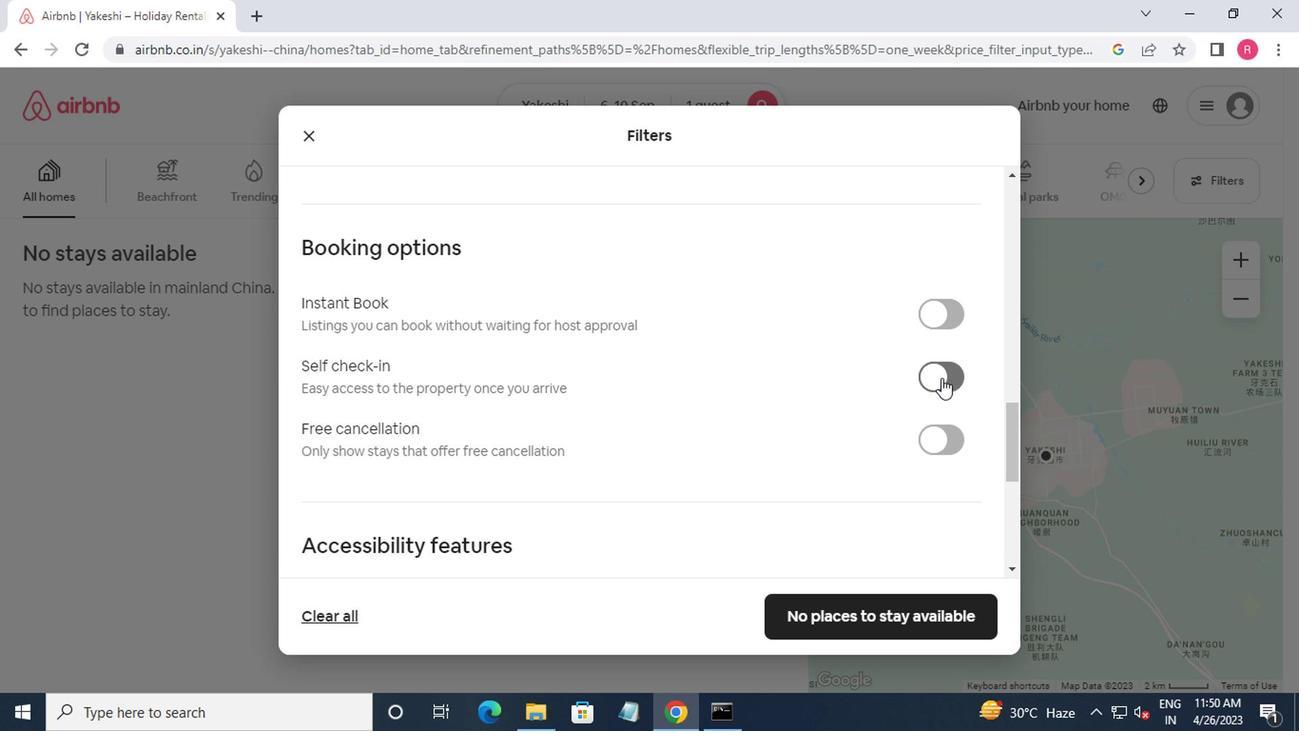 
Action: Mouse moved to (931, 389)
Screenshot: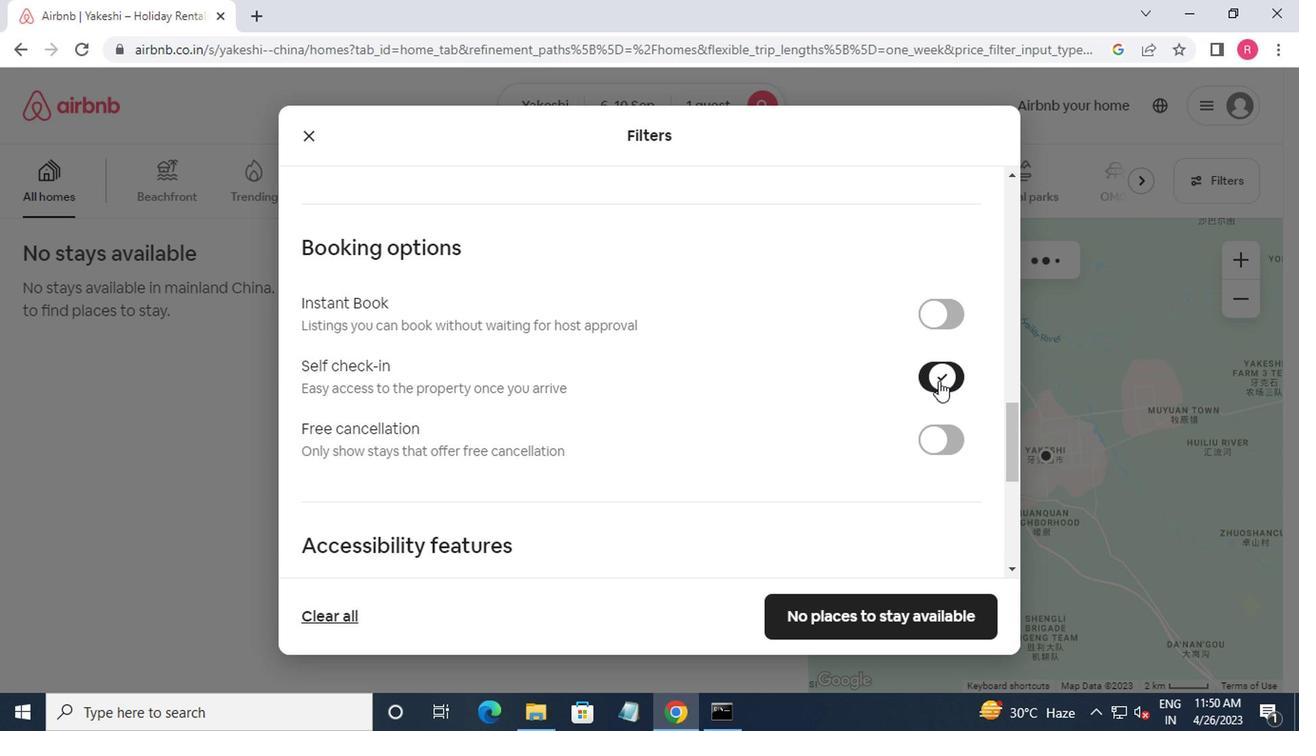 
Action: Mouse scrolled (931, 388) with delta (0, -1)
Screenshot: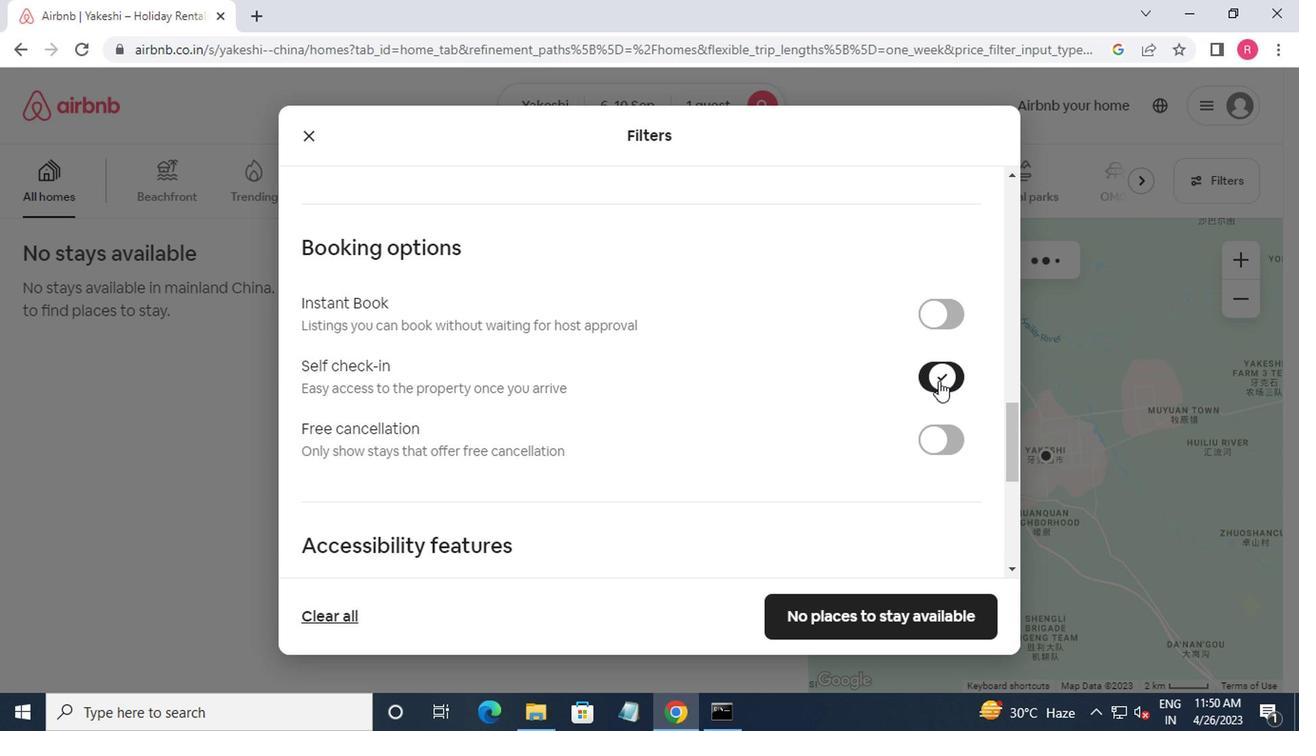 
Action: Mouse moved to (916, 402)
Screenshot: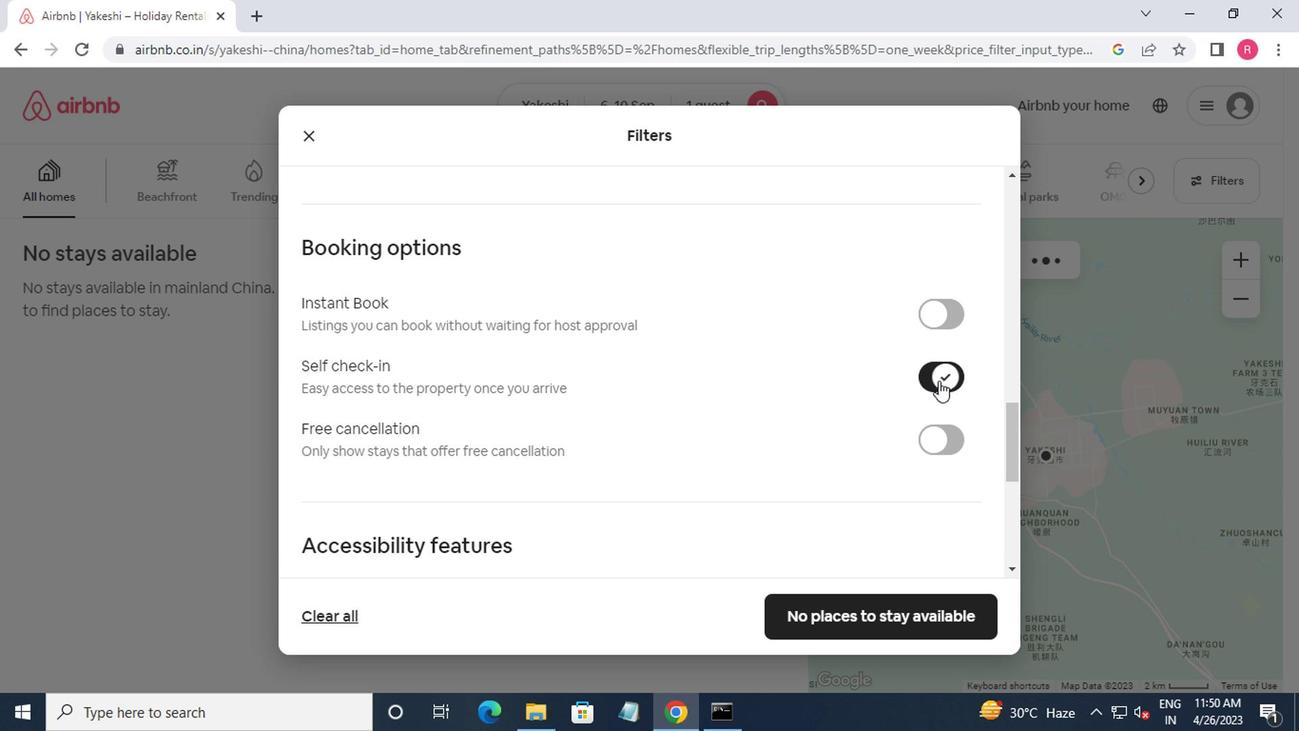 
Action: Mouse scrolled (916, 402) with delta (0, 0)
Screenshot: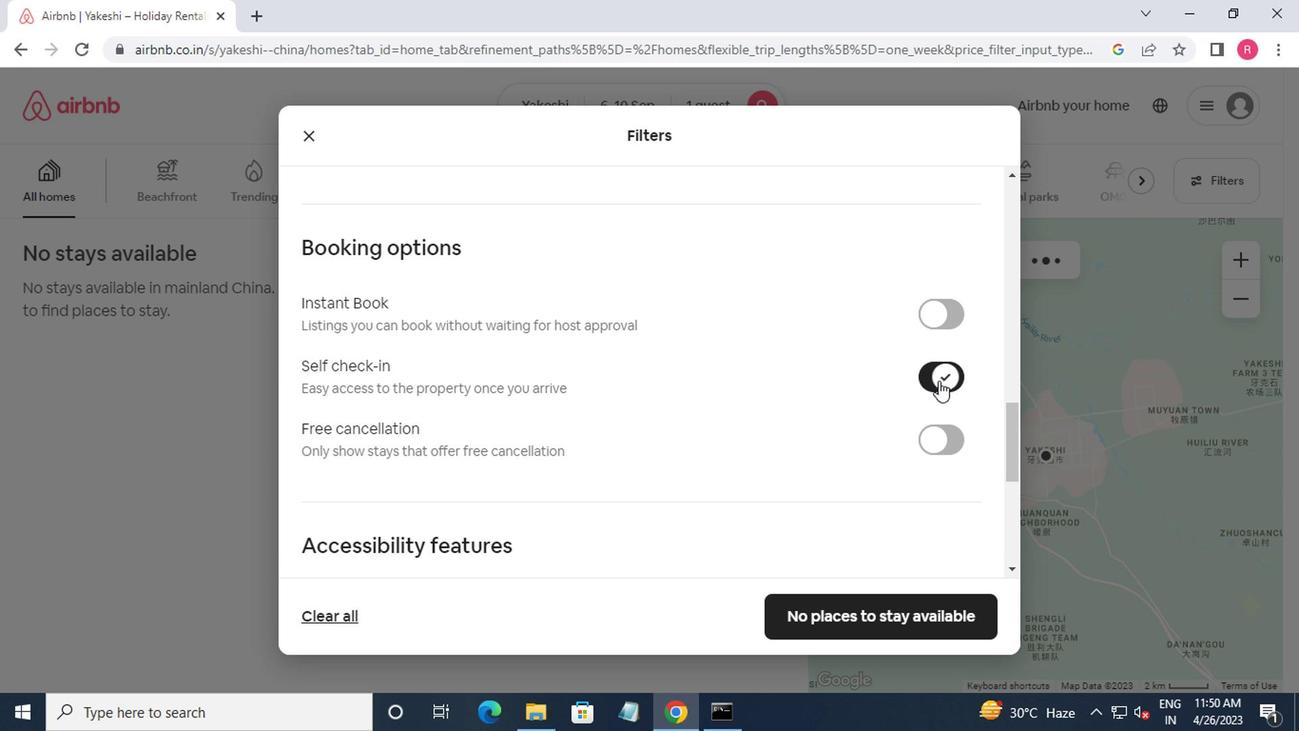 
Action: Mouse moved to (902, 413)
Screenshot: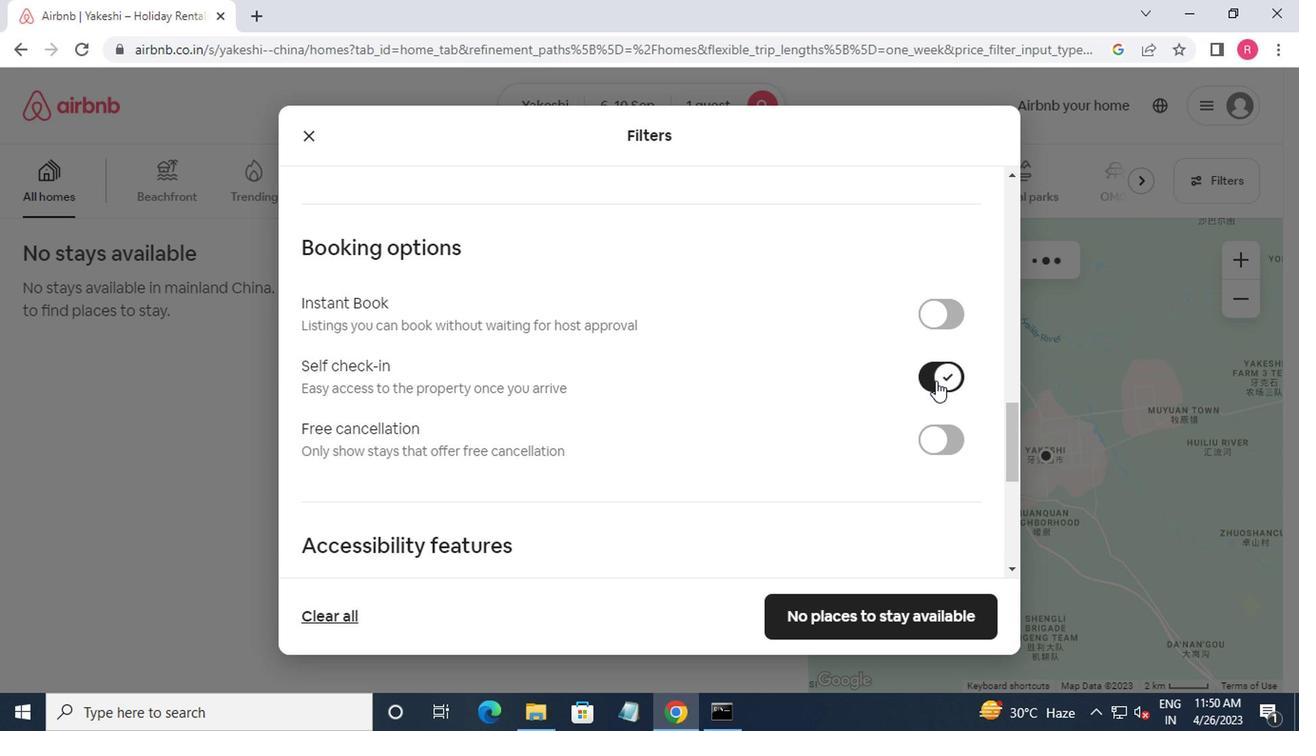 
Action: Mouse scrolled (902, 412) with delta (0, 0)
Screenshot: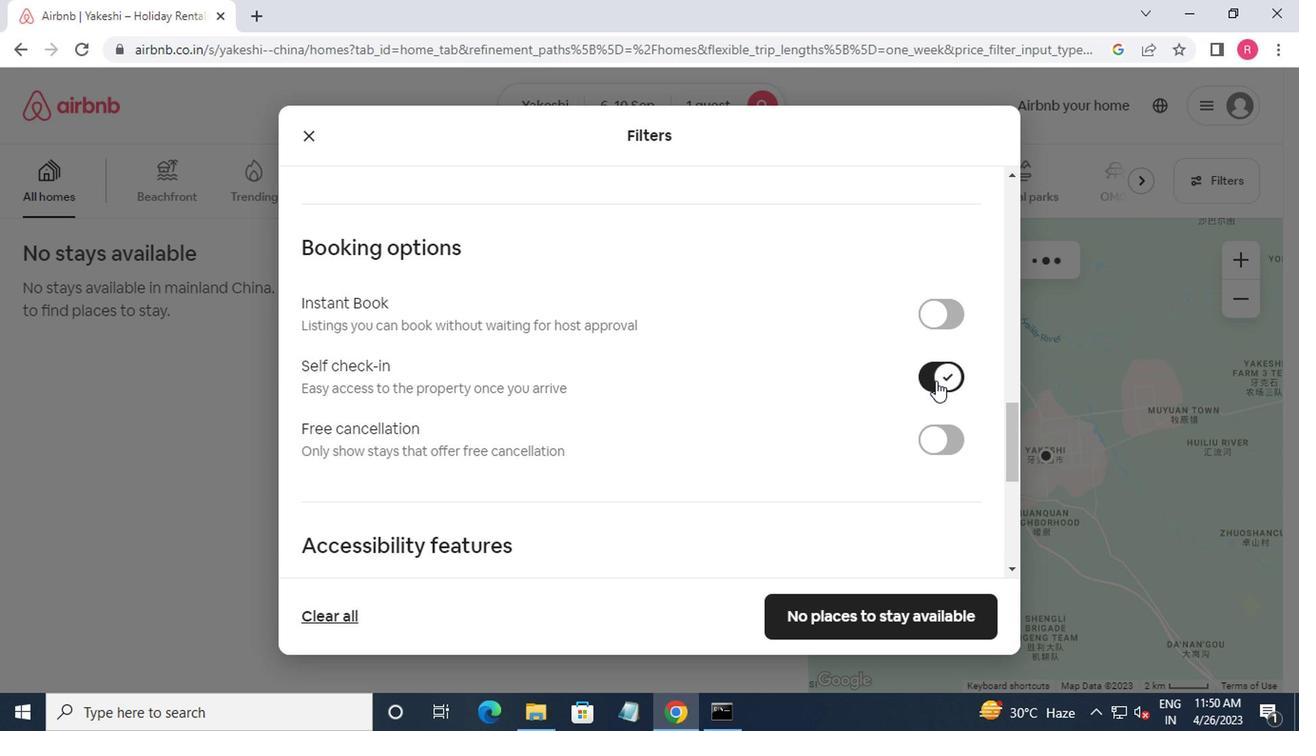 
Action: Mouse moved to (876, 423)
Screenshot: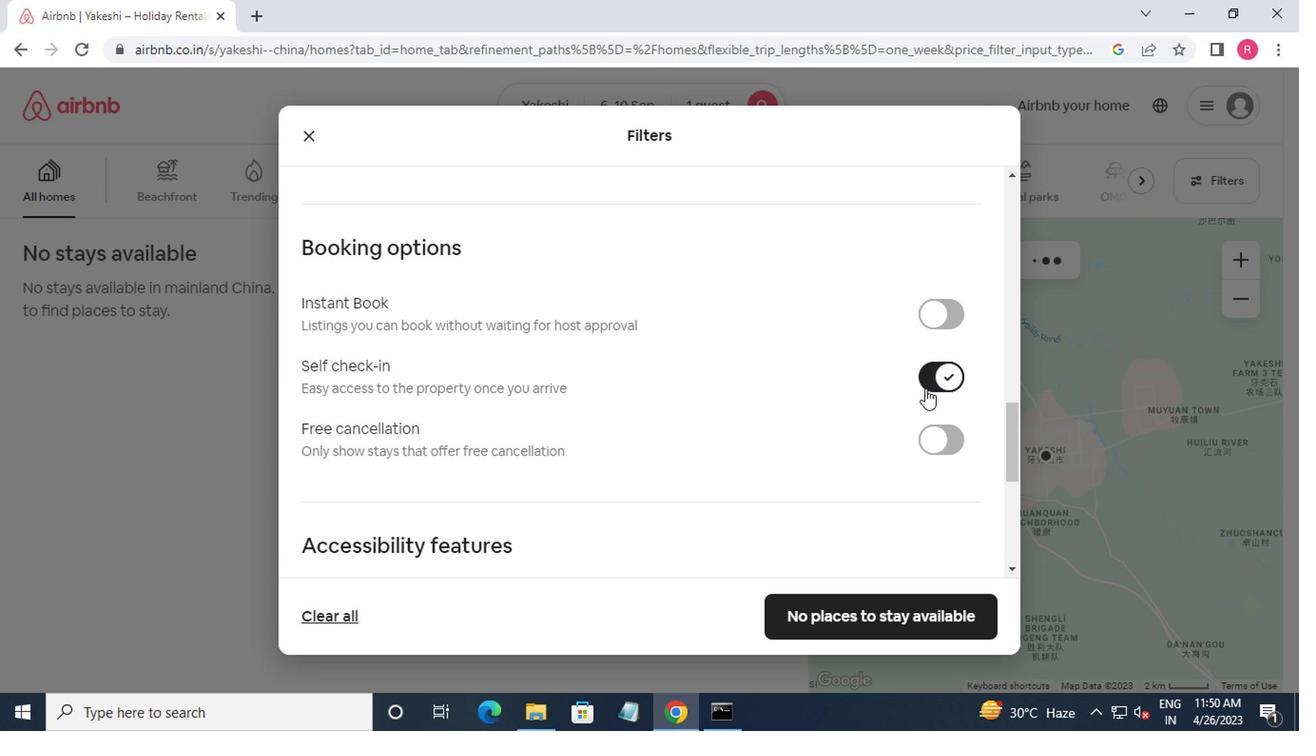 
Action: Mouse scrolled (876, 422) with delta (0, 0)
Screenshot: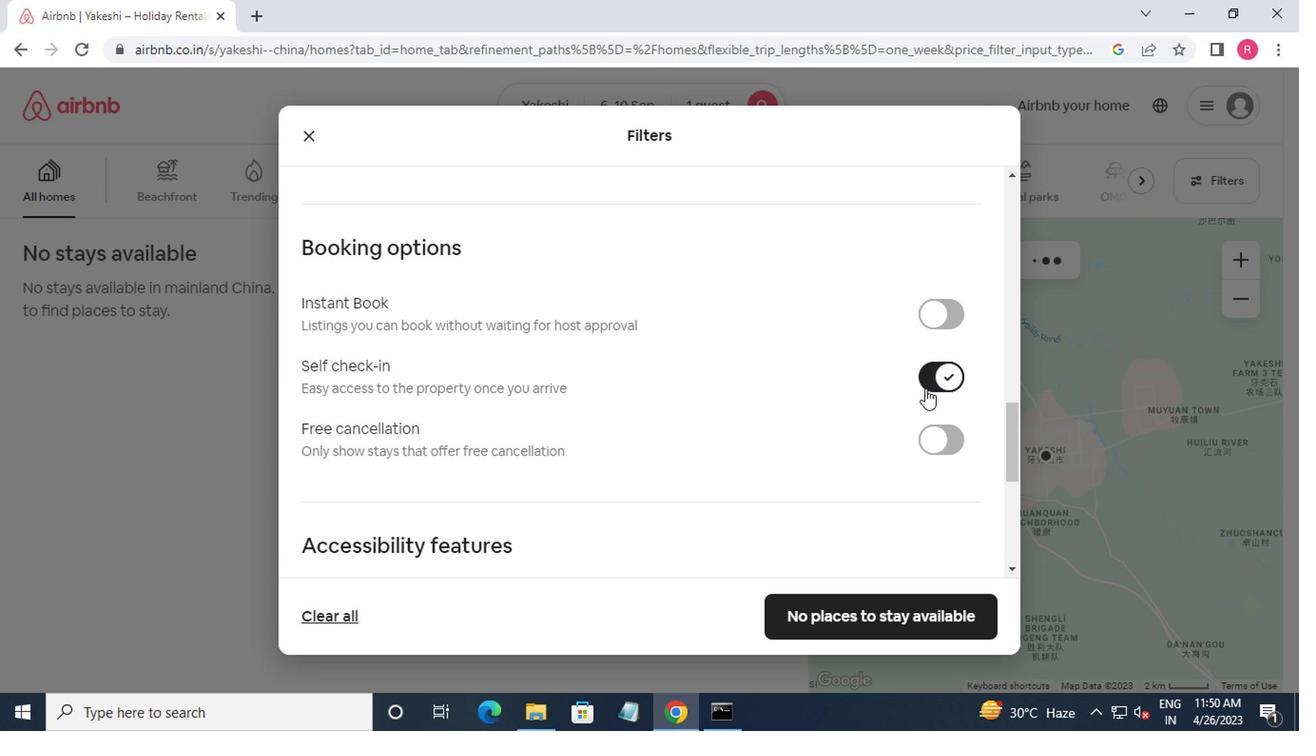 
Action: Mouse moved to (758, 414)
Screenshot: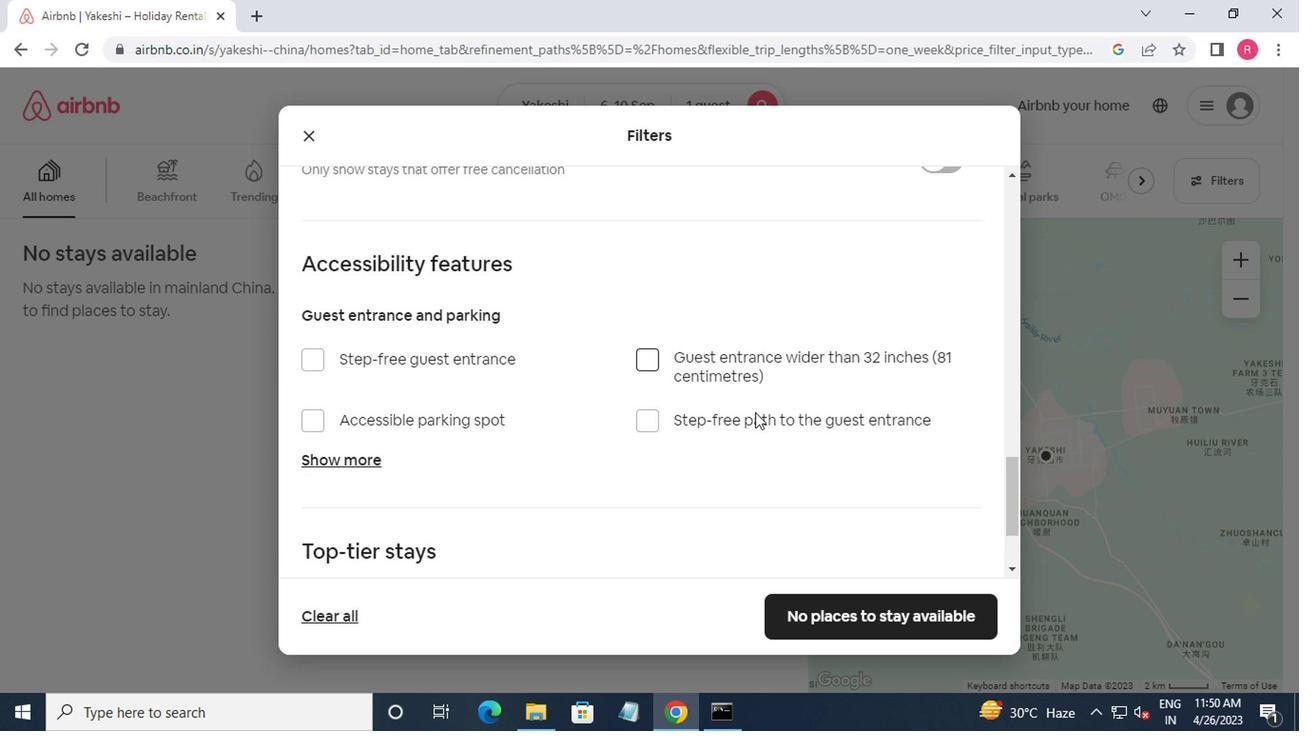 
Action: Mouse scrolled (758, 413) with delta (0, 0)
Screenshot: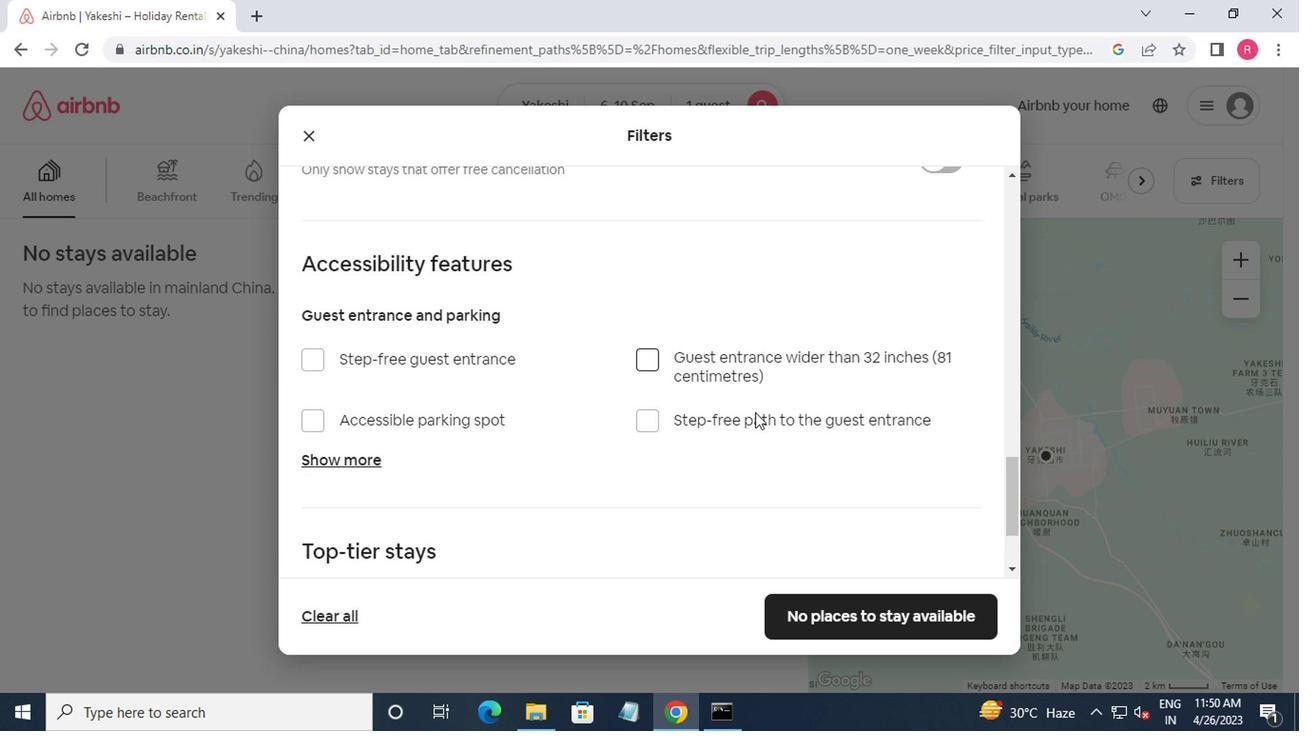 
Action: Mouse moved to (749, 427)
Screenshot: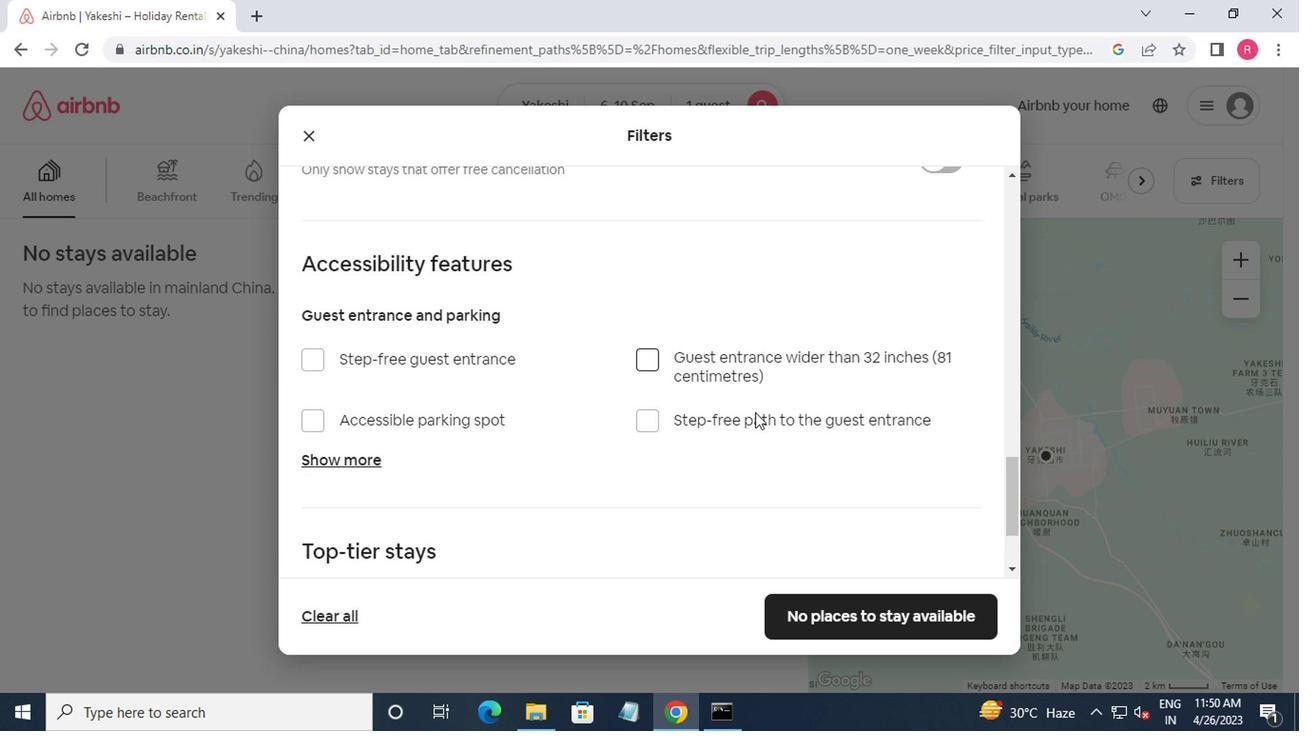 
Action: Mouse scrolled (749, 425) with delta (0, -1)
Screenshot: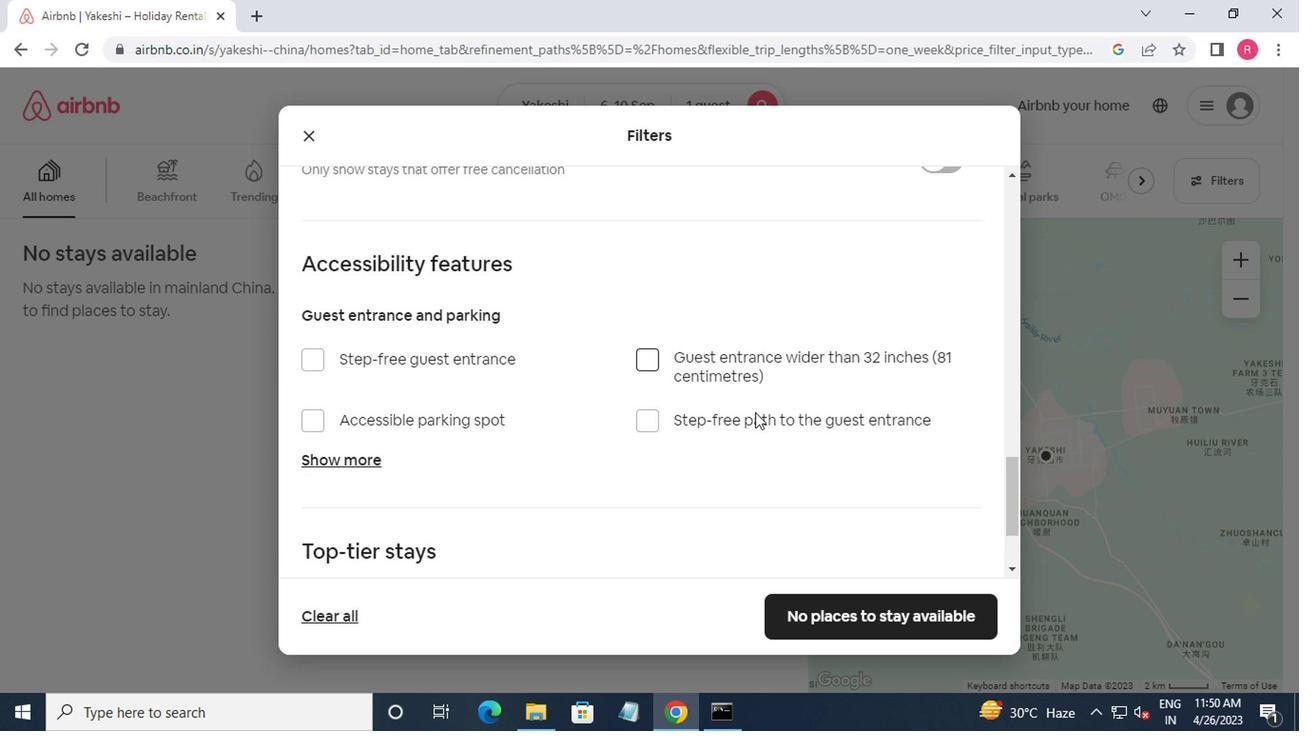 
Action: Mouse moved to (746, 434)
Screenshot: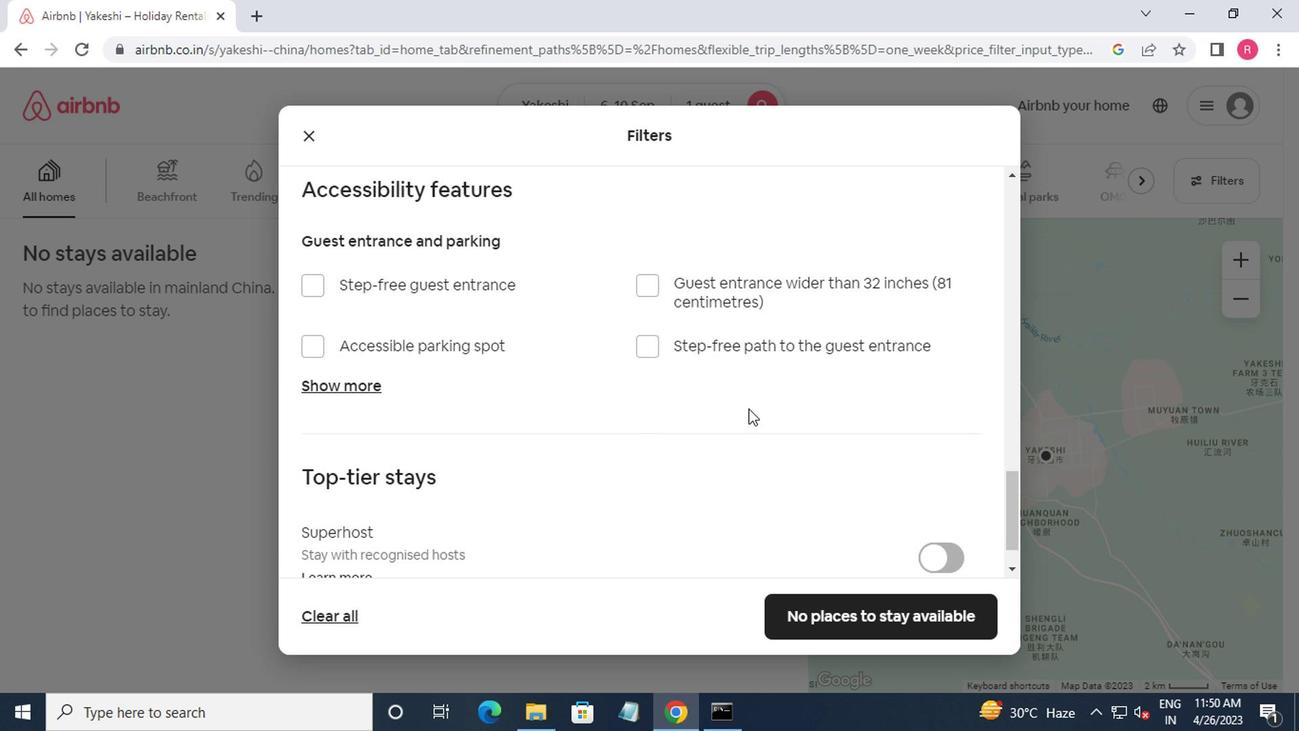 
Action: Mouse scrolled (746, 433) with delta (0, -1)
Screenshot: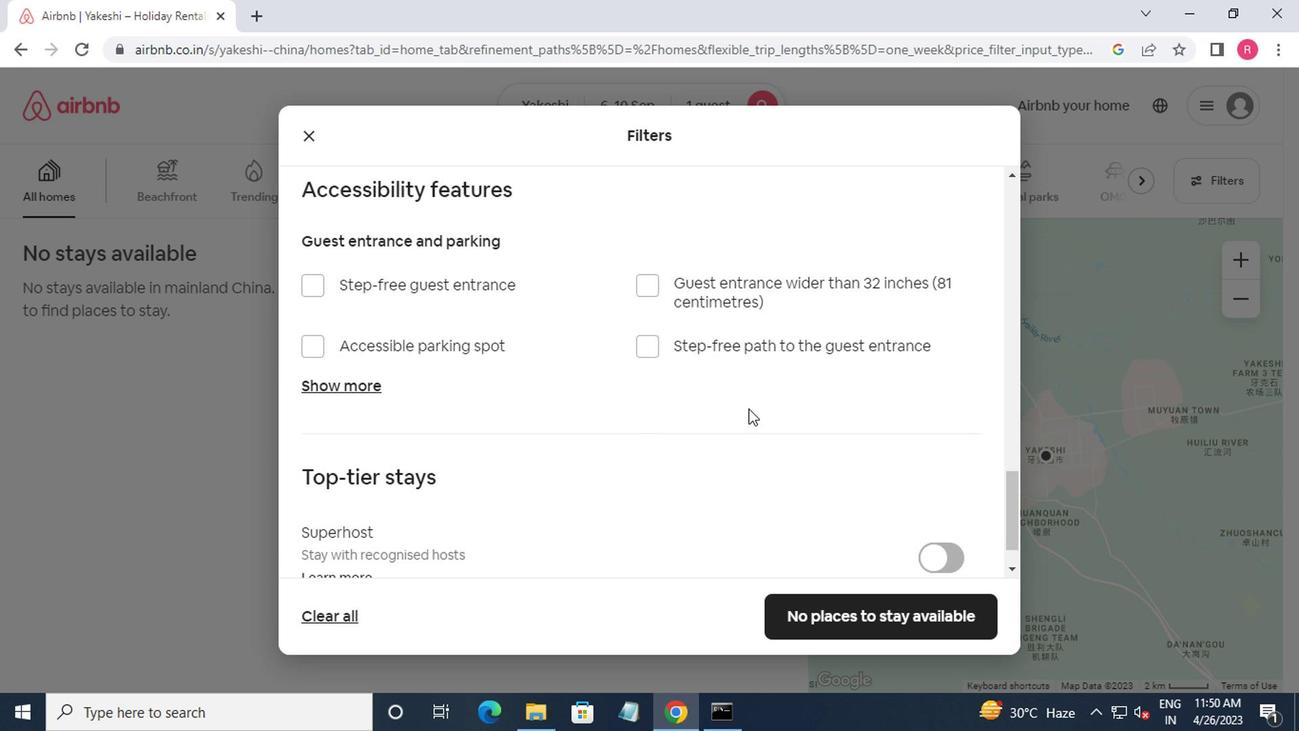 
Action: Mouse moved to (745, 436)
Screenshot: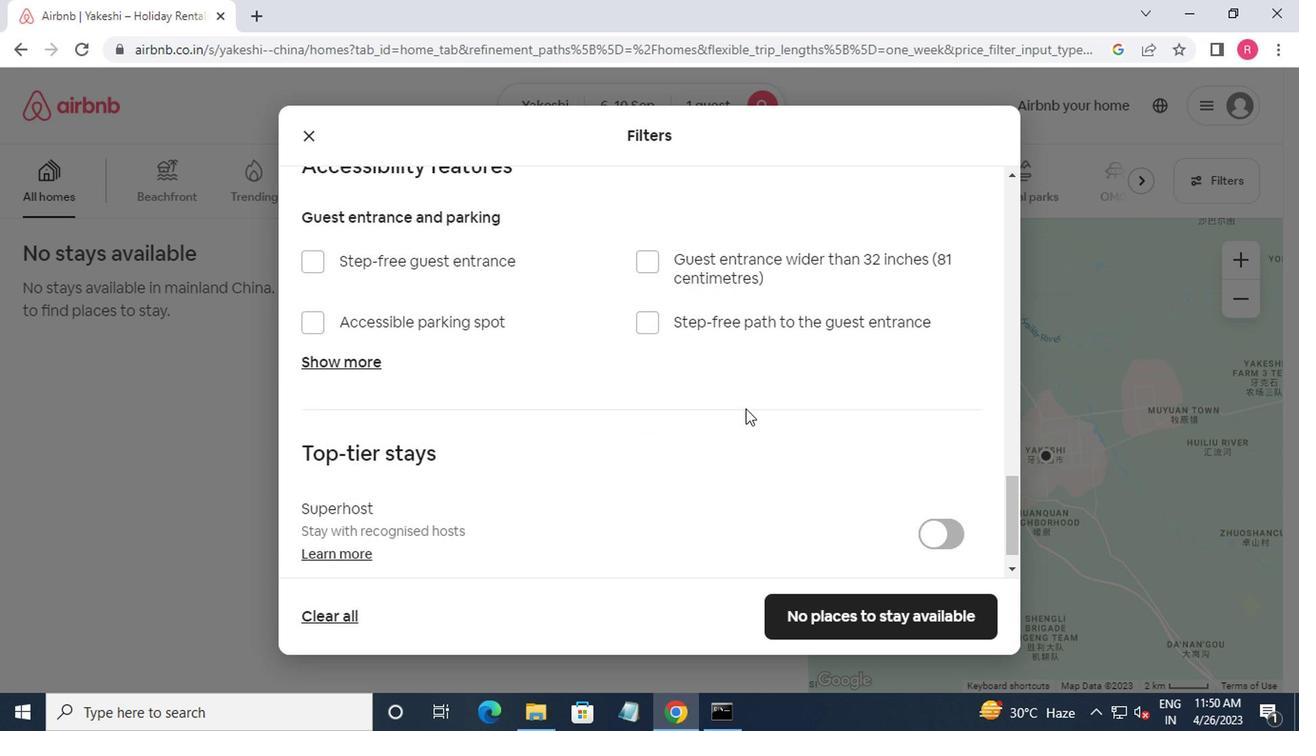 
Action: Mouse scrolled (745, 435) with delta (0, -1)
Screenshot: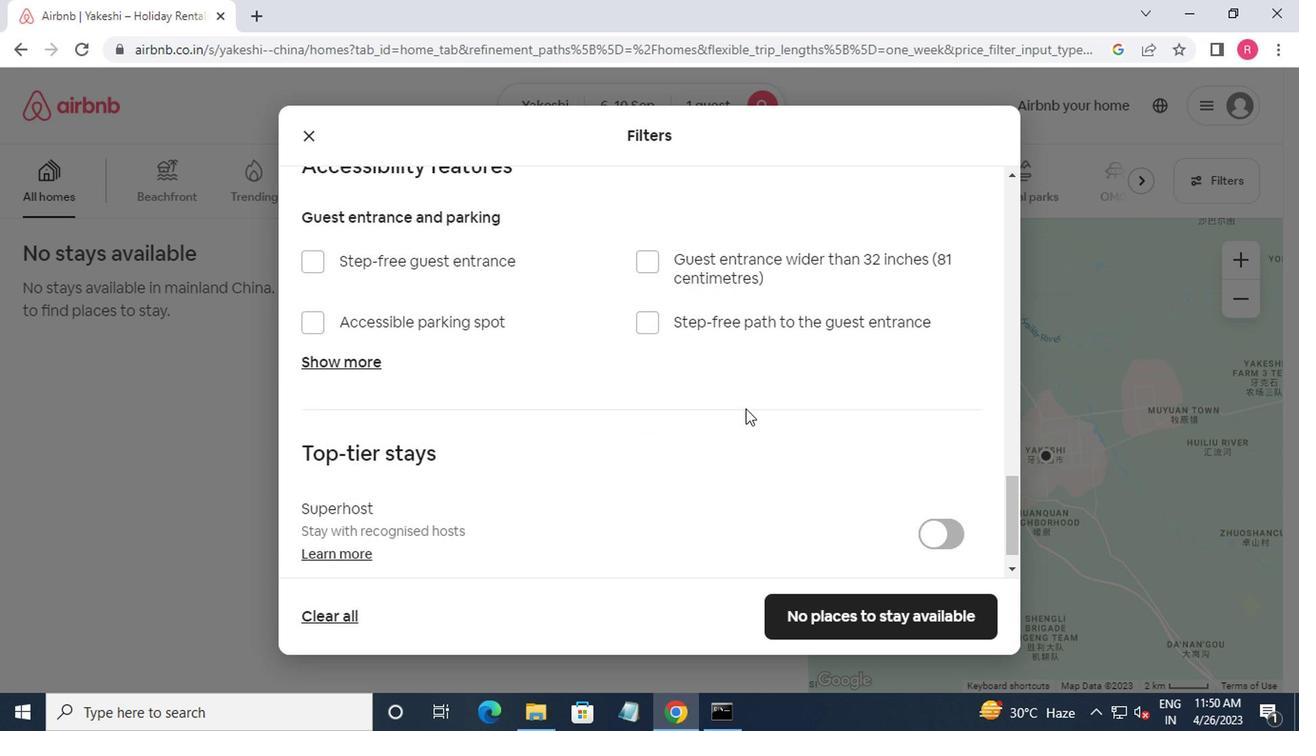 
Action: Mouse moved to (869, 607)
Screenshot: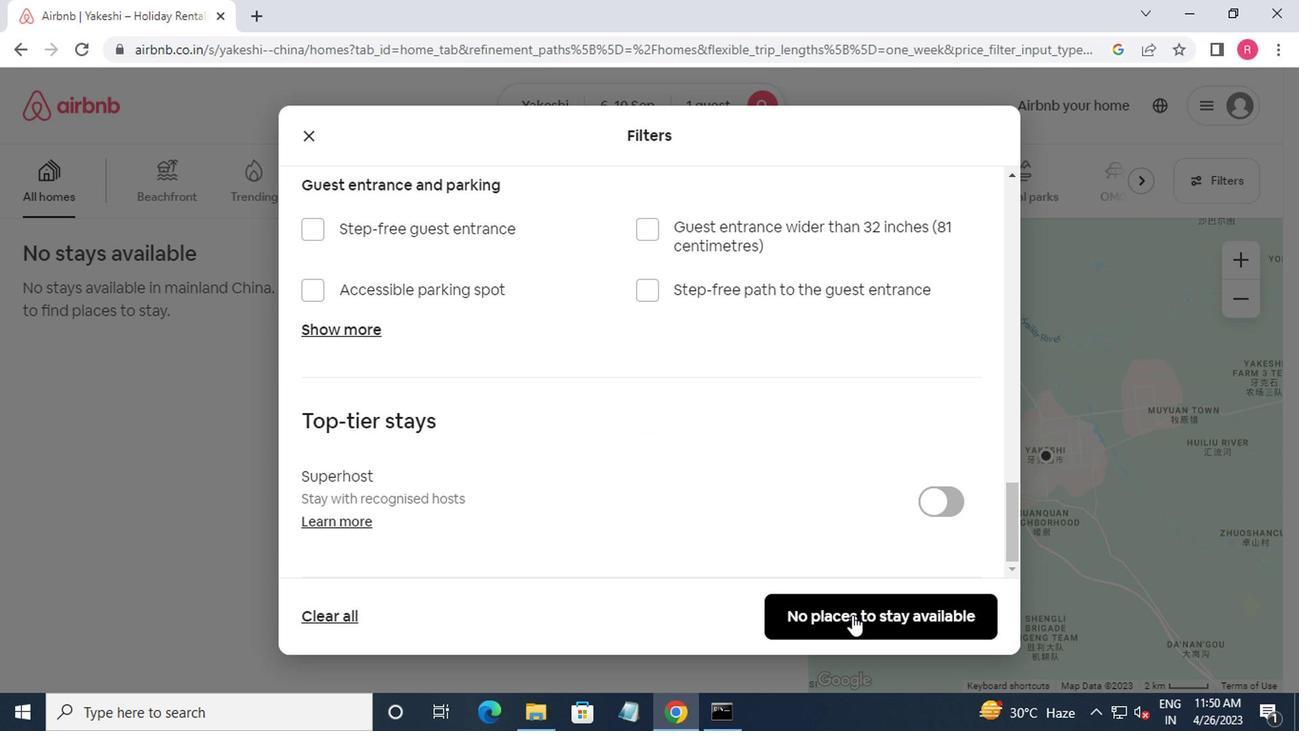 
Action: Mouse pressed left at (869, 607)
Screenshot: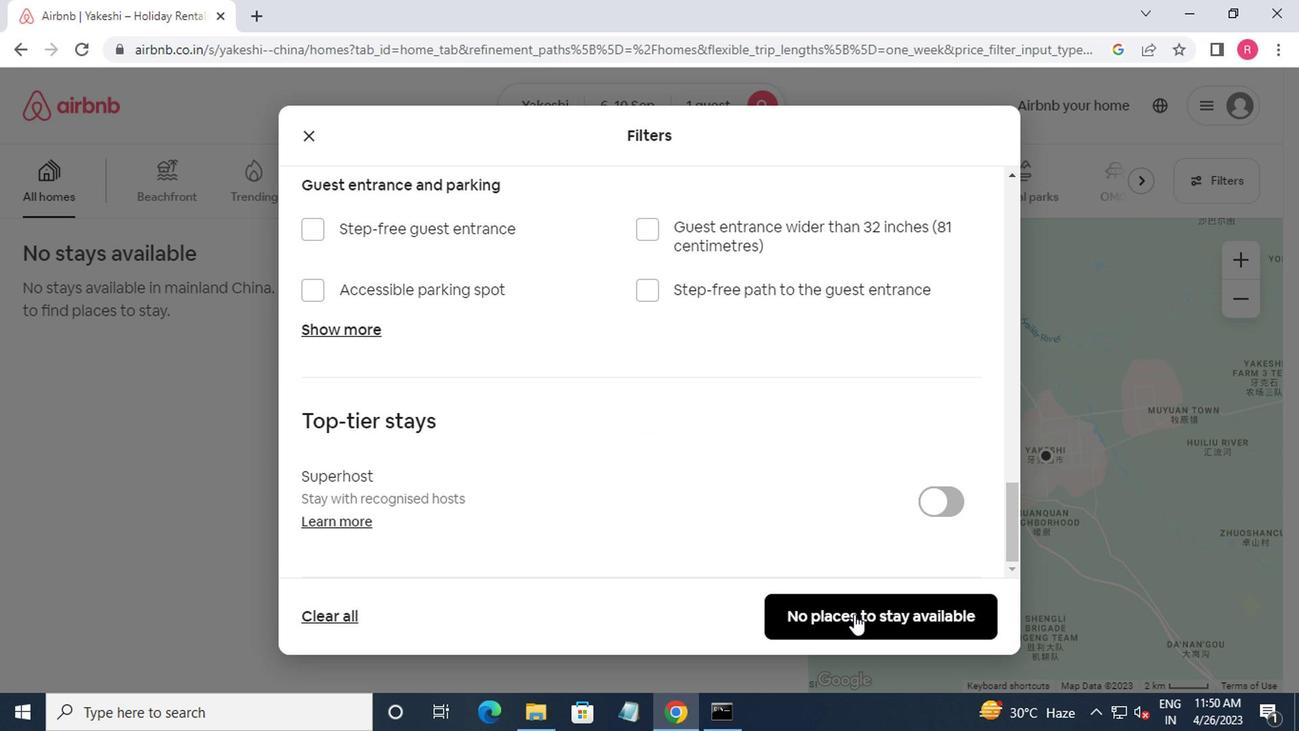 
Action: Mouse moved to (875, 610)
Screenshot: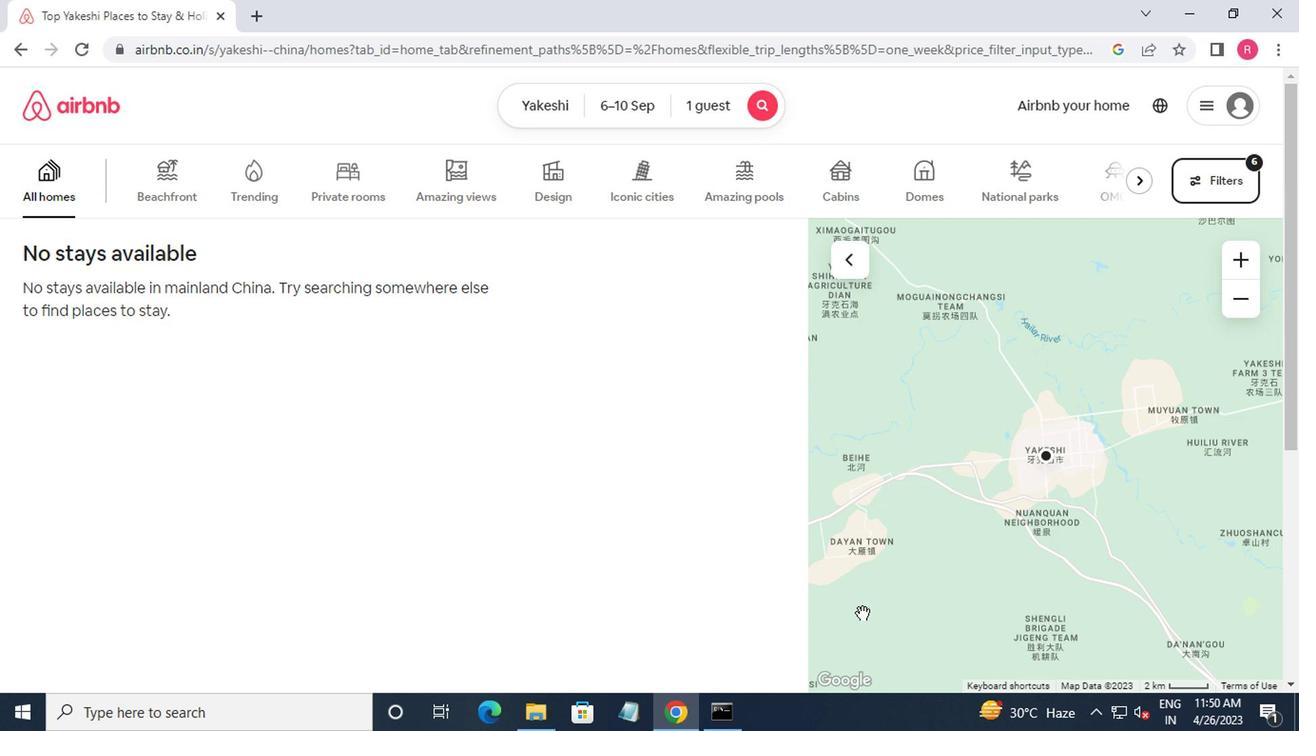 
